 Task: Find connections with filter location Vila-seca with filter topic  #socialnetworkingwith filter profile language German with filter current company Biocon with filter school Atria Institute of Technology with filter industry Computers and Electronics Manufacturing with filter service category Personal Injury Law with filter keywords title Social Worker
Action: Mouse moved to (682, 86)
Screenshot: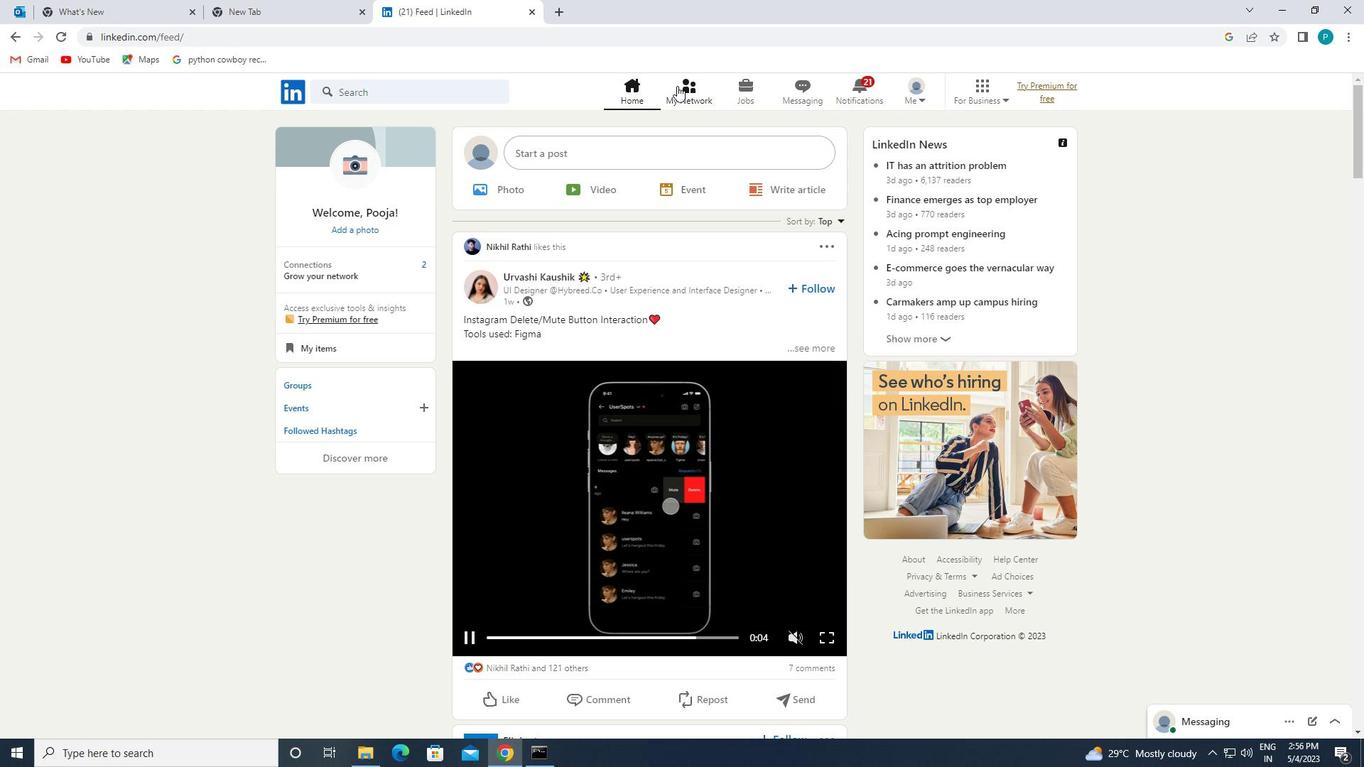 
Action: Mouse pressed left at (682, 86)
Screenshot: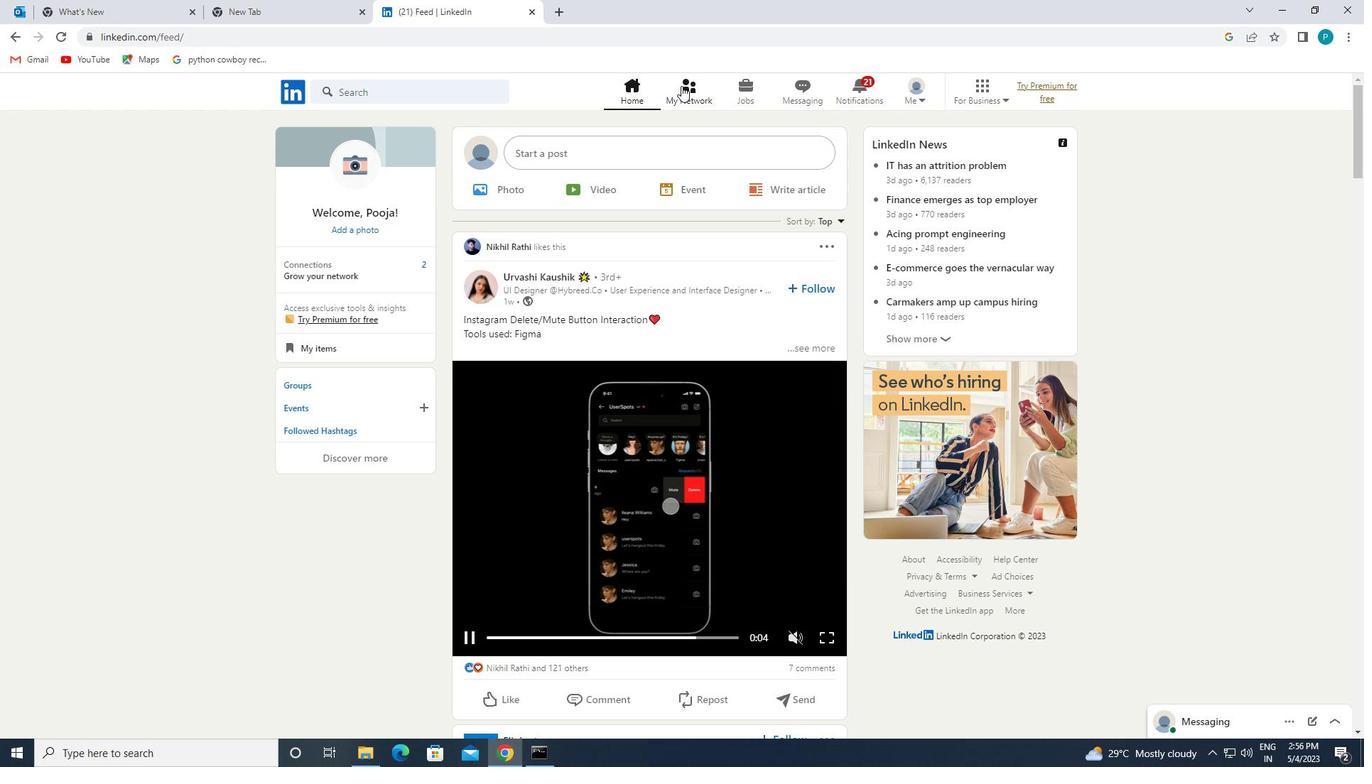 
Action: Mouse moved to (429, 159)
Screenshot: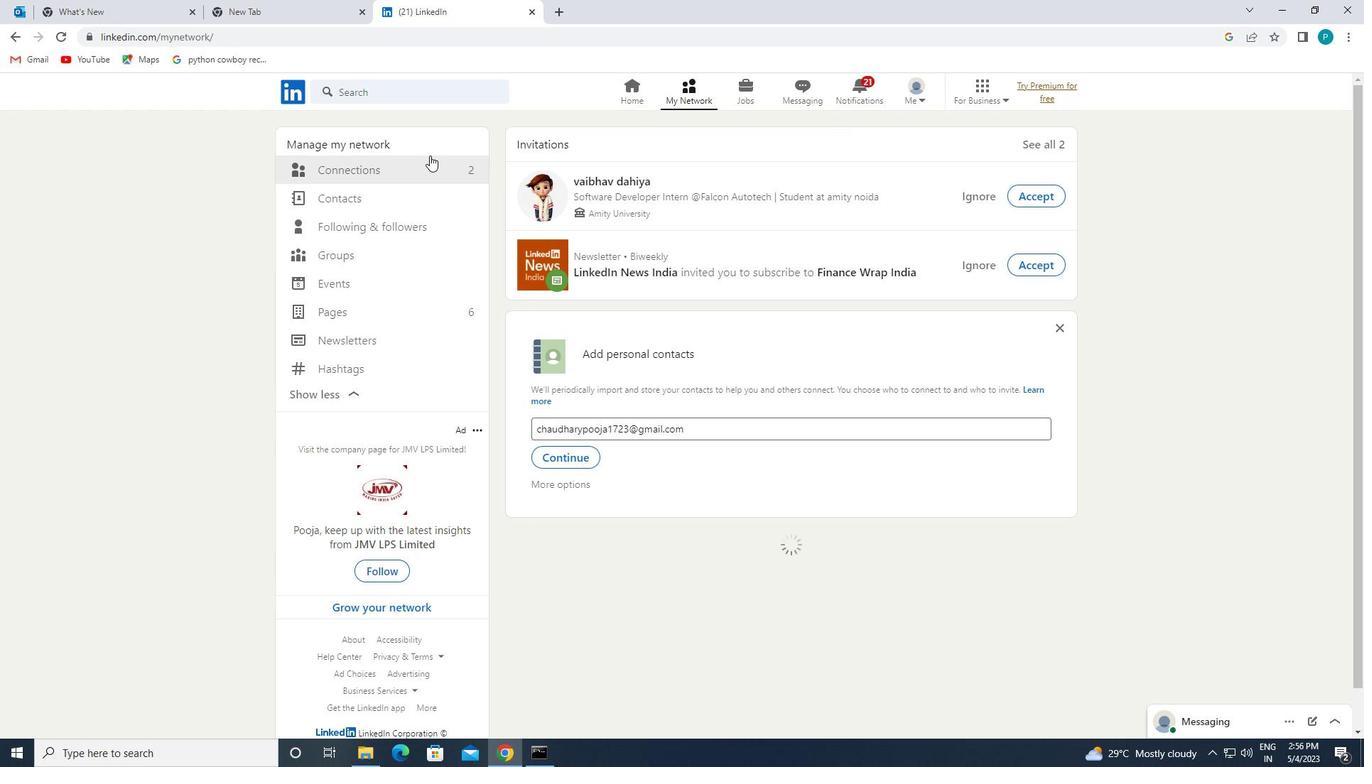
Action: Mouse pressed left at (429, 159)
Screenshot: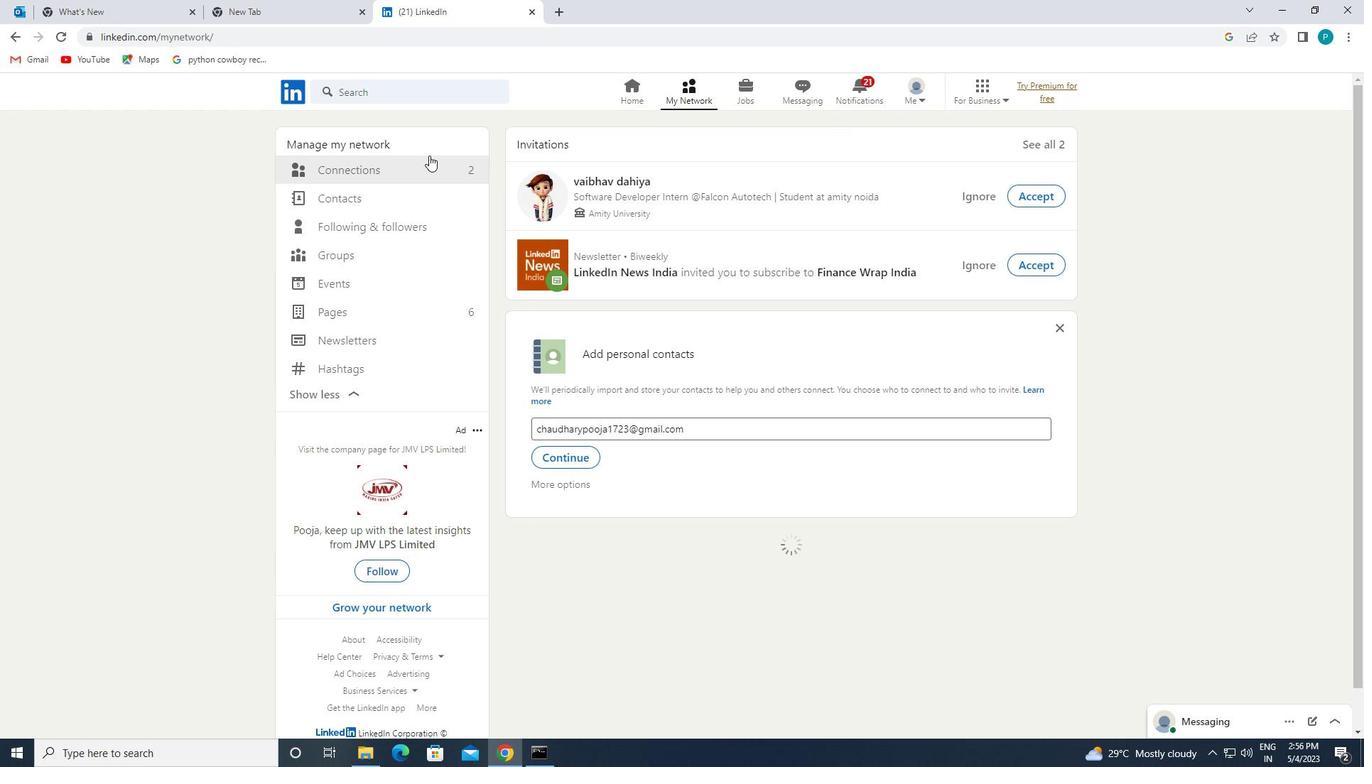 
Action: Mouse moved to (430, 162)
Screenshot: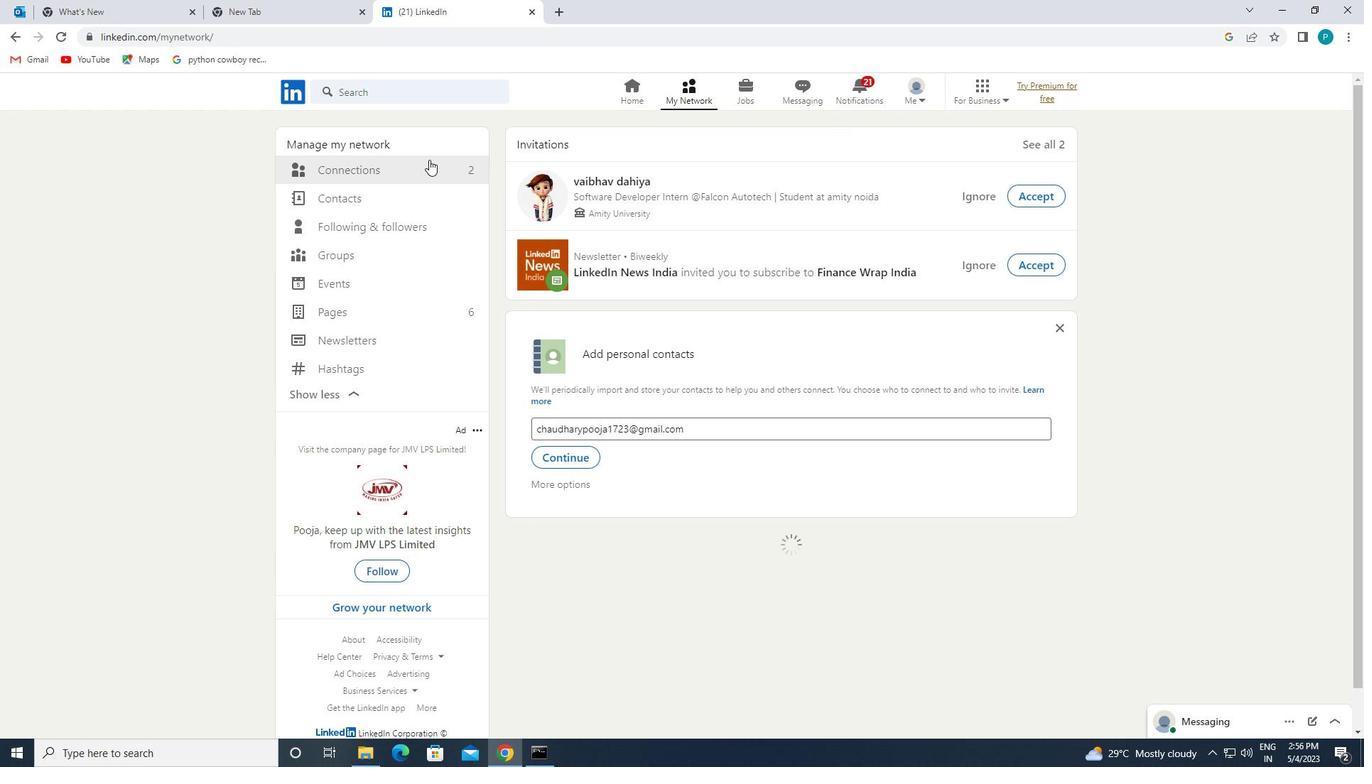 
Action: Mouse pressed left at (430, 162)
Screenshot: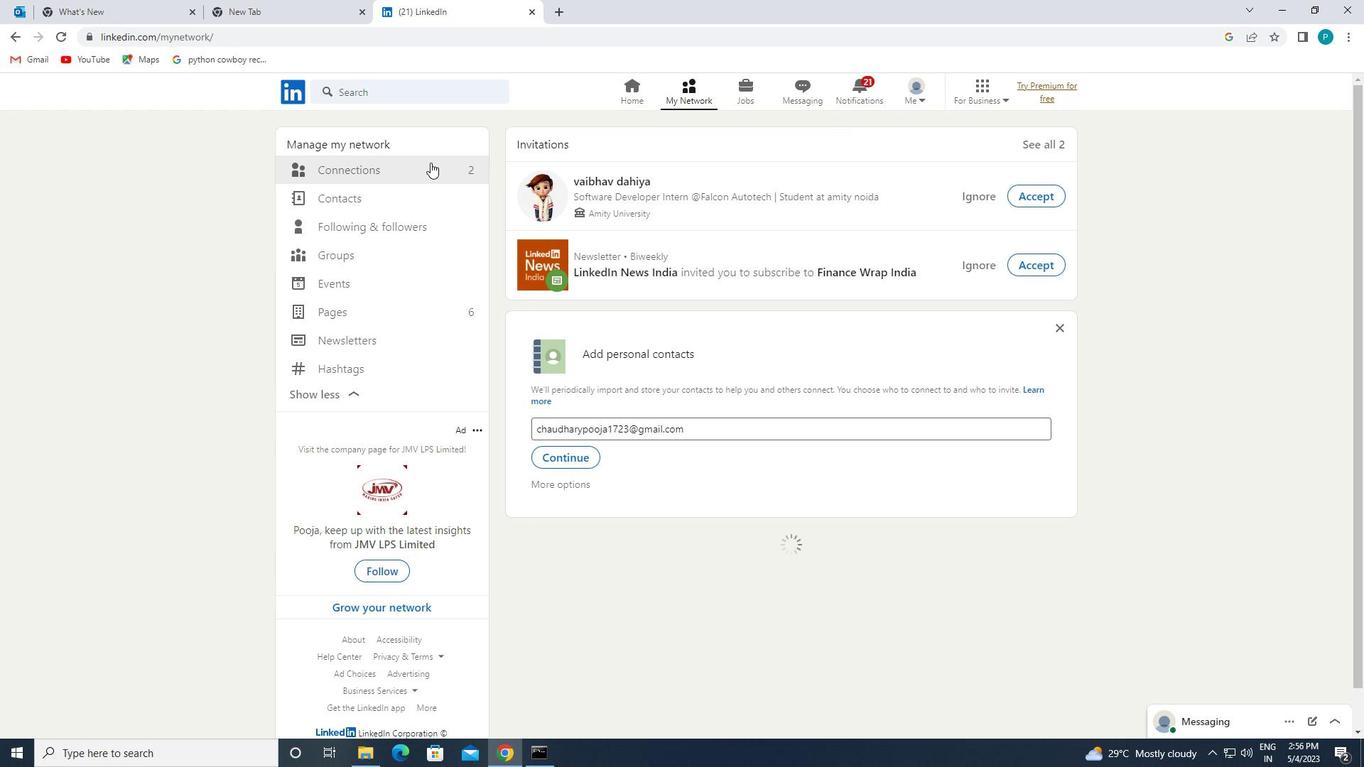 
Action: Mouse pressed left at (430, 162)
Screenshot: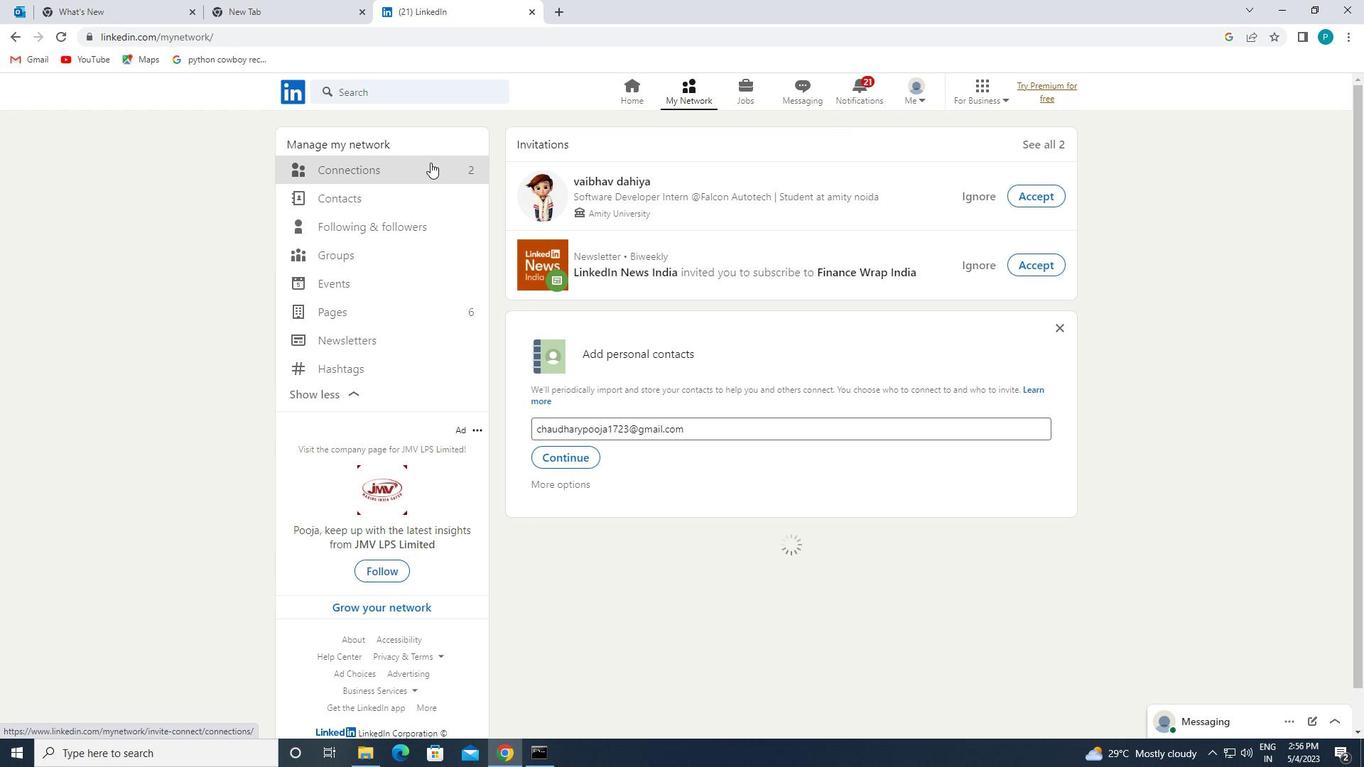 
Action: Mouse moved to (783, 169)
Screenshot: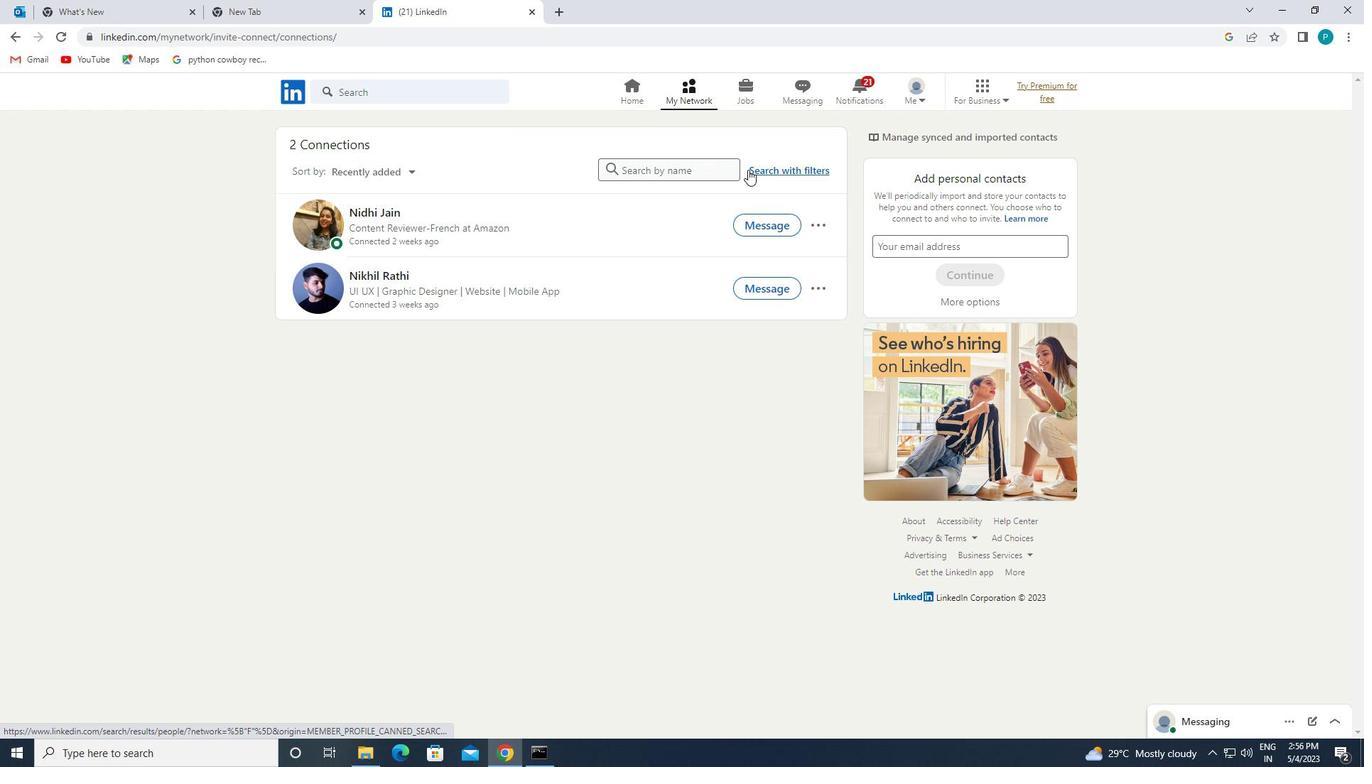 
Action: Mouse pressed left at (783, 169)
Screenshot: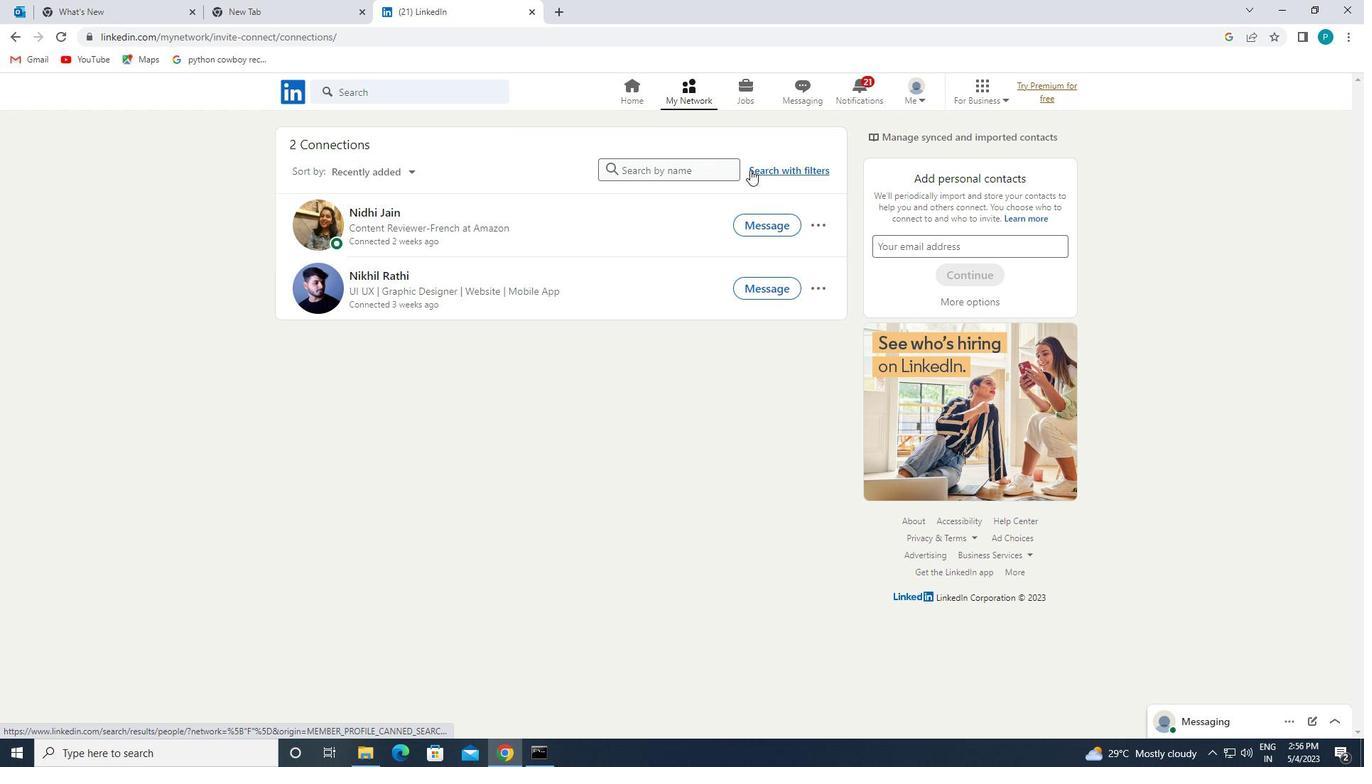 
Action: Mouse moved to (722, 133)
Screenshot: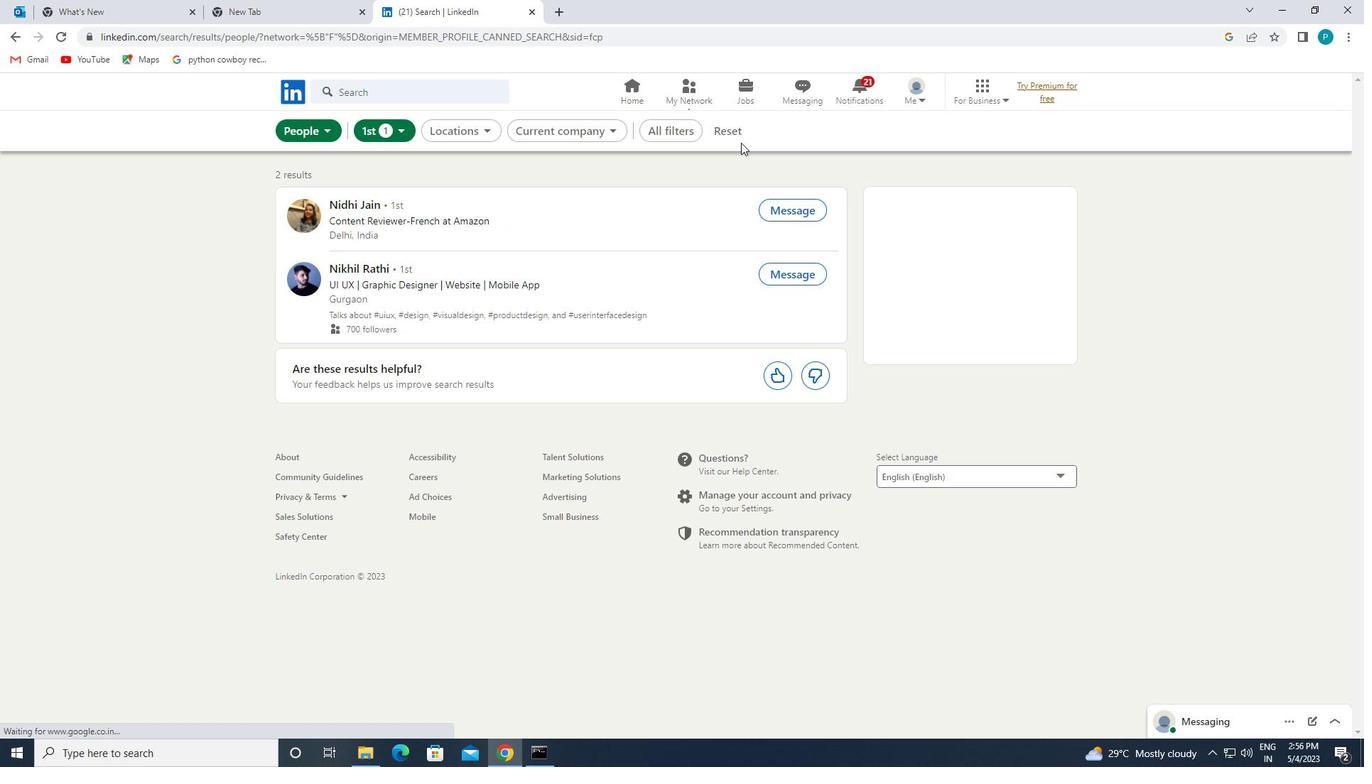 
Action: Mouse pressed left at (722, 133)
Screenshot: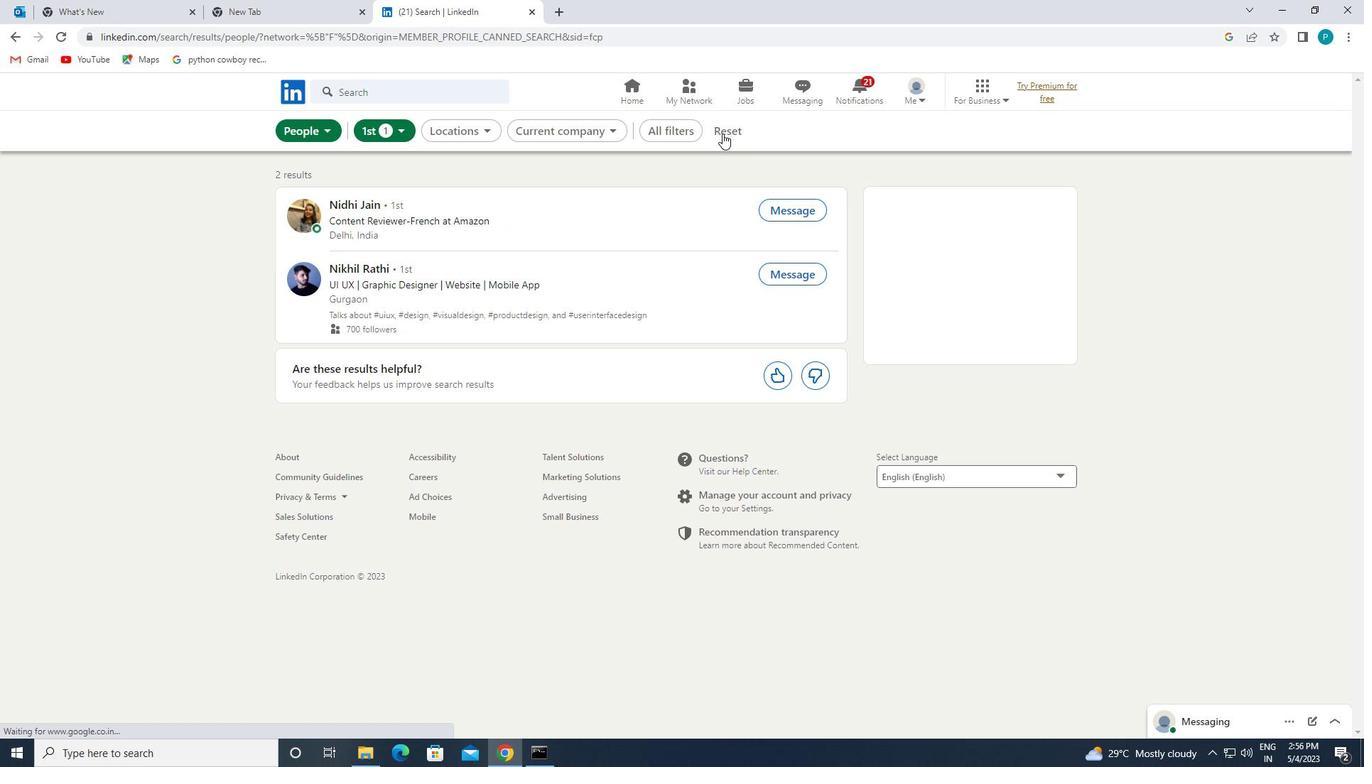 
Action: Mouse moved to (721, 133)
Screenshot: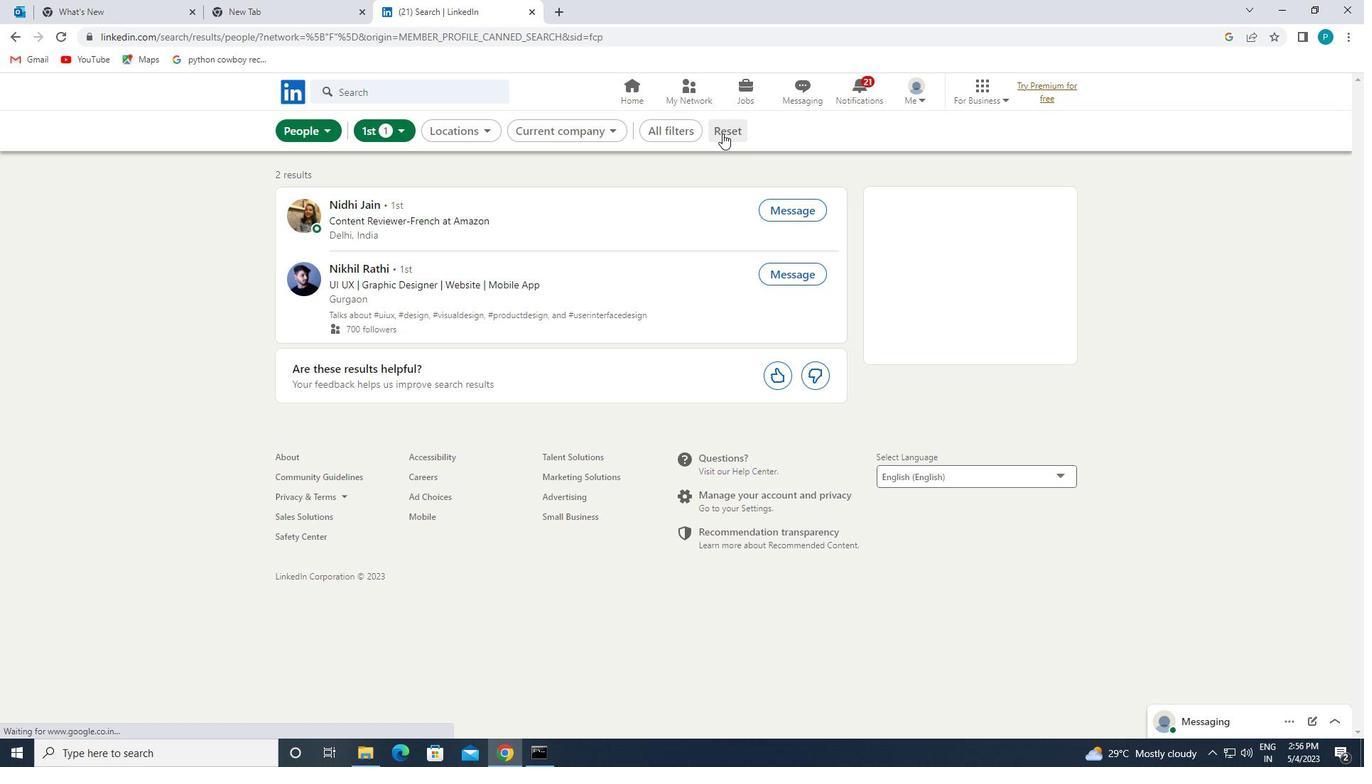 
Action: Mouse pressed left at (721, 133)
Screenshot: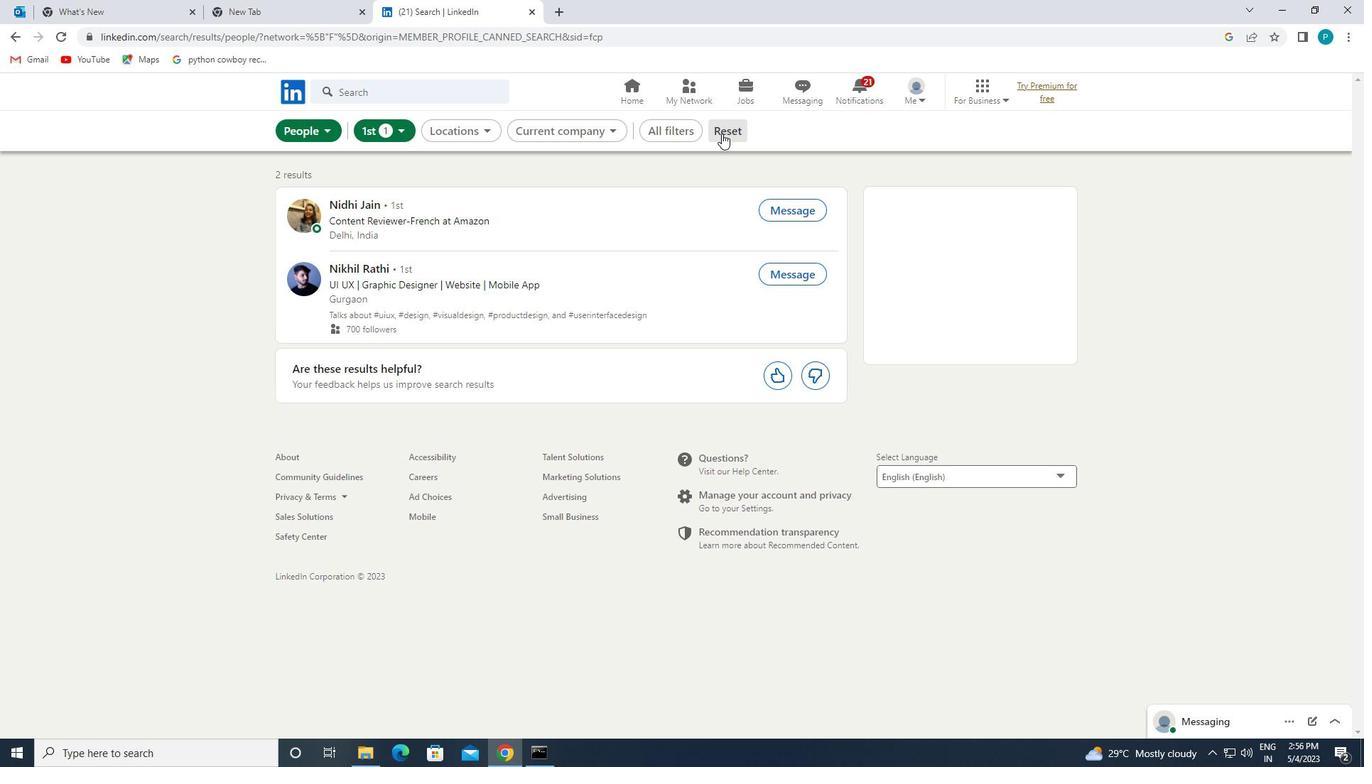 
Action: Mouse pressed left at (721, 133)
Screenshot: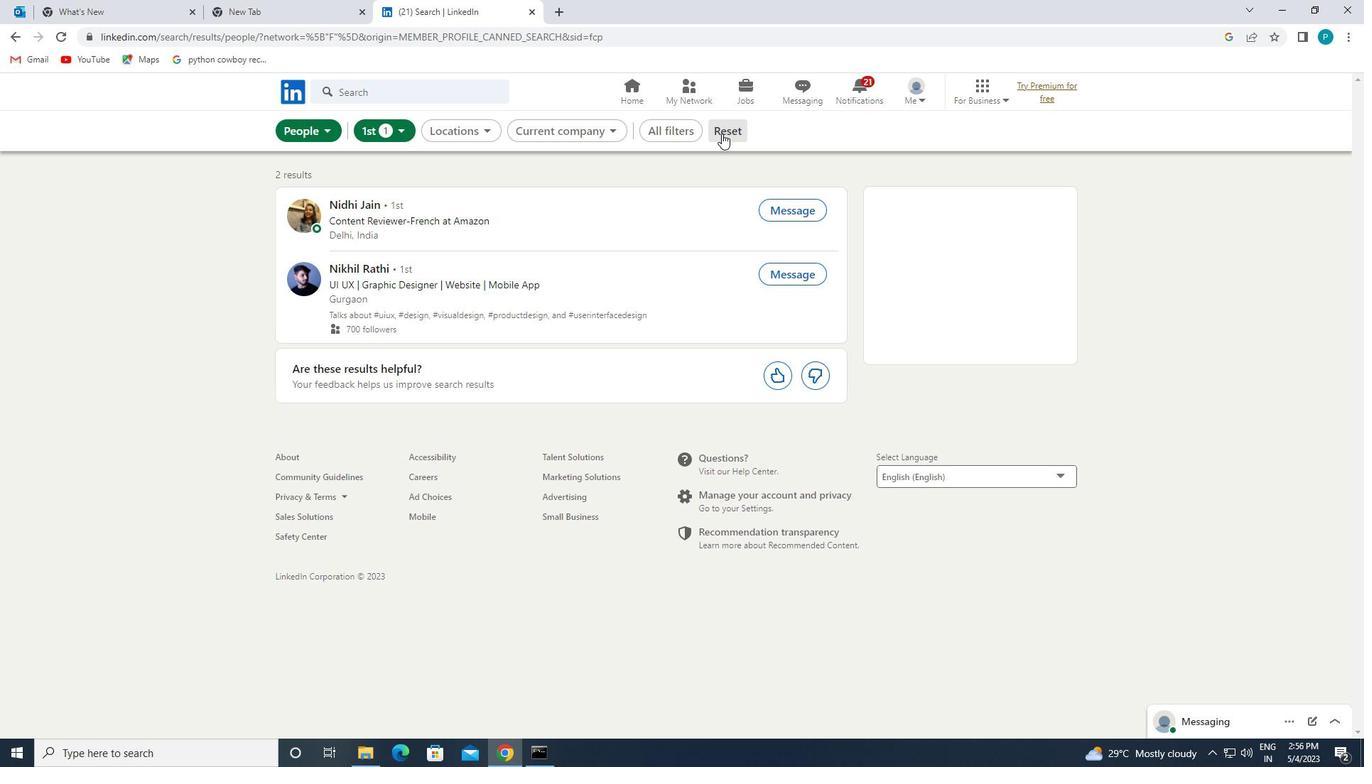 
Action: Mouse pressed left at (721, 133)
Screenshot: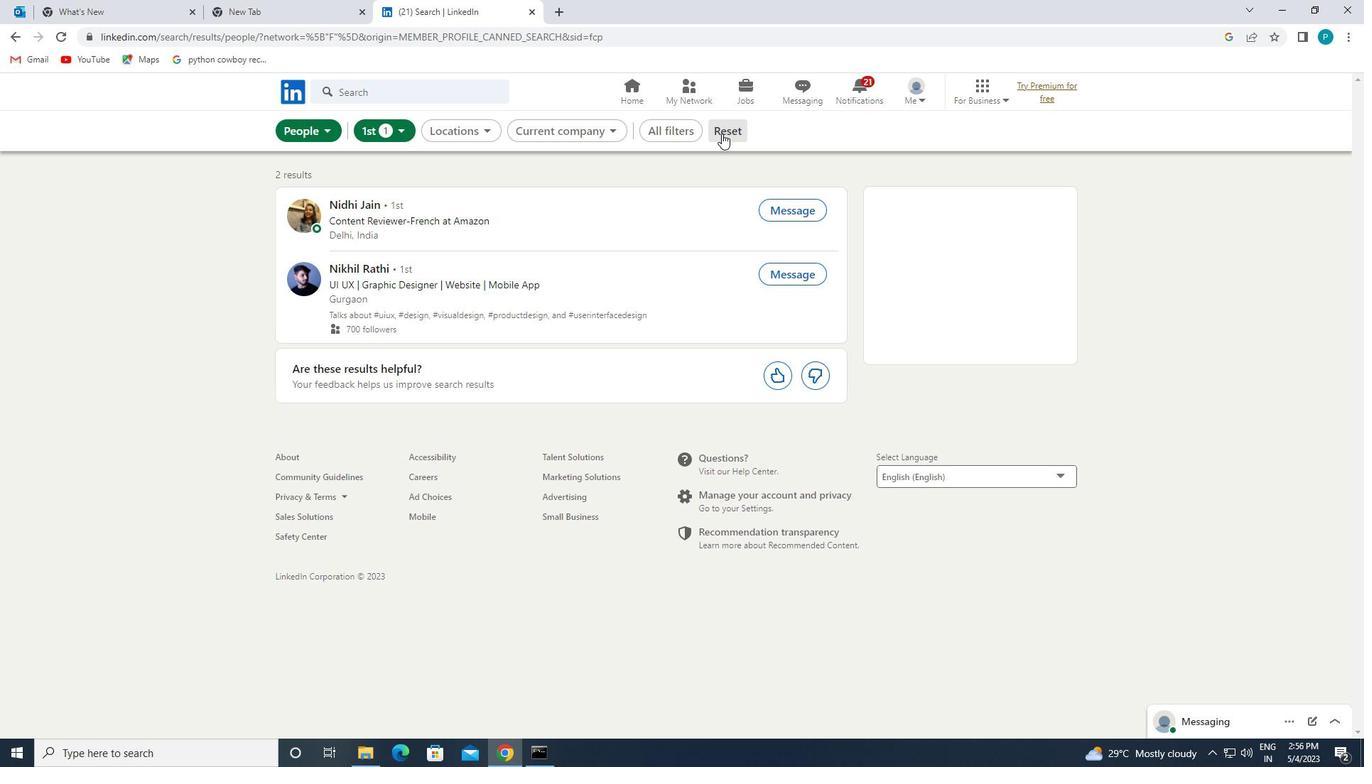 
Action: Mouse moved to (702, 132)
Screenshot: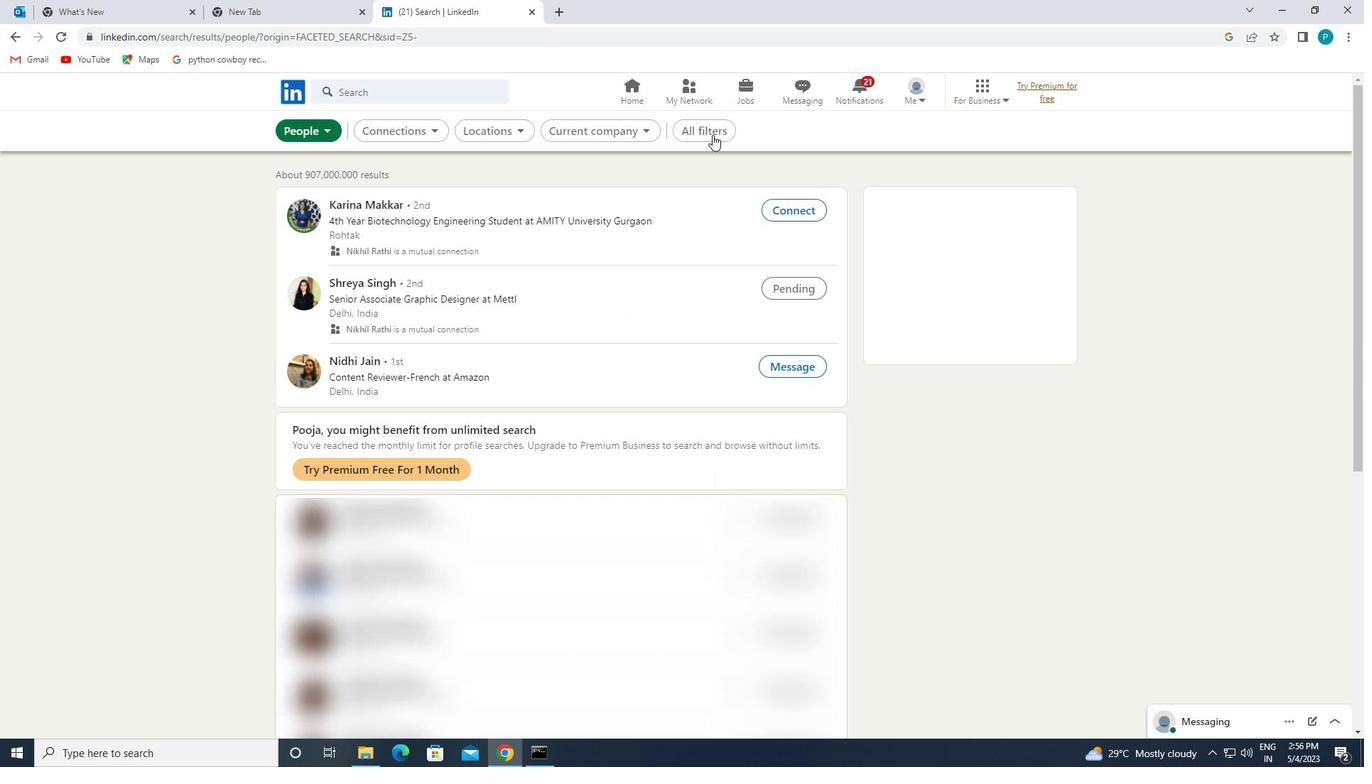 
Action: Mouse pressed left at (702, 132)
Screenshot: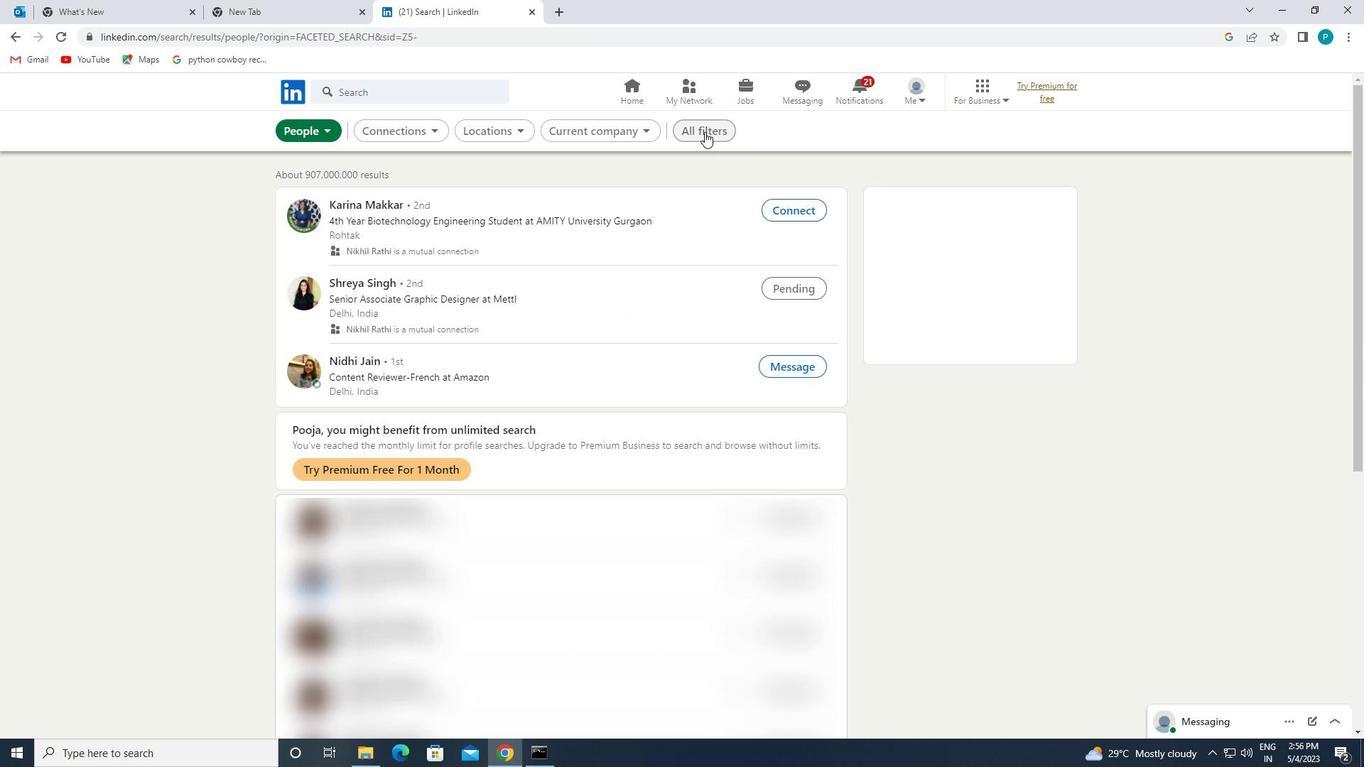 
Action: Mouse moved to (1196, 510)
Screenshot: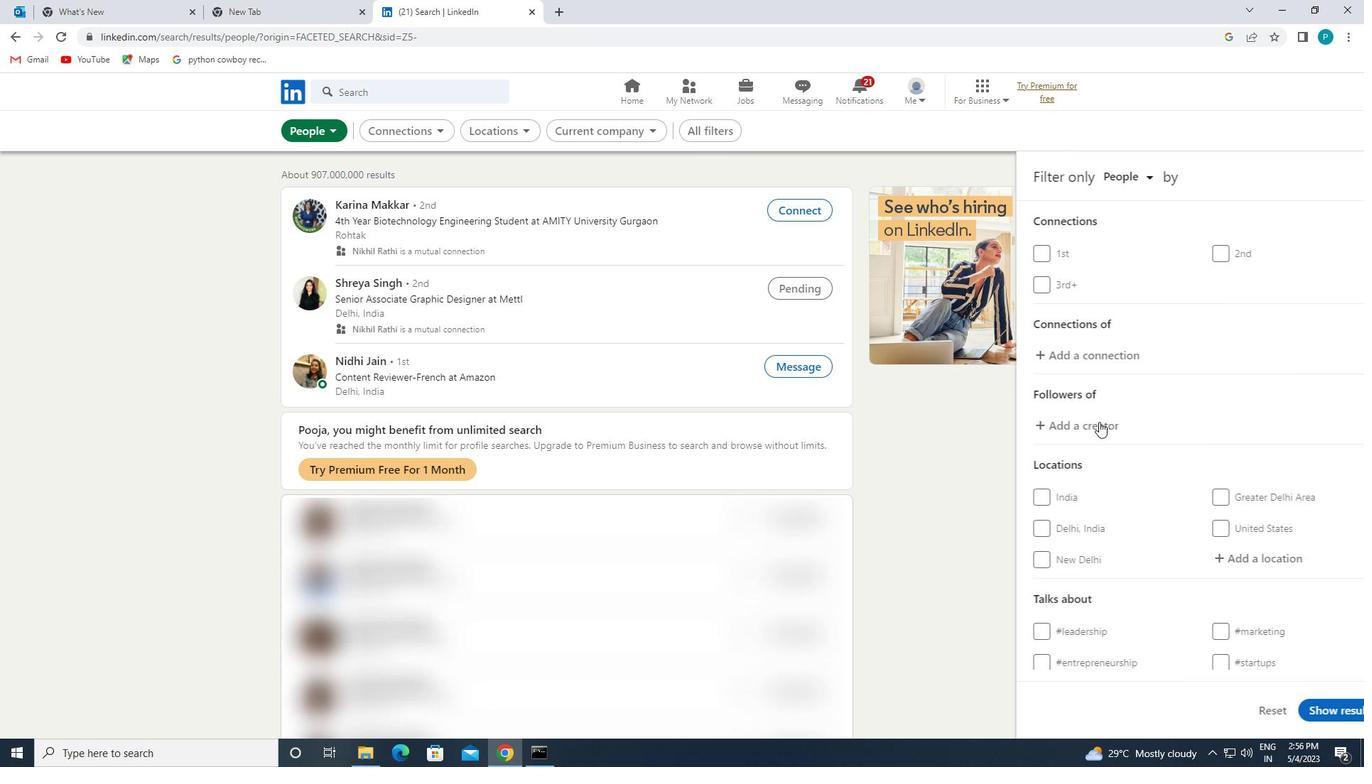 
Action: Mouse scrolled (1196, 510) with delta (0, 0)
Screenshot: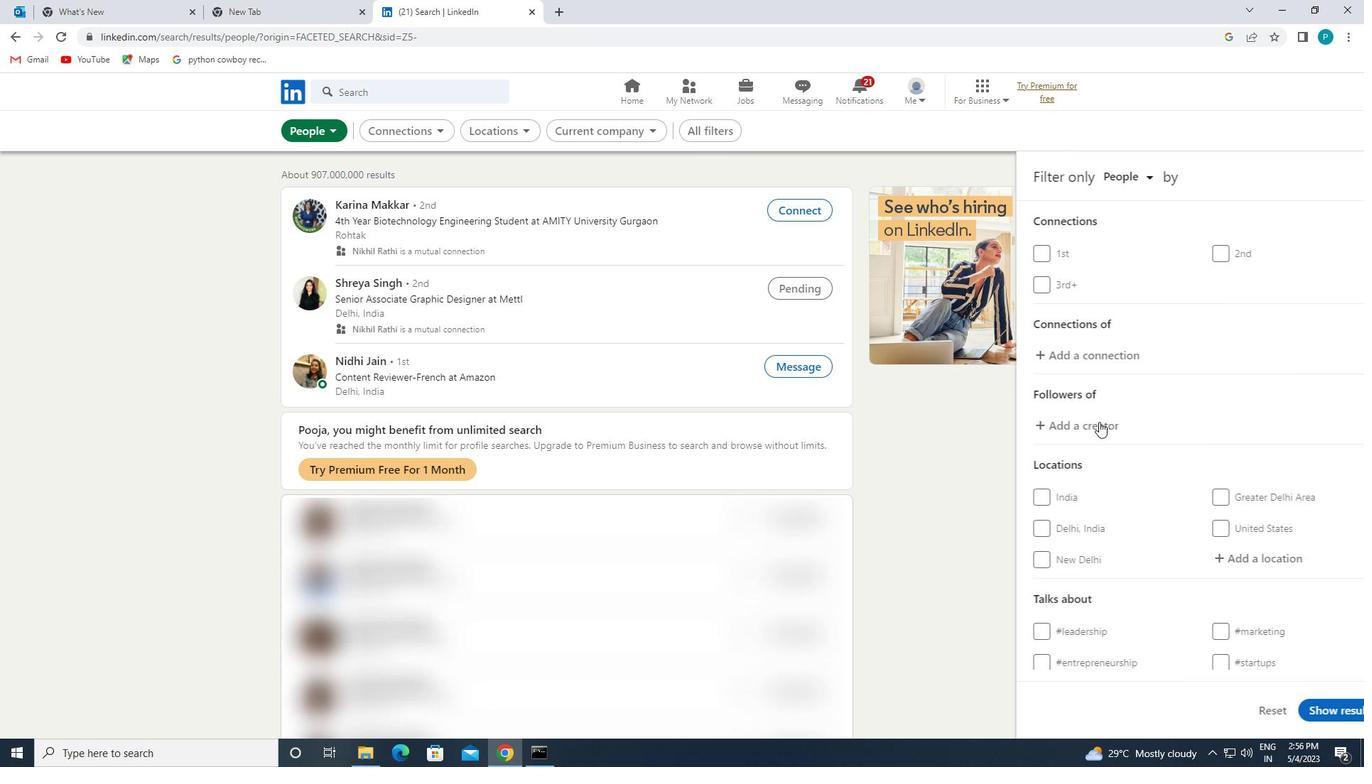 
Action: Mouse moved to (1205, 518)
Screenshot: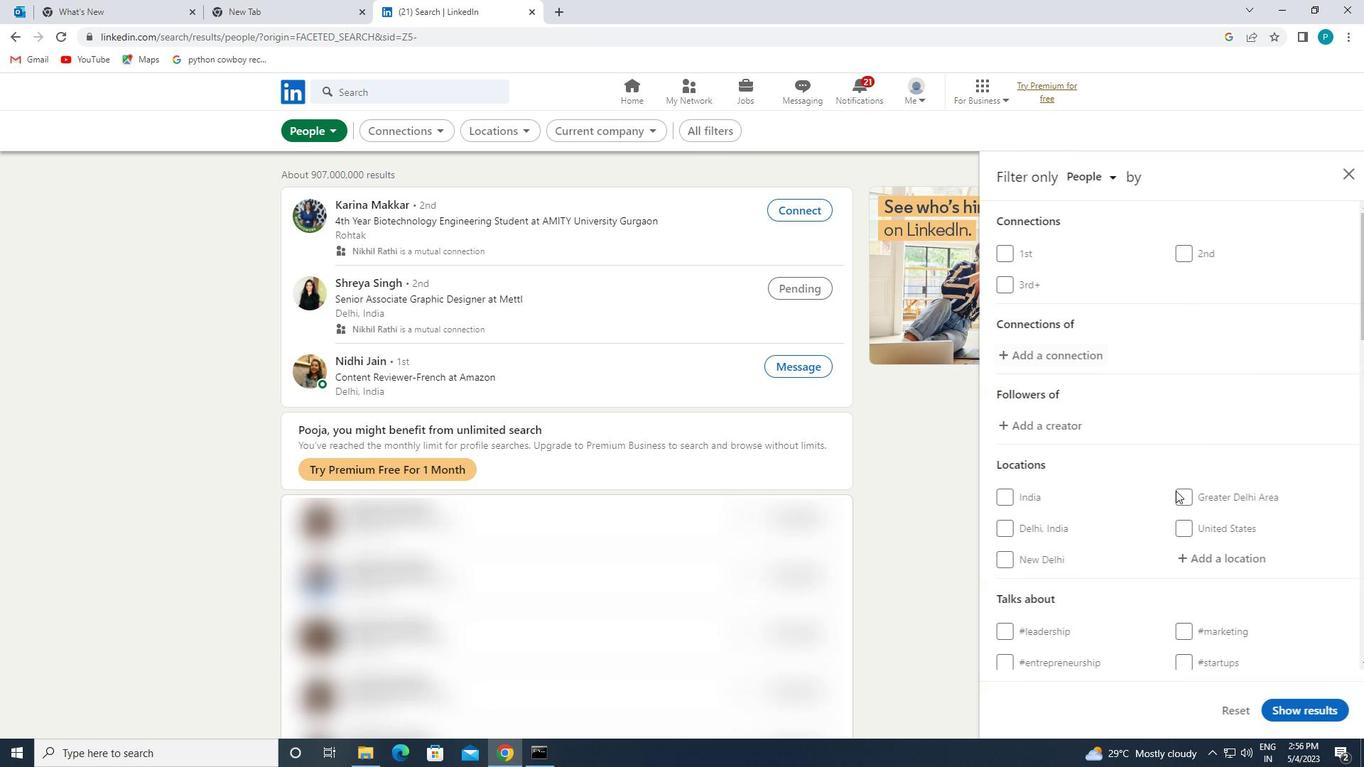 
Action: Mouse scrolled (1205, 517) with delta (0, 0)
Screenshot: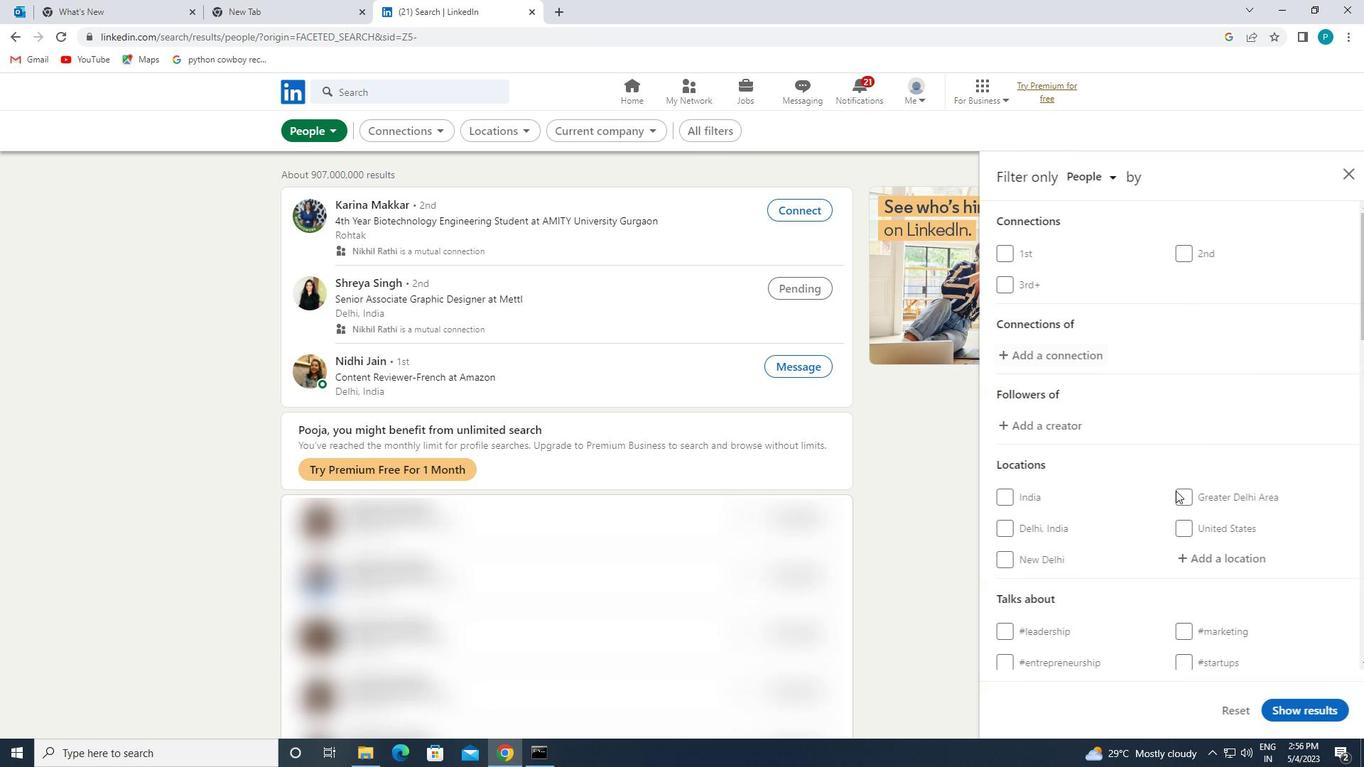 
Action: Mouse moved to (1183, 421)
Screenshot: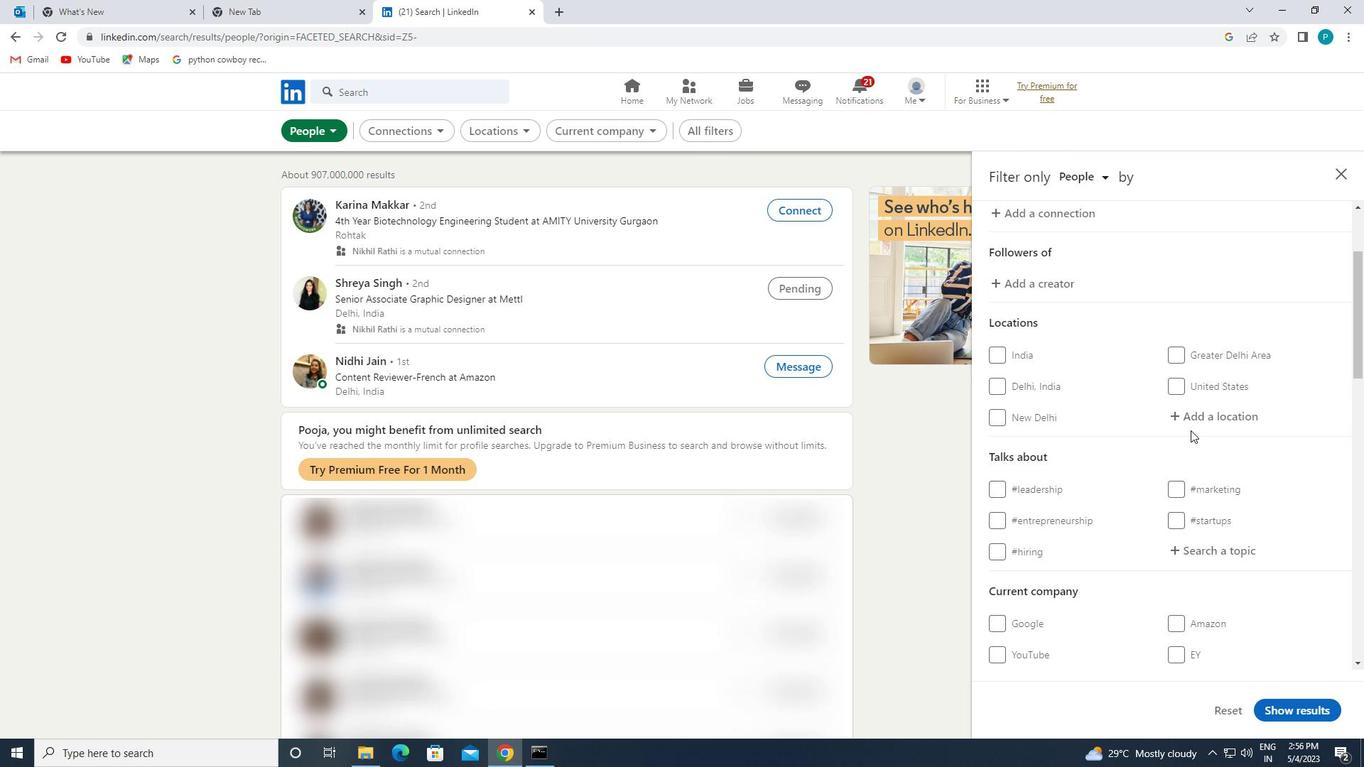 
Action: Mouse pressed left at (1183, 421)
Screenshot: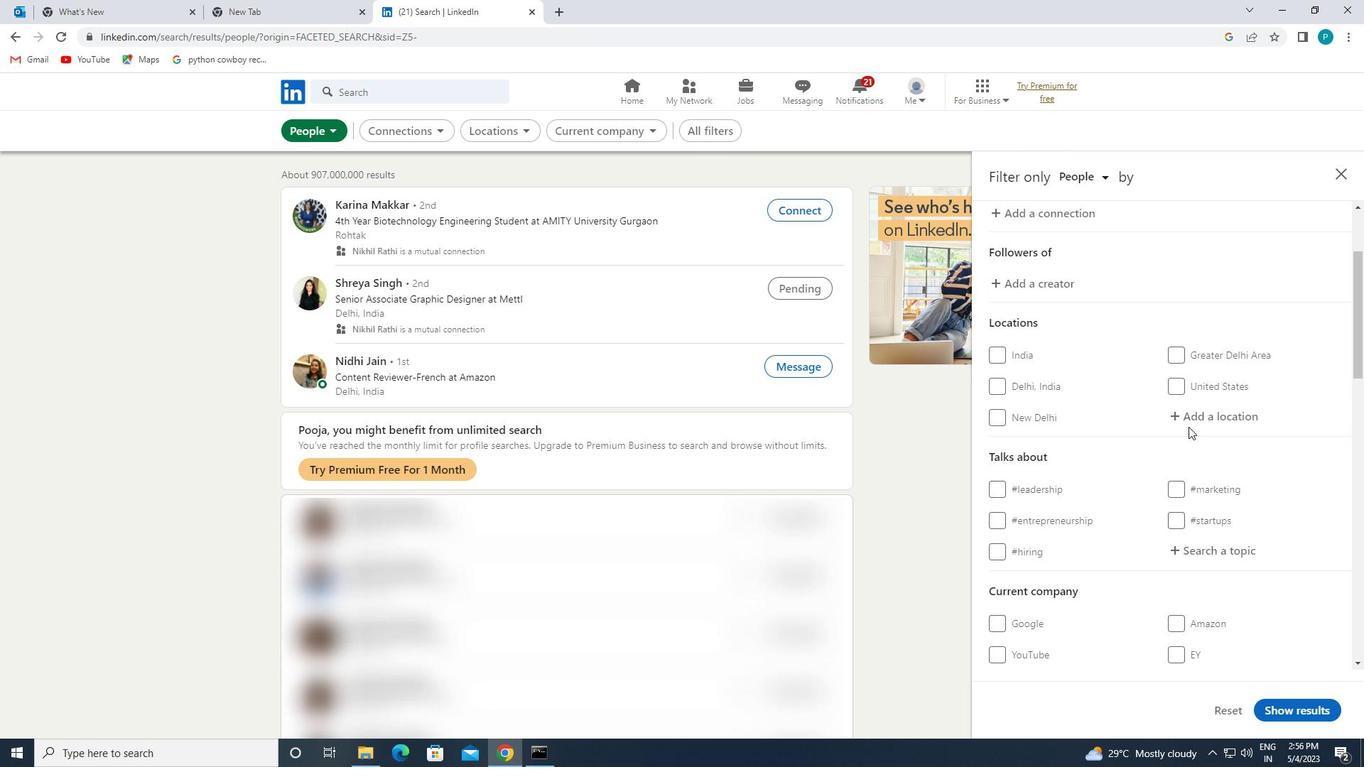 
Action: Mouse moved to (1183, 421)
Screenshot: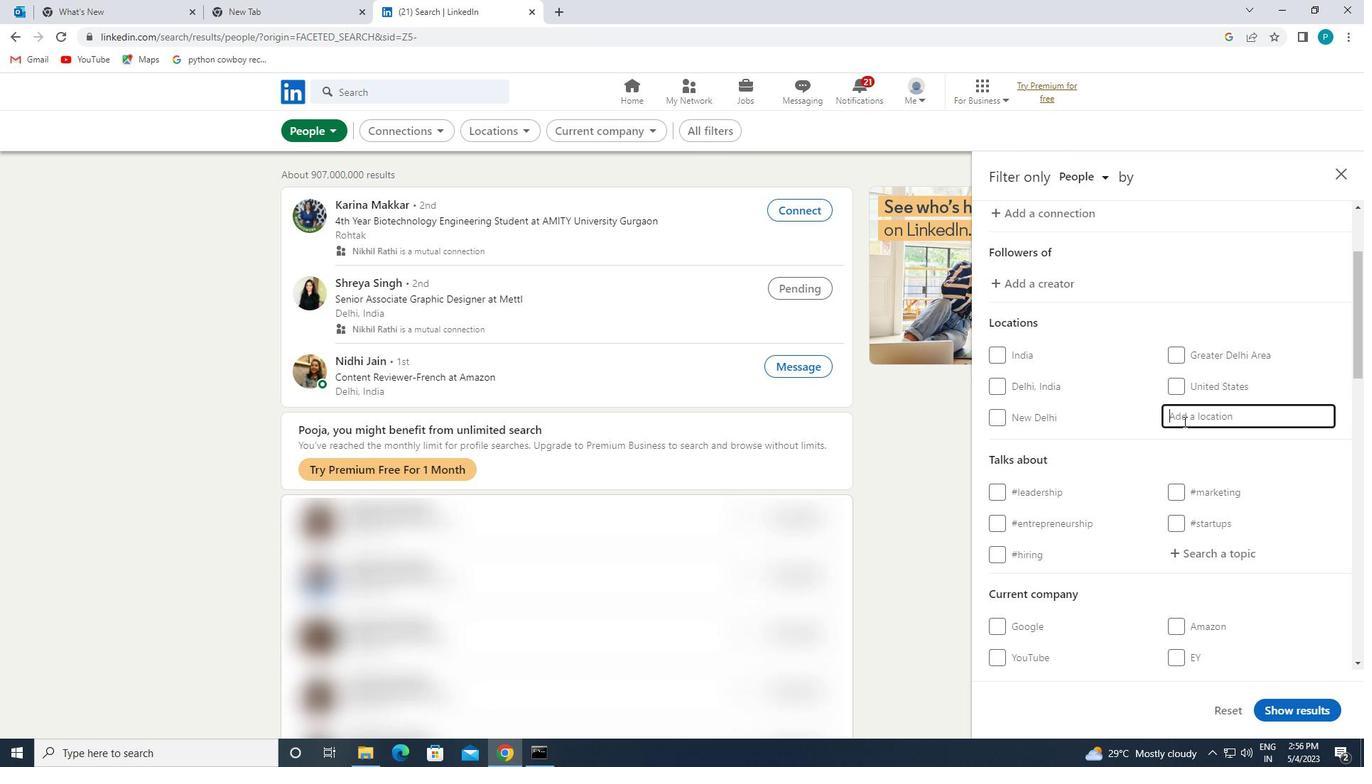 
Action: Key pressed <Key.caps_lock>v<Key.caps_lock>ila=<Key.backspace>-<Key.space><Key.caps_lock>s<Key.caps_lock>
Screenshot: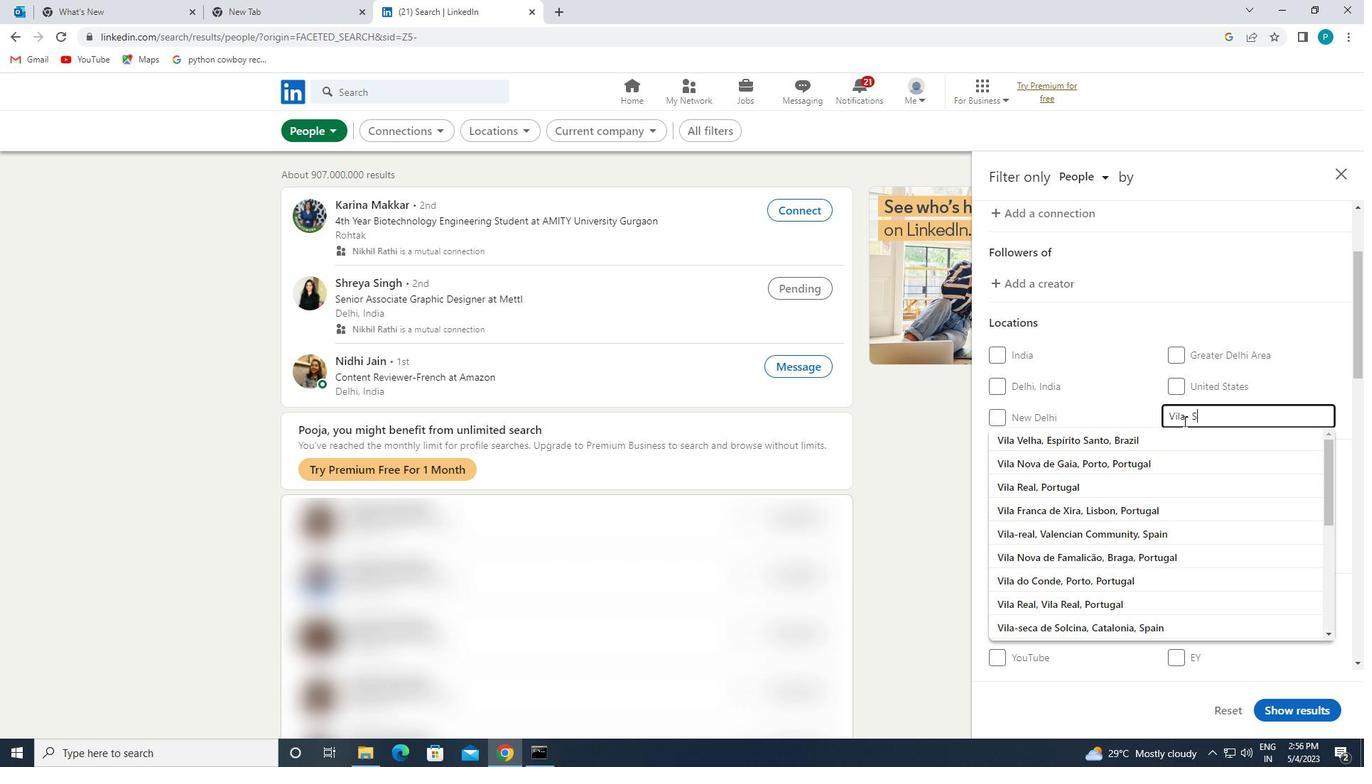 
Action: Mouse moved to (1116, 481)
Screenshot: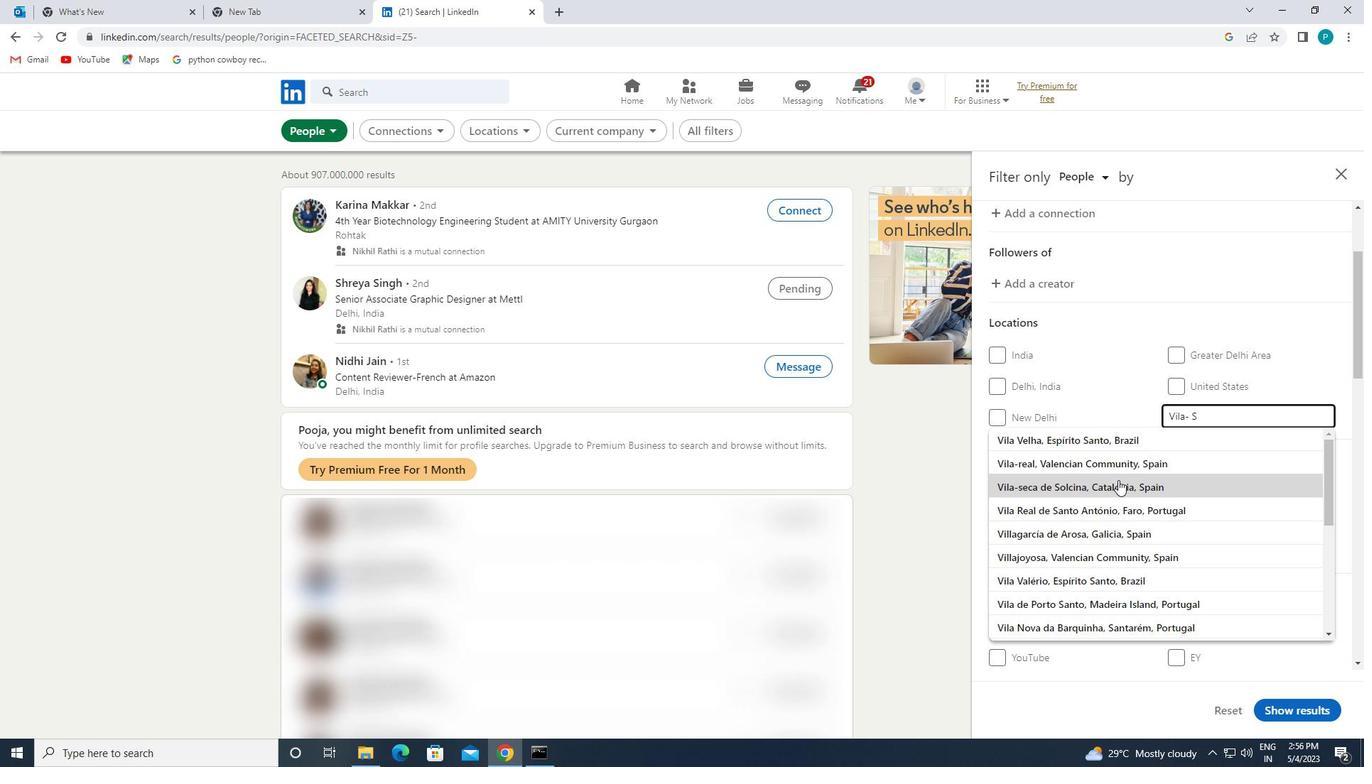 
Action: Mouse pressed left at (1116, 481)
Screenshot: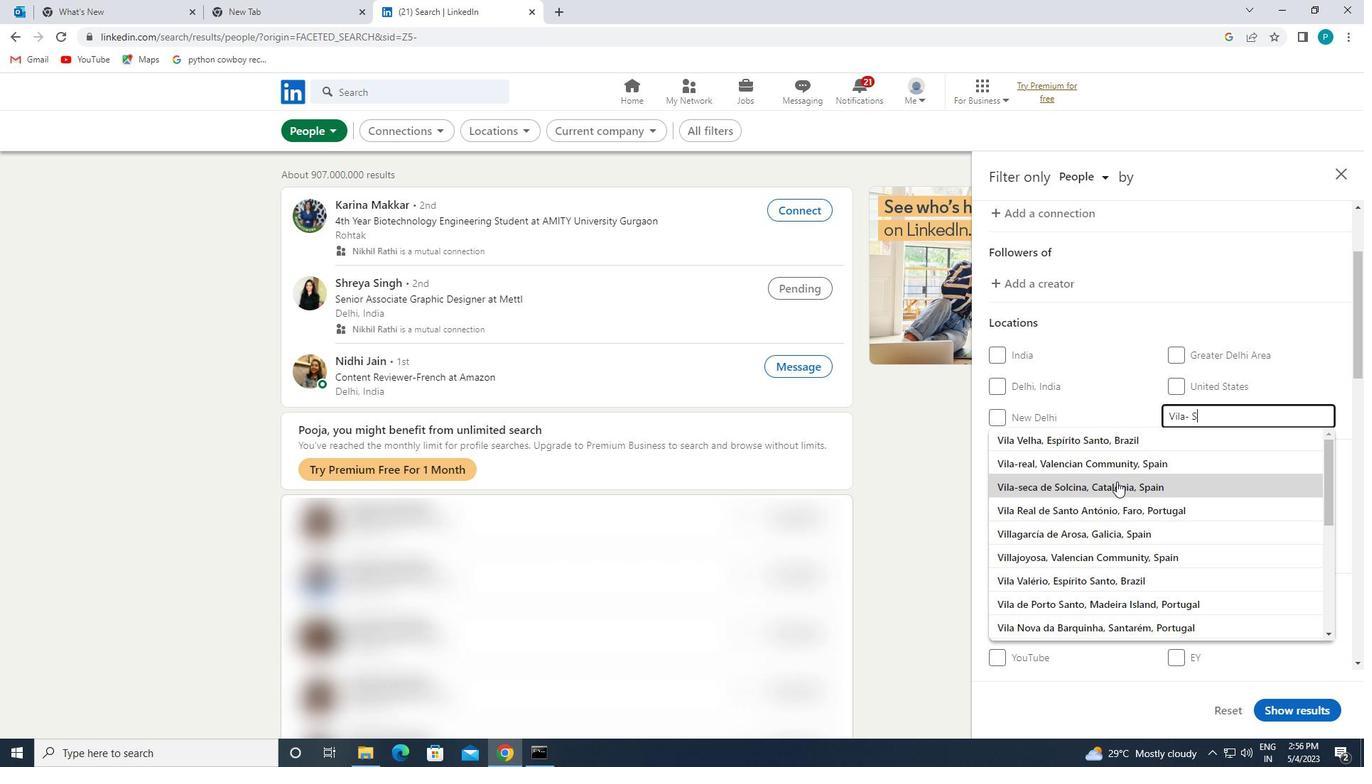
Action: Mouse moved to (1132, 521)
Screenshot: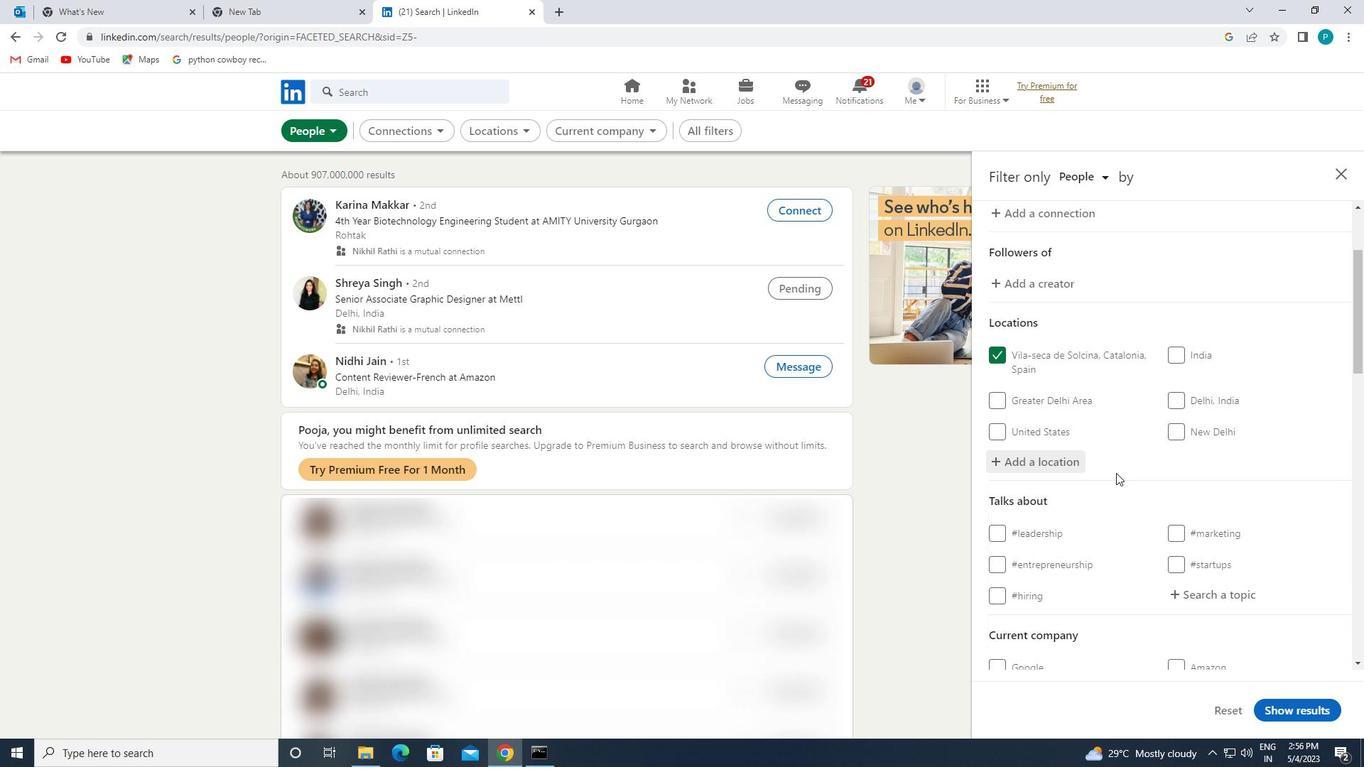 
Action: Mouse scrolled (1132, 520) with delta (0, 0)
Screenshot: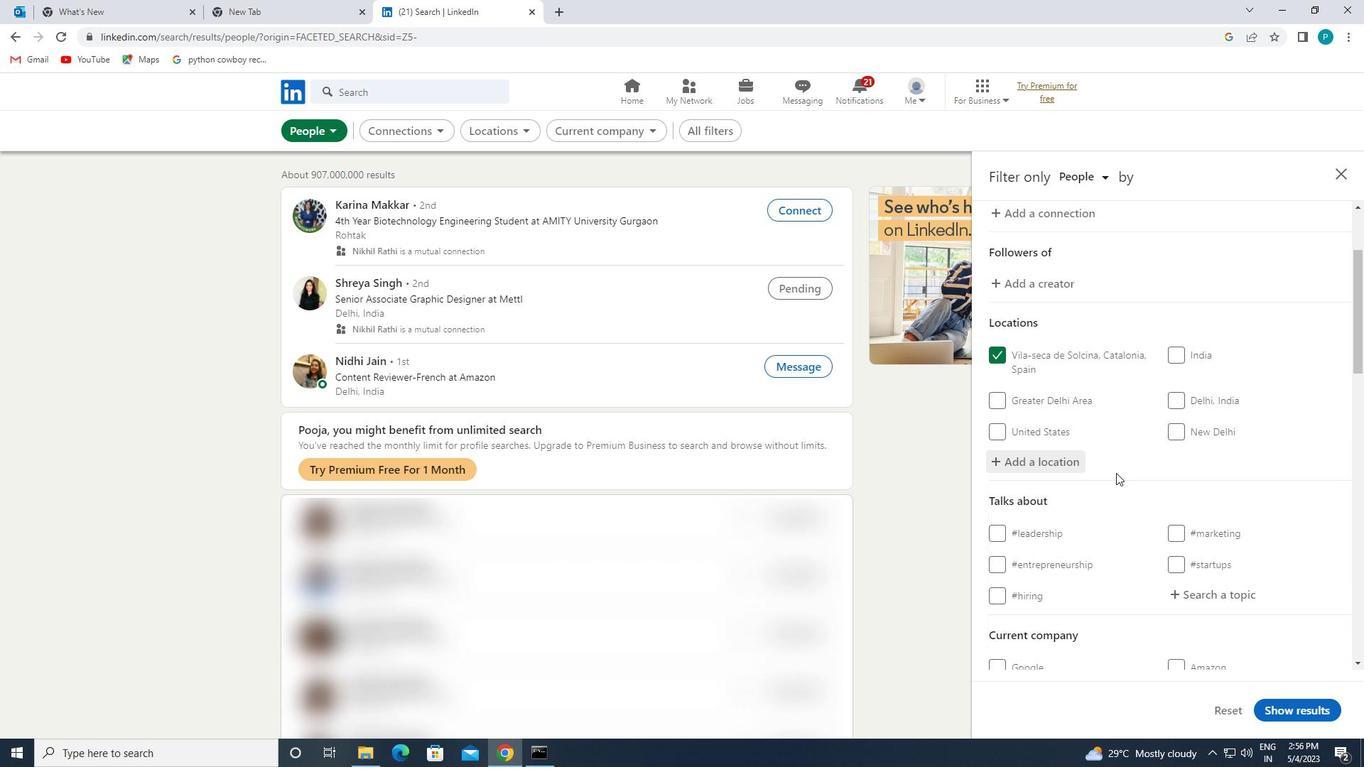 
Action: Mouse moved to (1139, 544)
Screenshot: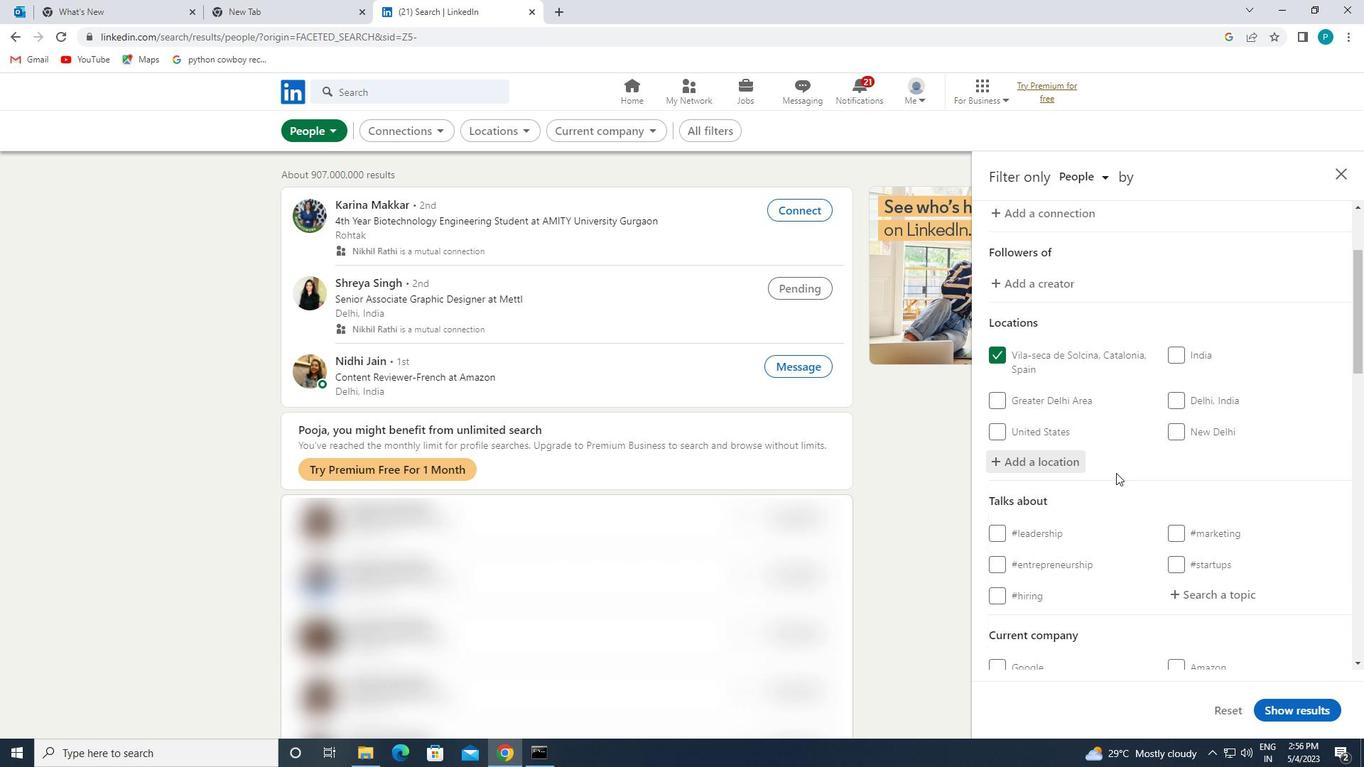 
Action: Mouse scrolled (1139, 544) with delta (0, 0)
Screenshot: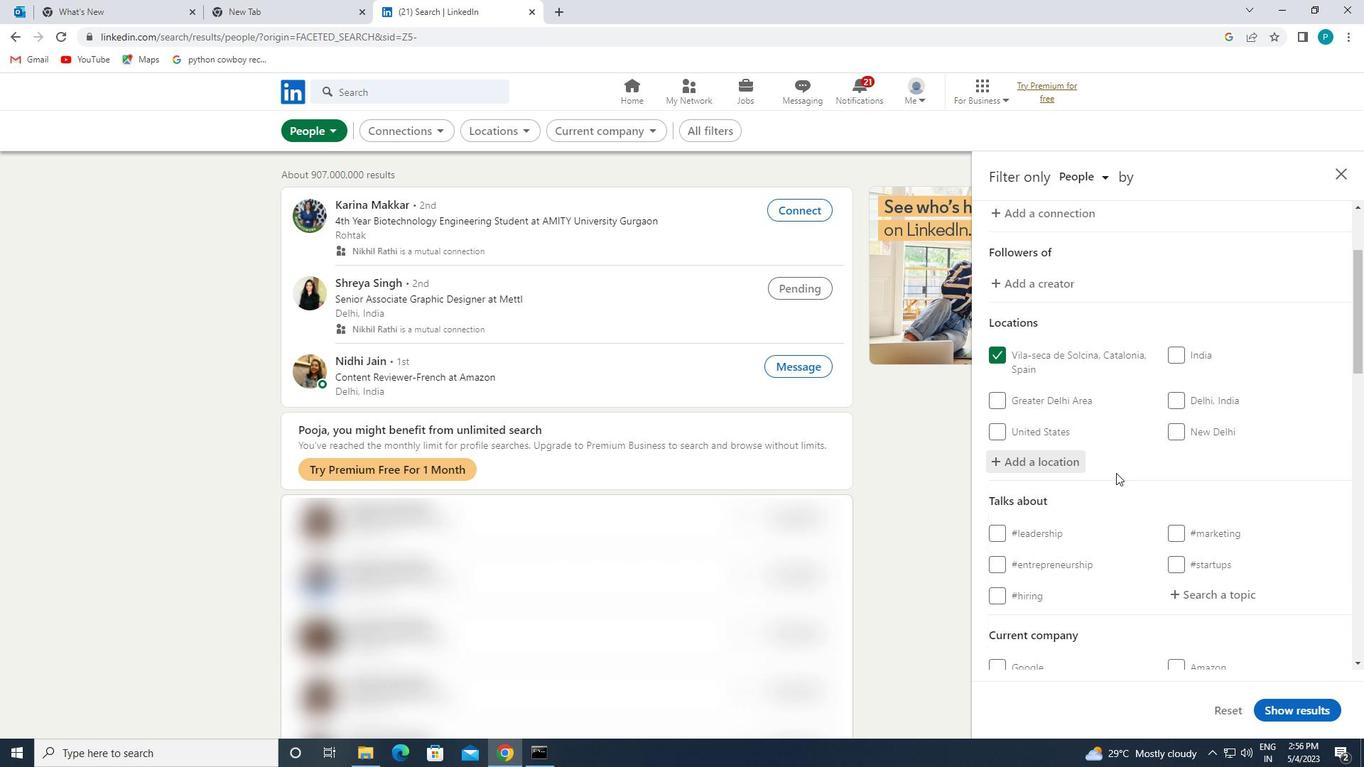
Action: Mouse moved to (1220, 461)
Screenshot: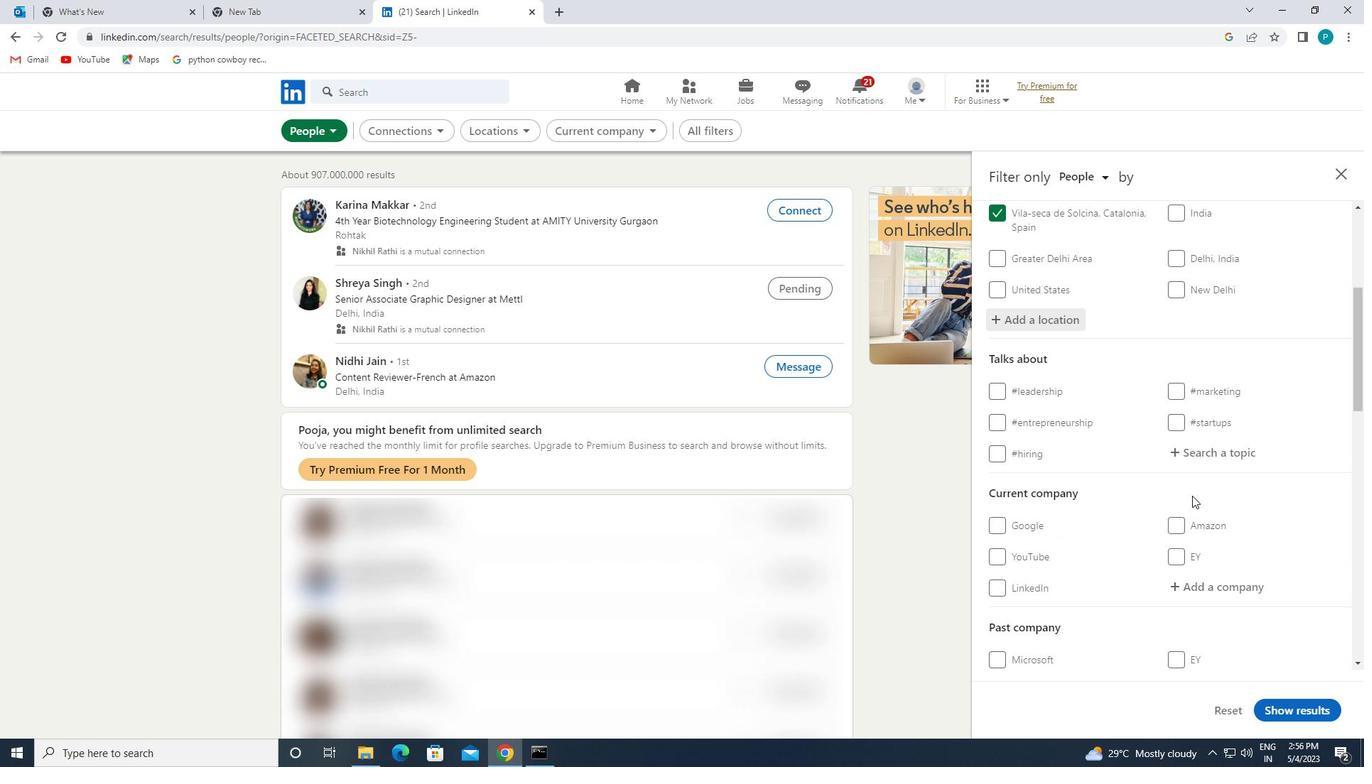 
Action: Mouse pressed left at (1220, 461)
Screenshot: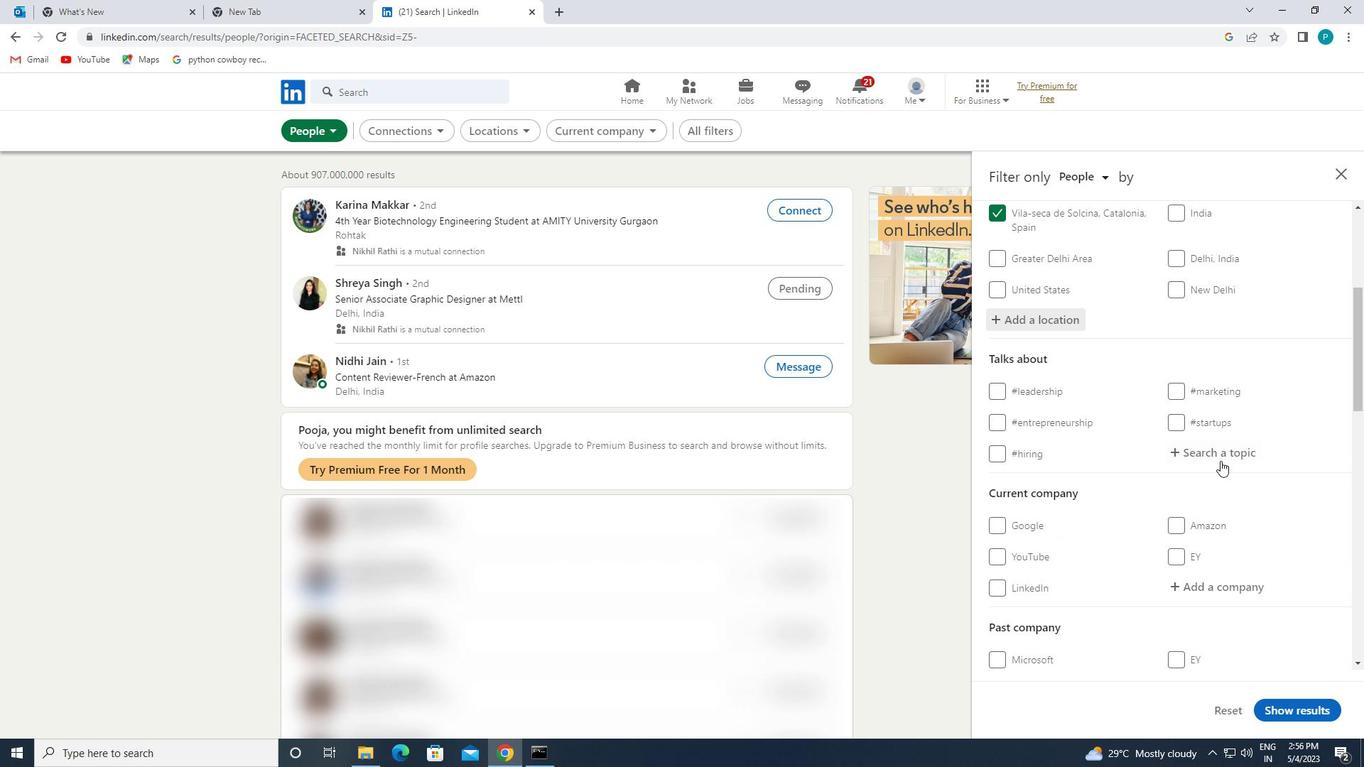 
Action: Key pressed <Key.shift>#<Key.caps_lock><Key.caps_lock>SOCIALNETWORKING
Screenshot: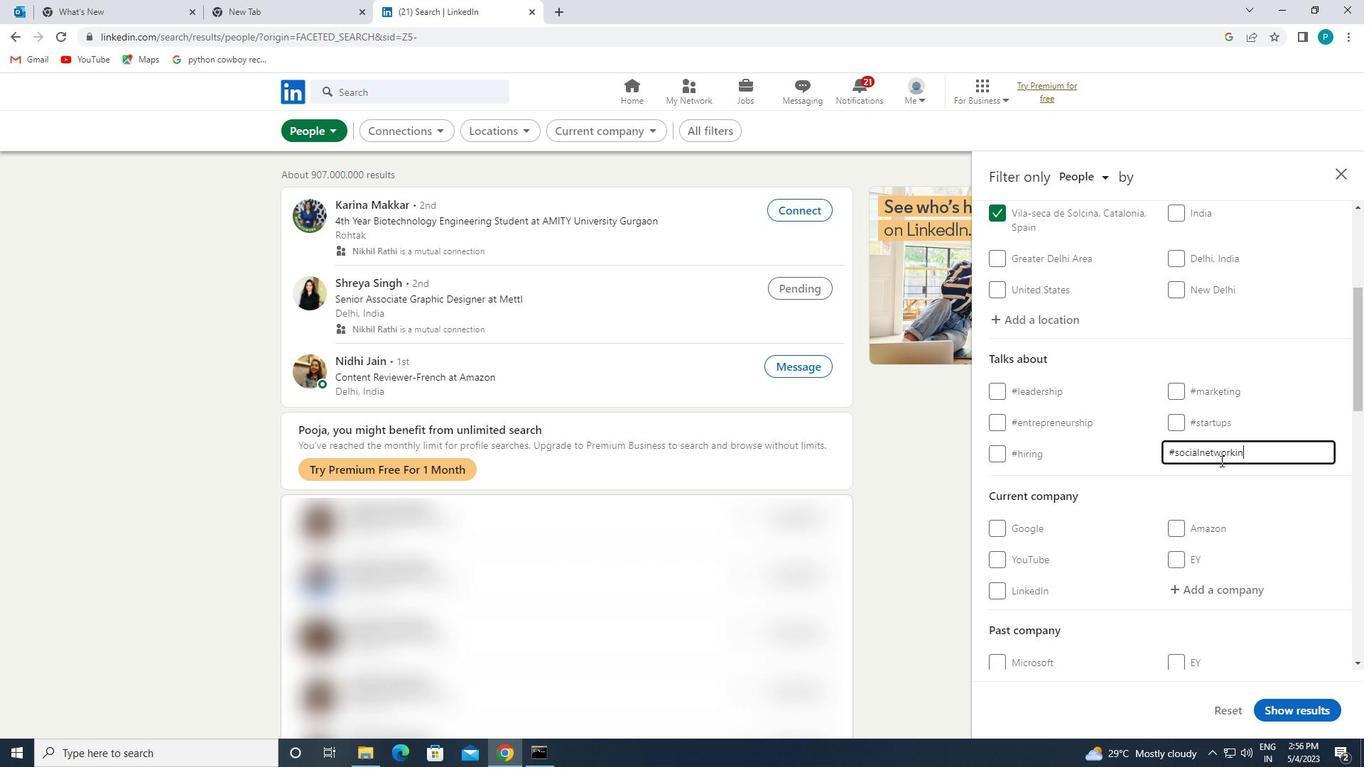 
Action: Mouse moved to (1174, 475)
Screenshot: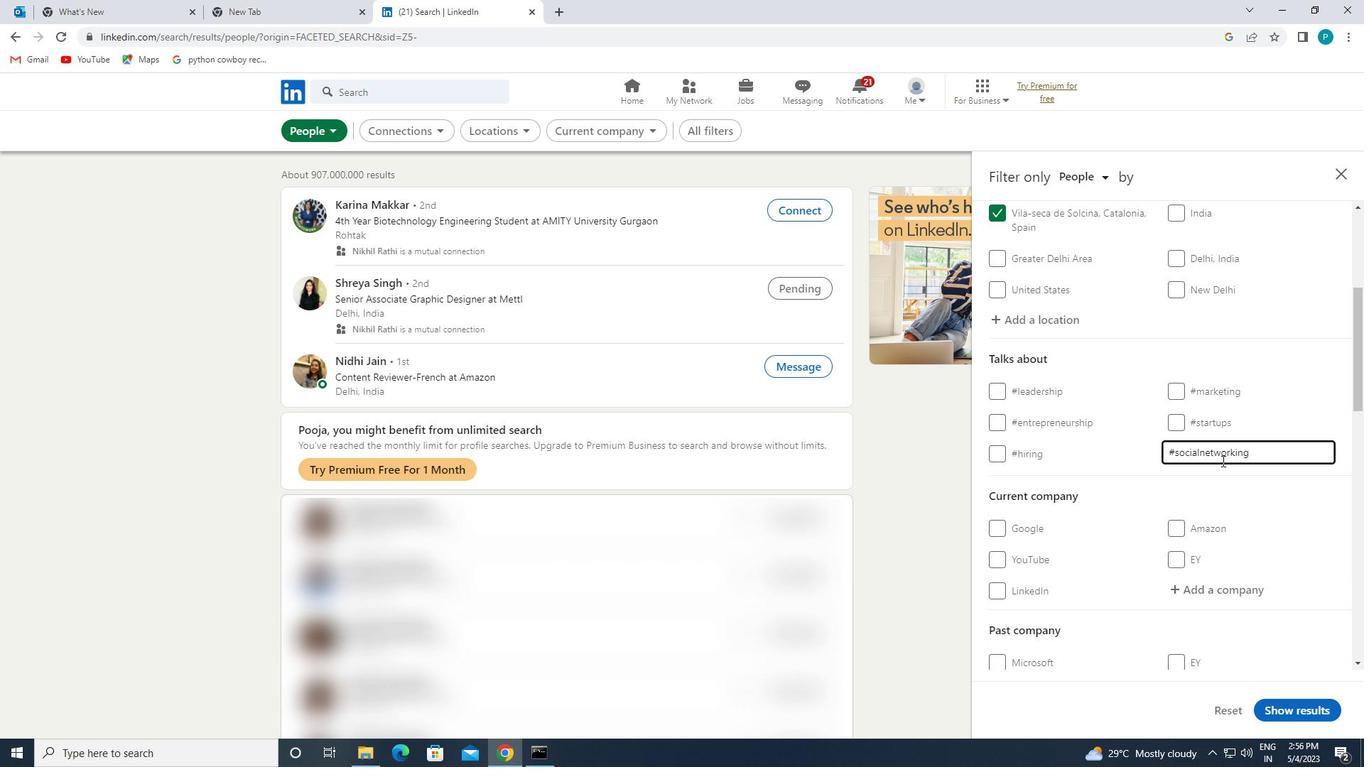 
Action: Mouse scrolled (1174, 475) with delta (0, 0)
Screenshot: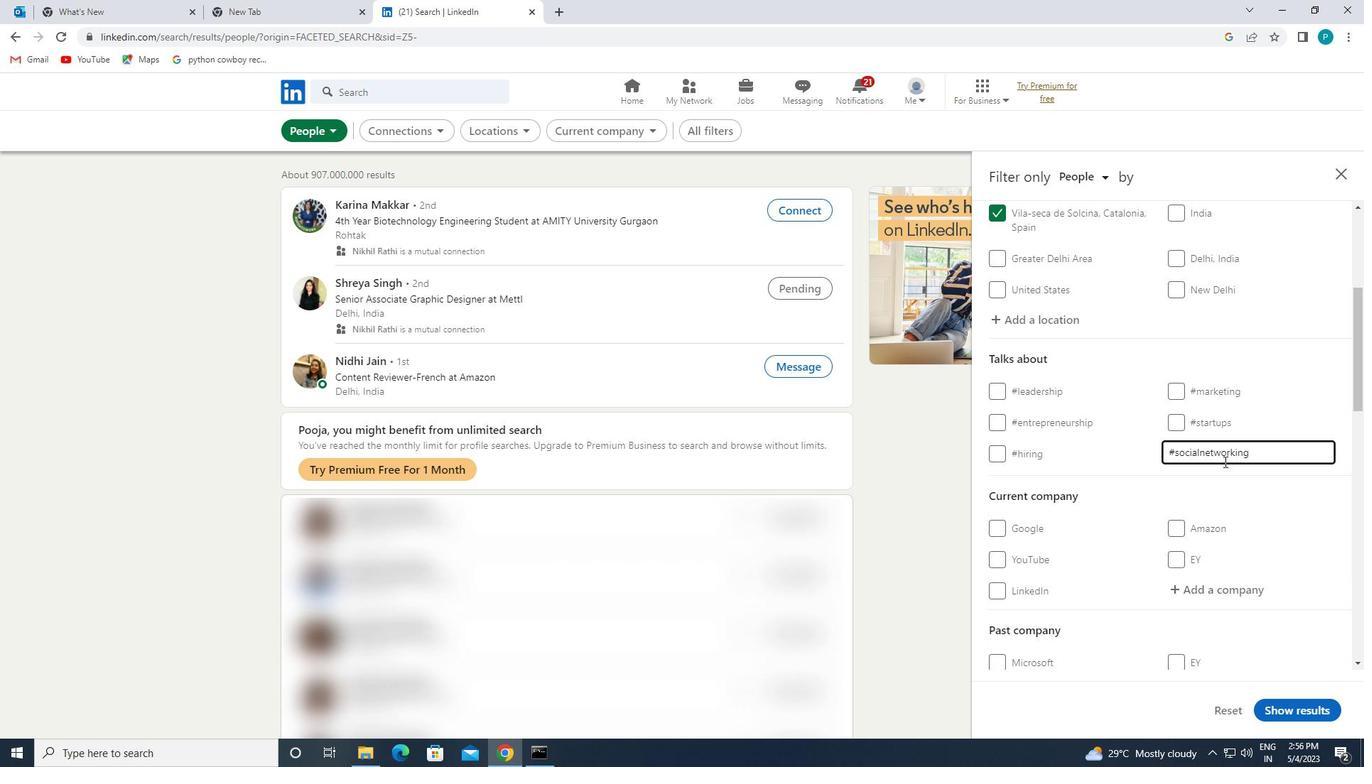 
Action: Mouse scrolled (1174, 475) with delta (0, 0)
Screenshot: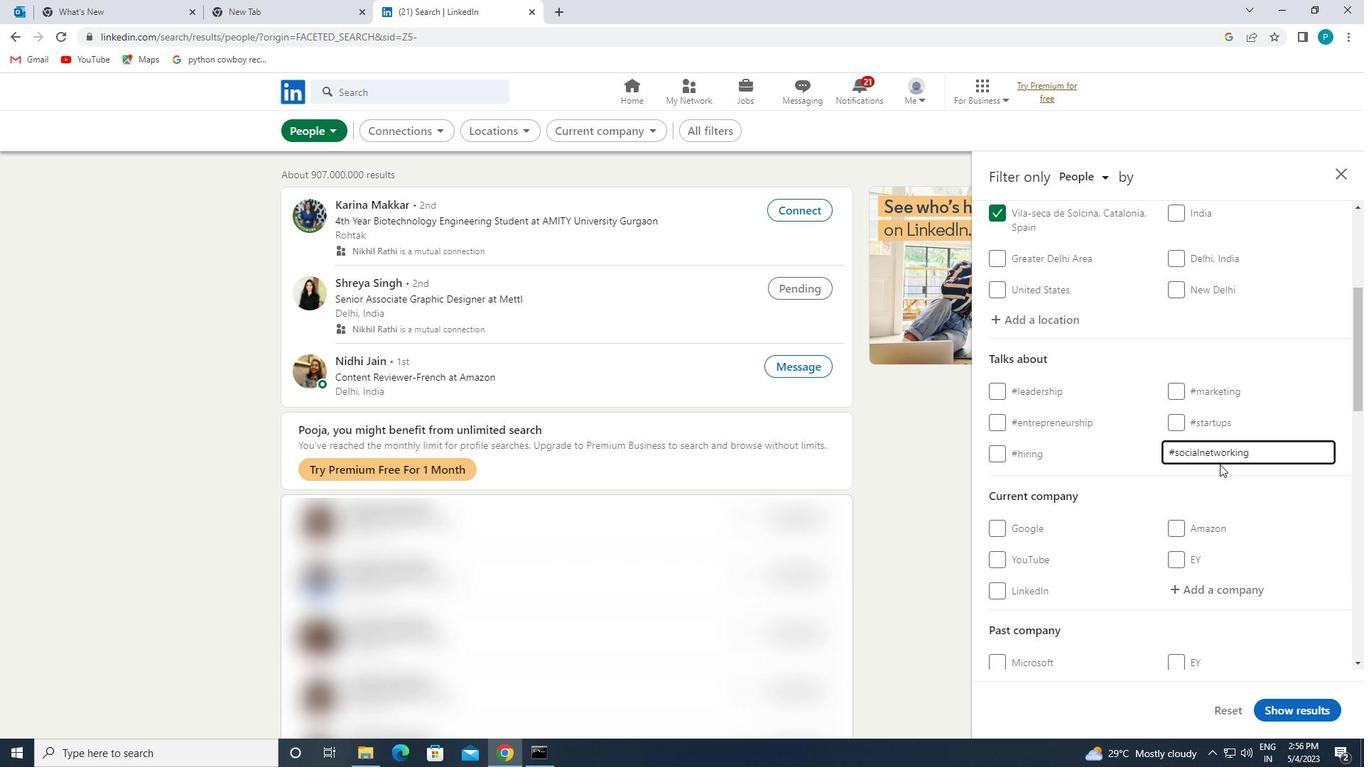 
Action: Mouse scrolled (1174, 475) with delta (0, 0)
Screenshot: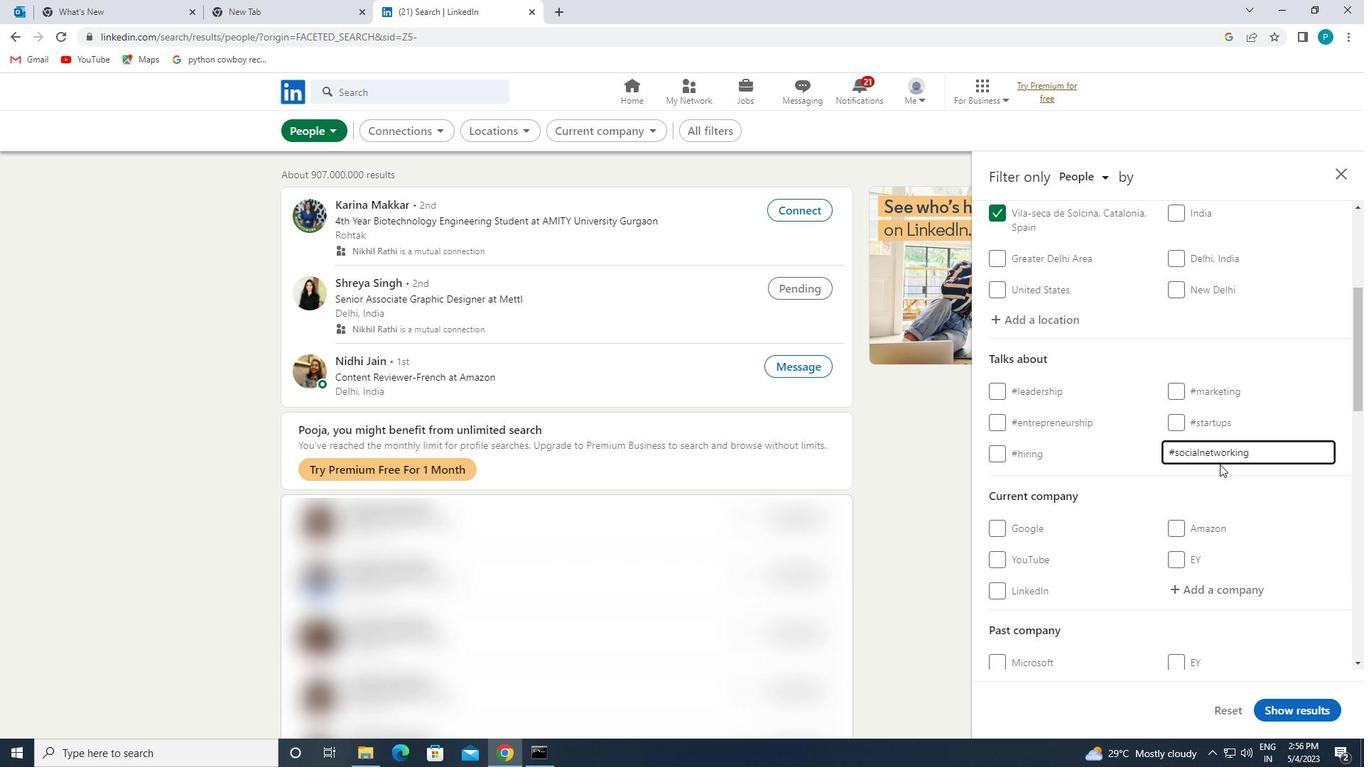 
Action: Mouse moved to (1123, 512)
Screenshot: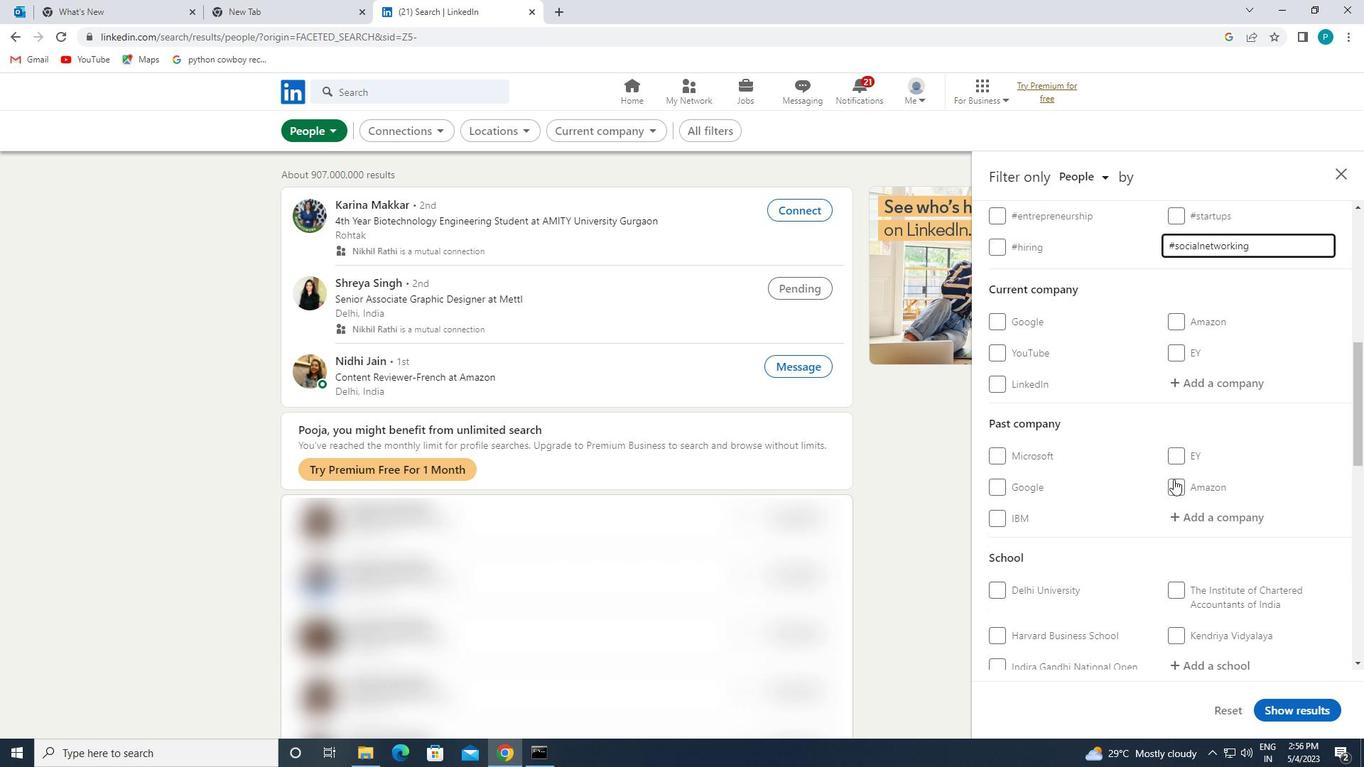 
Action: Mouse scrolled (1123, 512) with delta (0, 0)
Screenshot: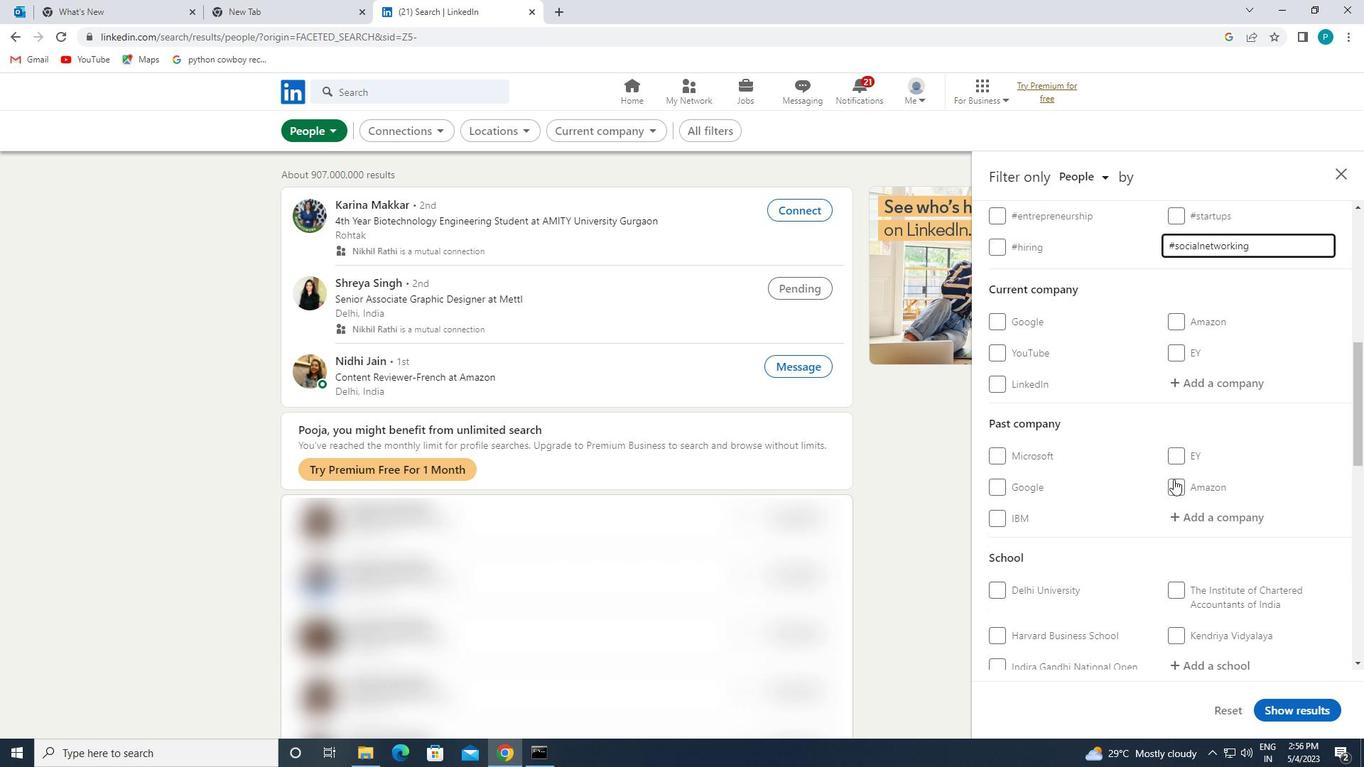 
Action: Mouse moved to (1121, 513)
Screenshot: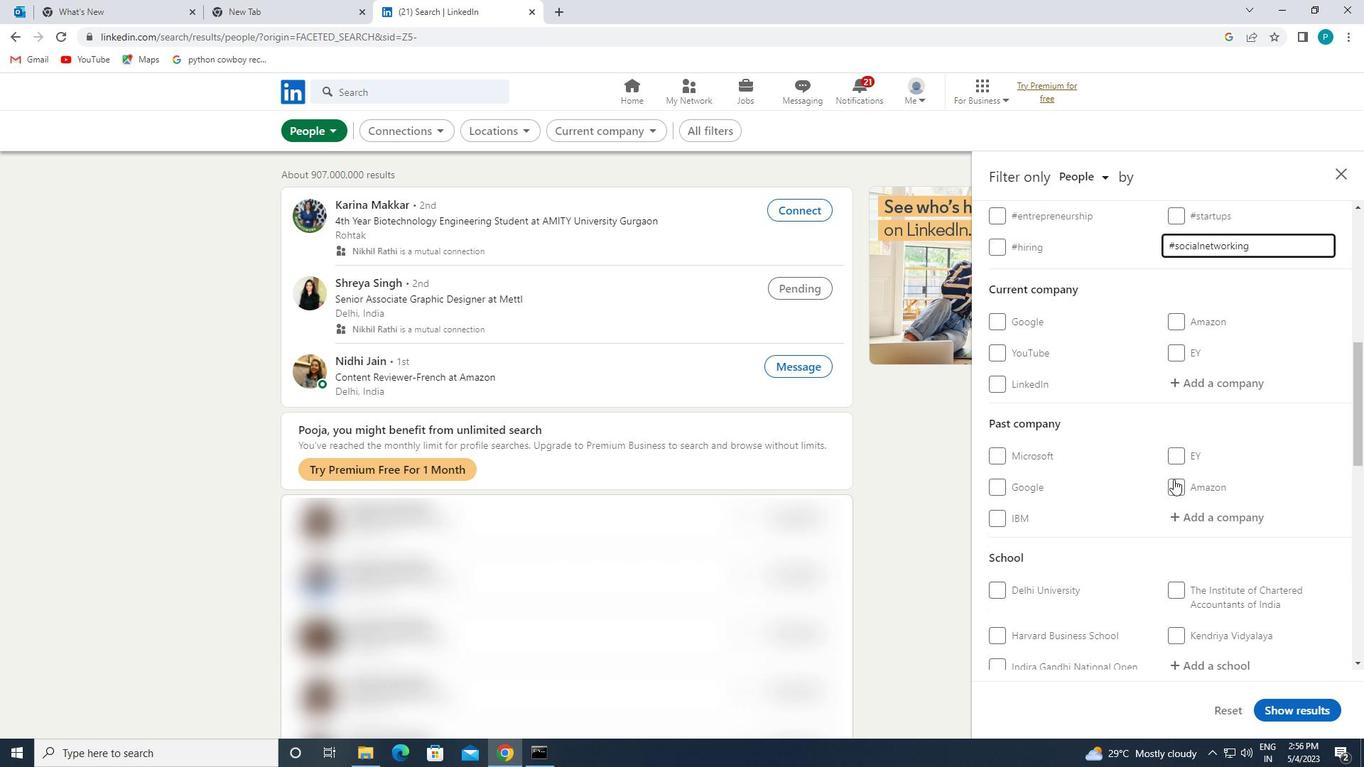 
Action: Mouse scrolled (1121, 512) with delta (0, 0)
Screenshot: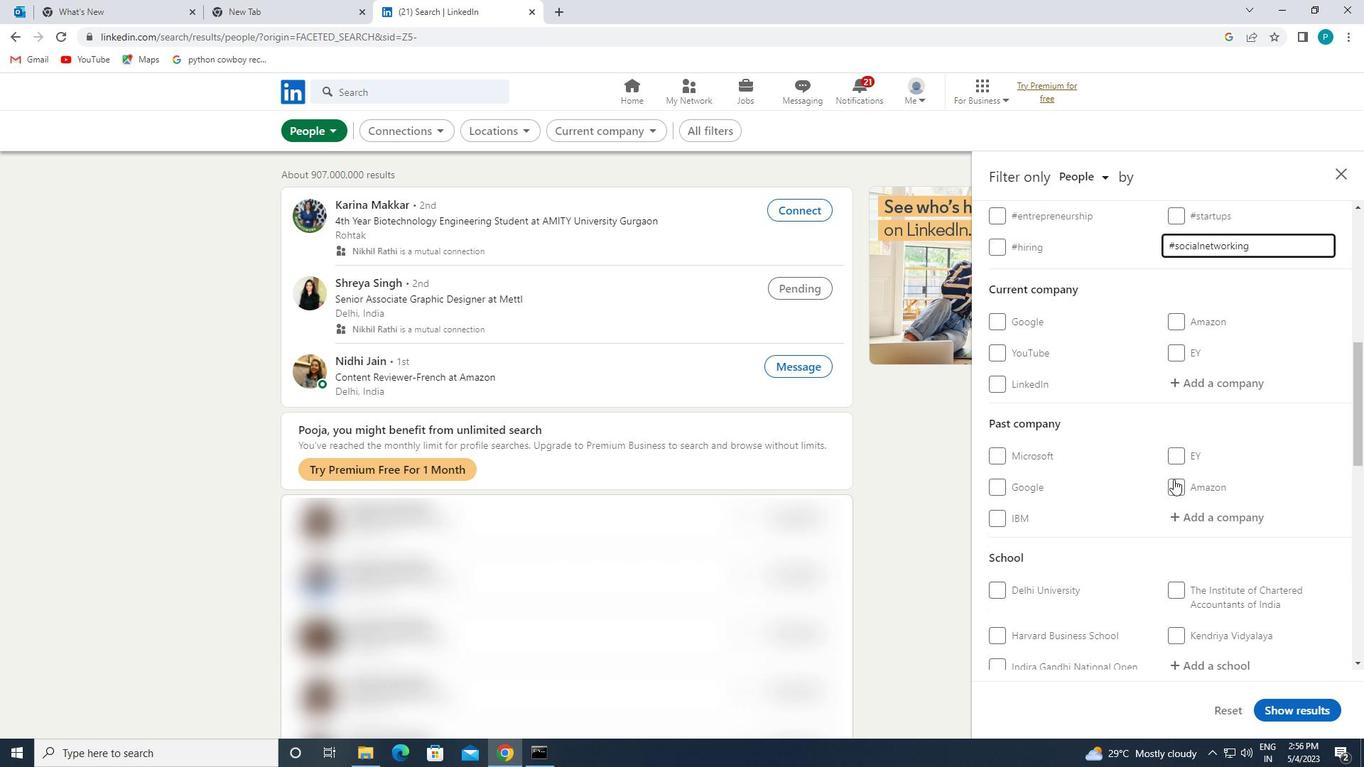 
Action: Mouse moved to (1121, 513)
Screenshot: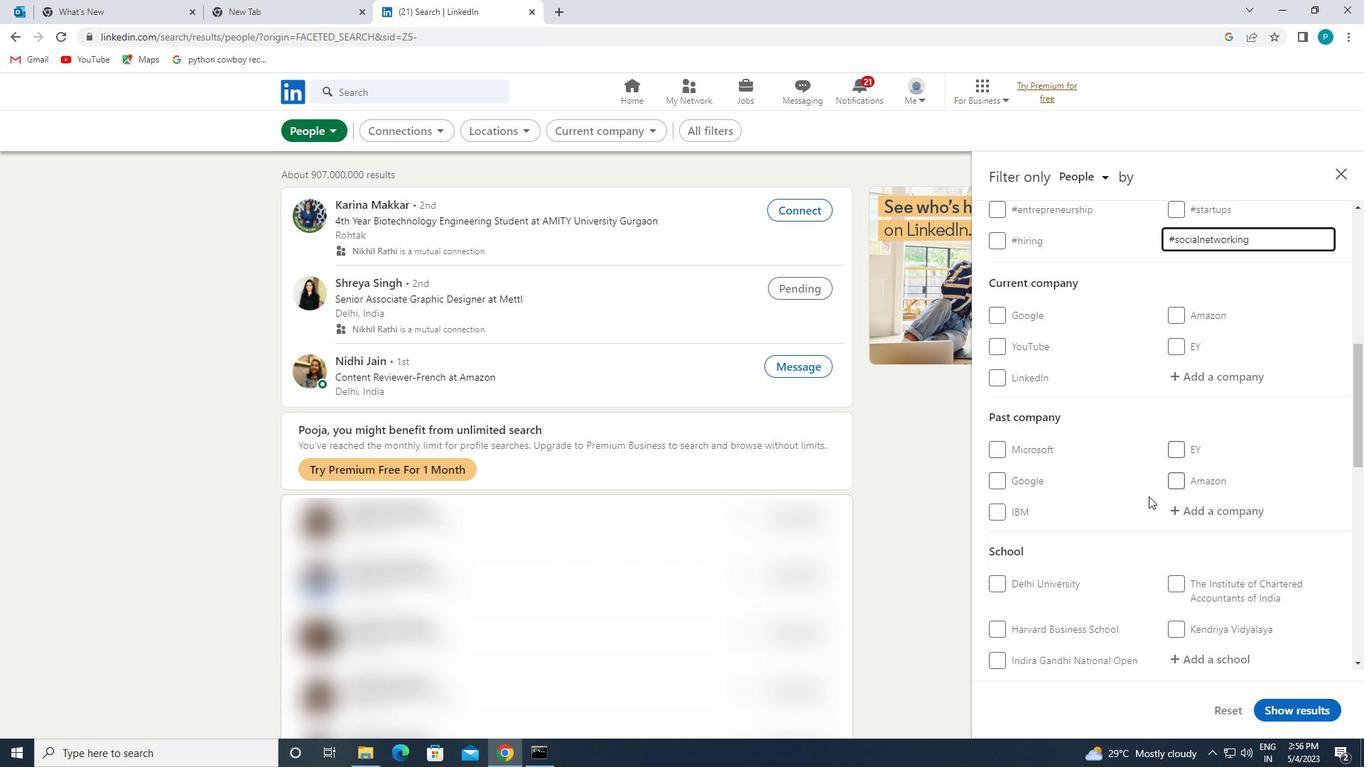 
Action: Mouse scrolled (1121, 512) with delta (0, 0)
Screenshot: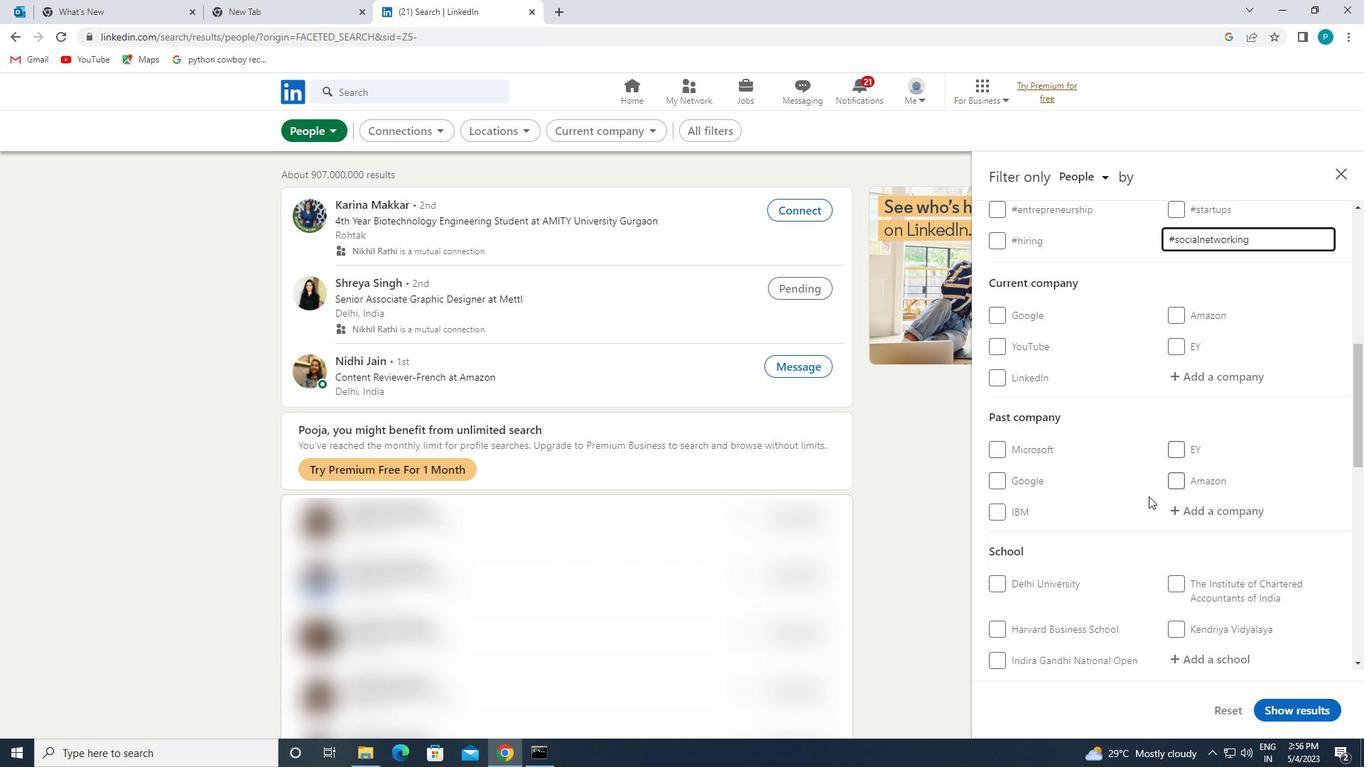 
Action: Mouse moved to (1031, 552)
Screenshot: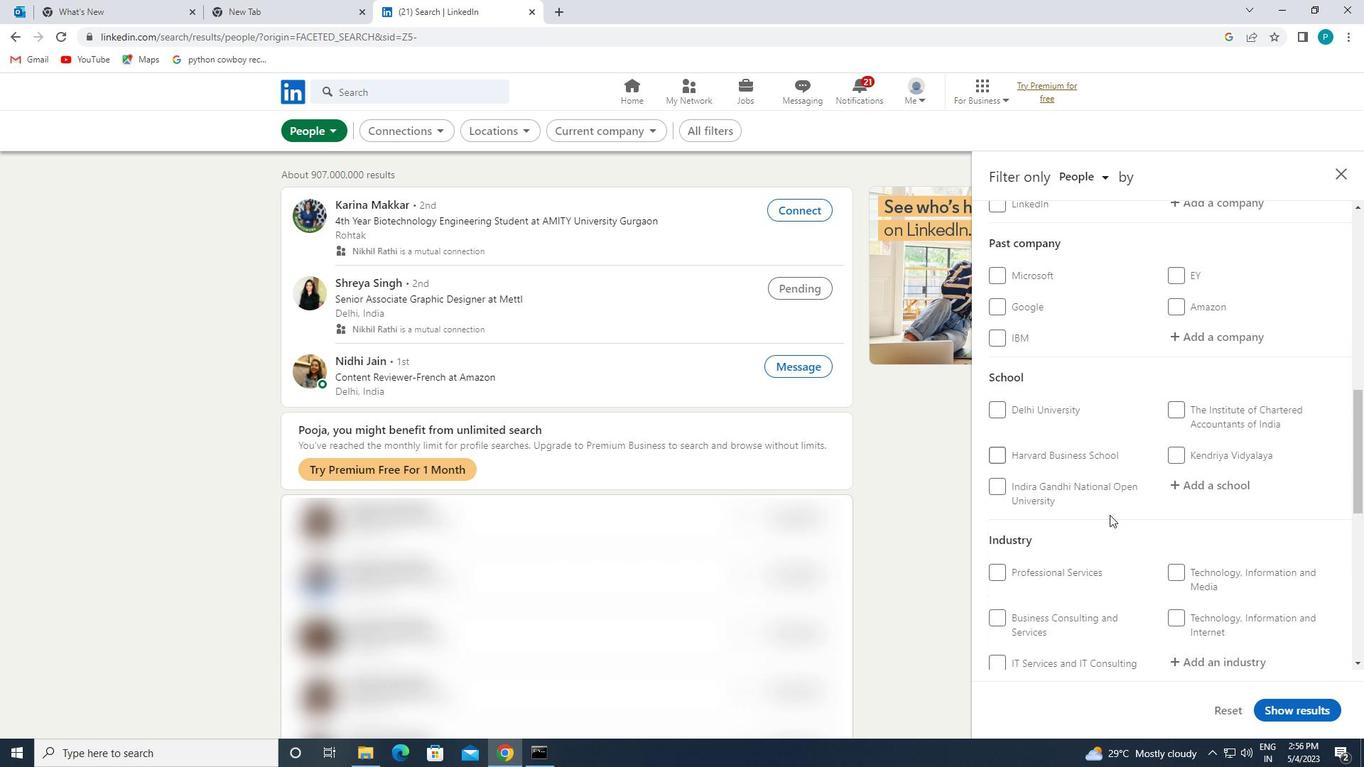 
Action: Mouse scrolled (1031, 551) with delta (0, 0)
Screenshot: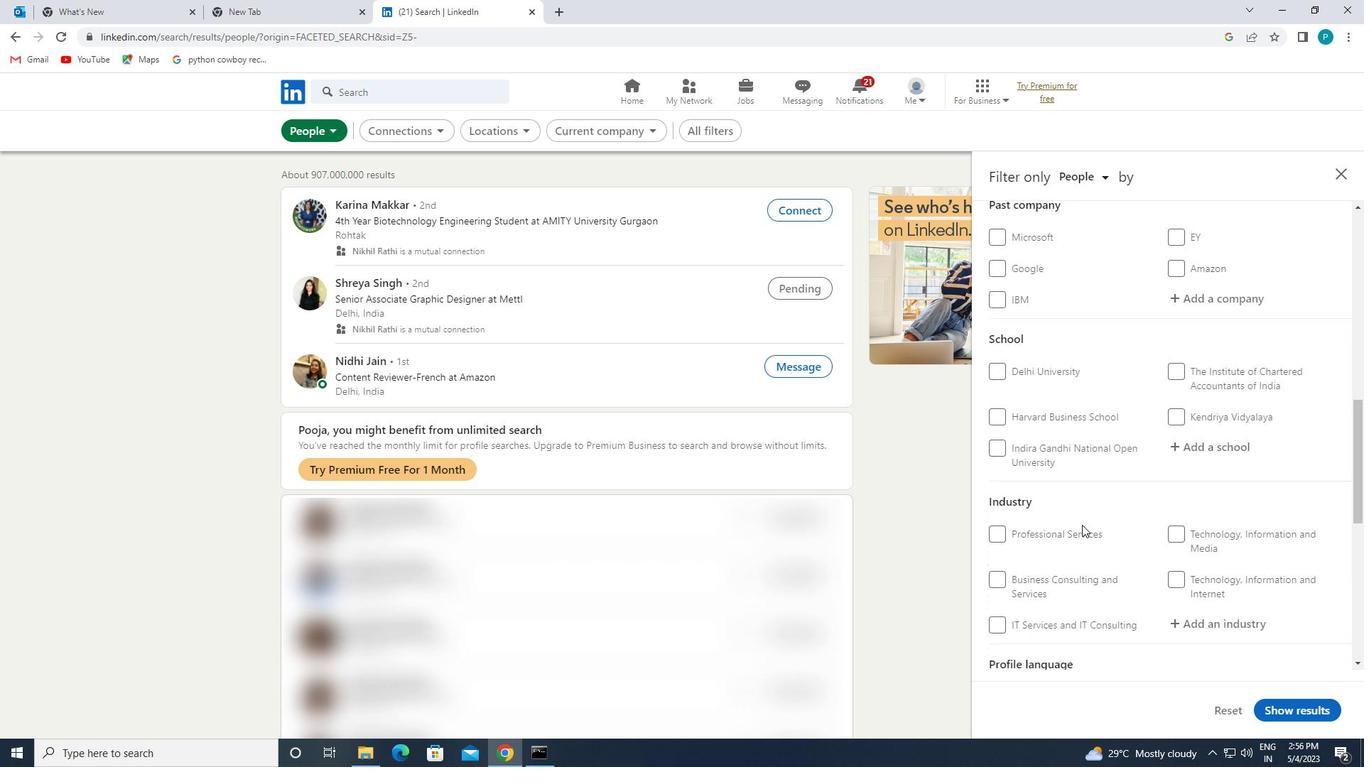 
Action: Mouse moved to (1029, 552)
Screenshot: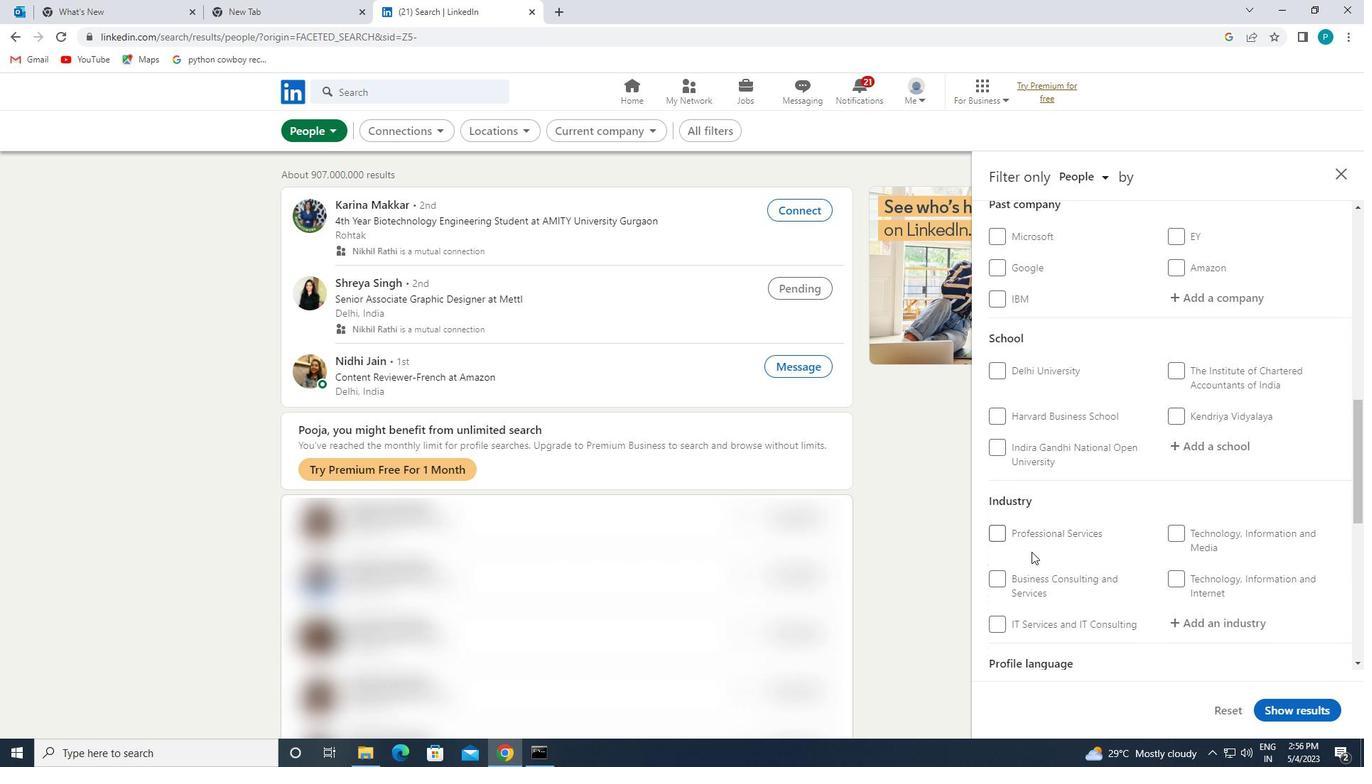 
Action: Mouse scrolled (1029, 551) with delta (0, 0)
Screenshot: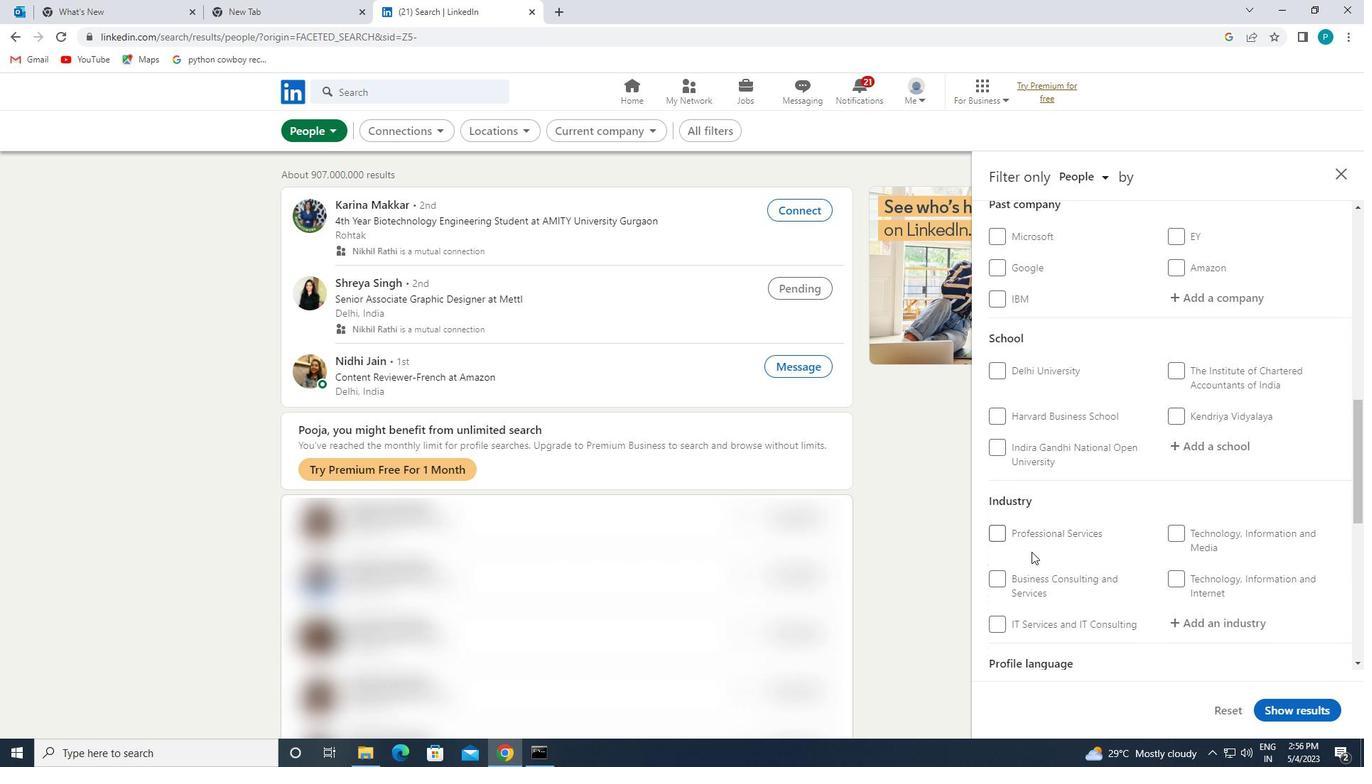 
Action: Mouse moved to (1027, 606)
Screenshot: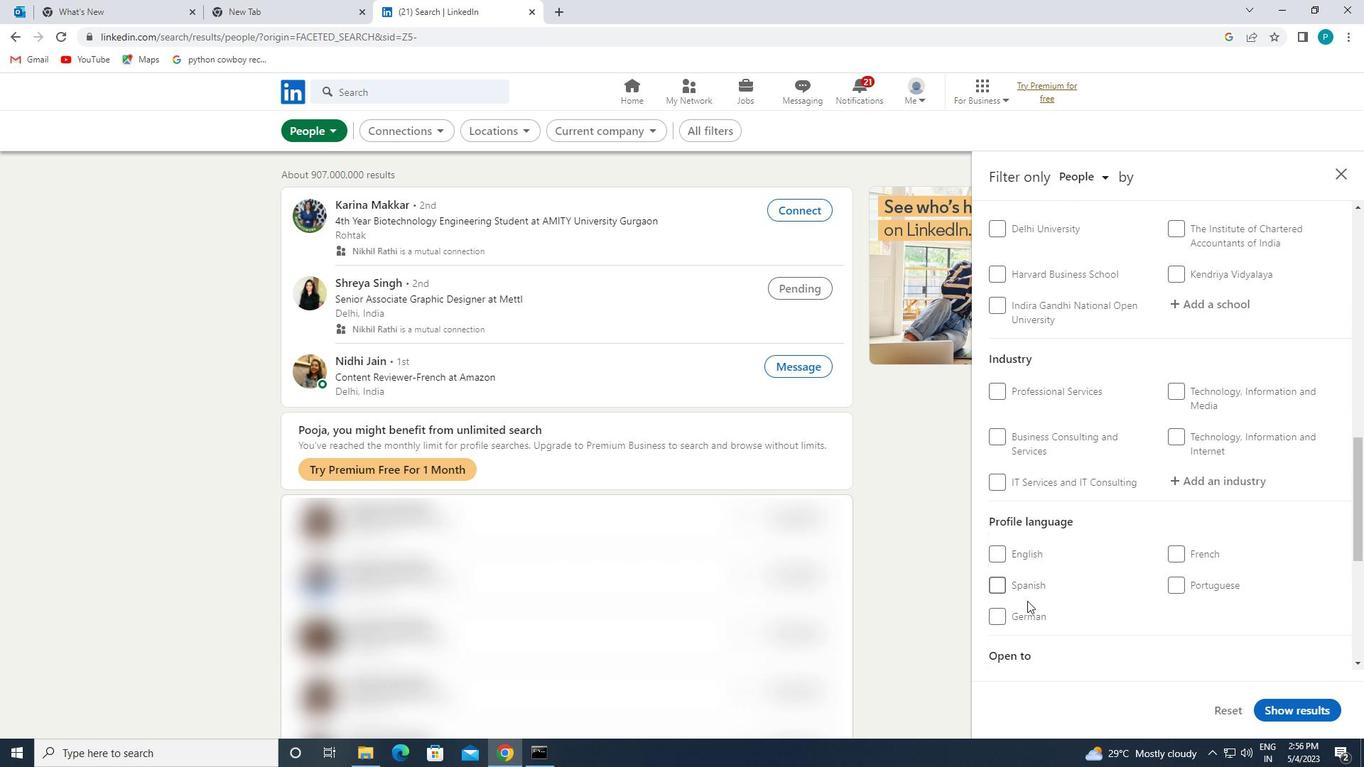
Action: Mouse pressed left at (1027, 606)
Screenshot: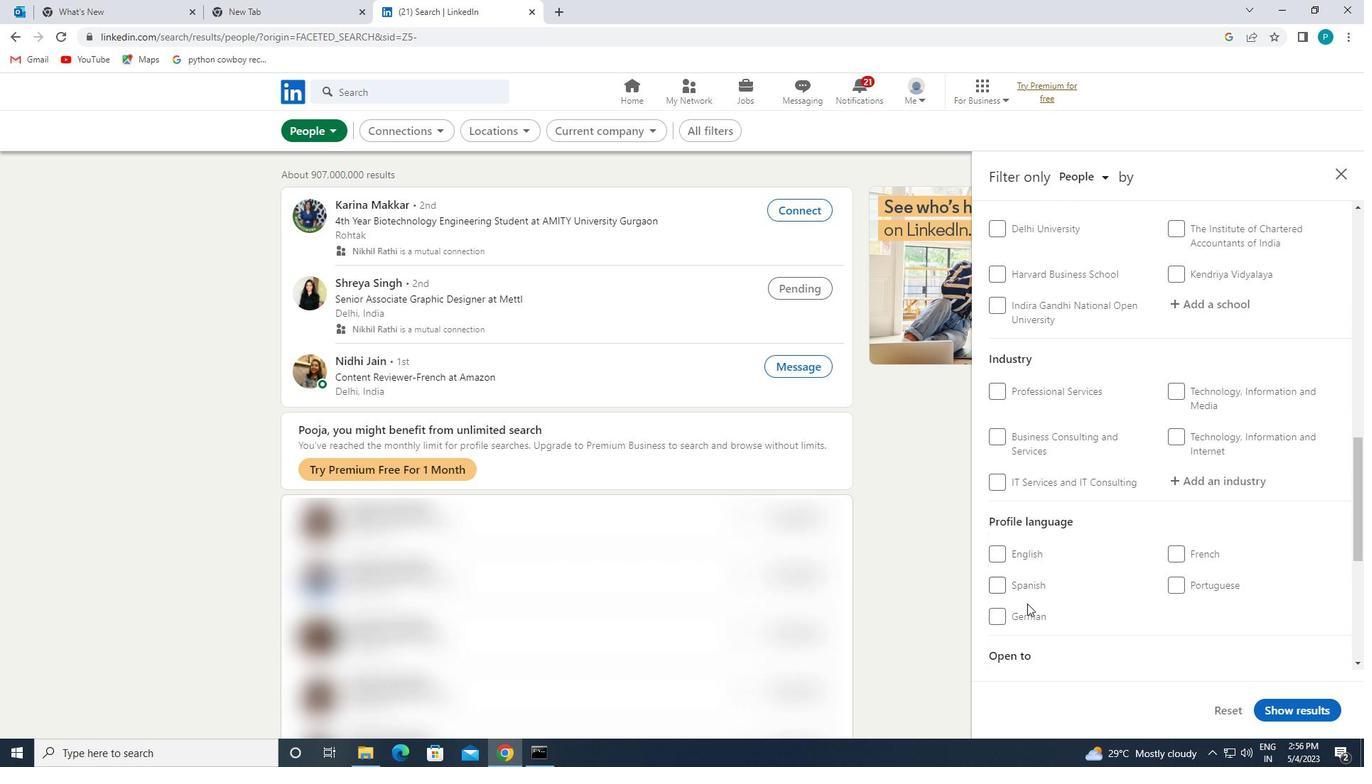 
Action: Mouse moved to (1038, 614)
Screenshot: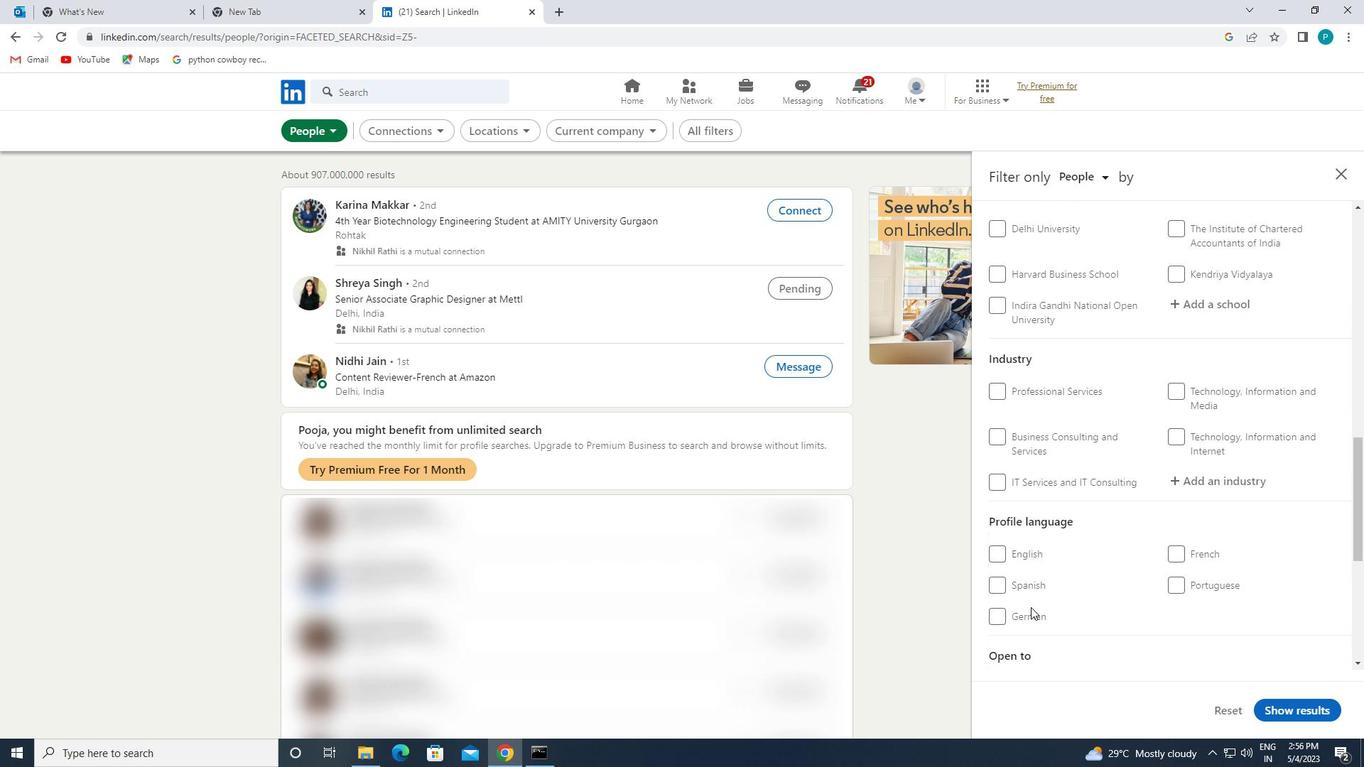 
Action: Mouse pressed left at (1038, 614)
Screenshot: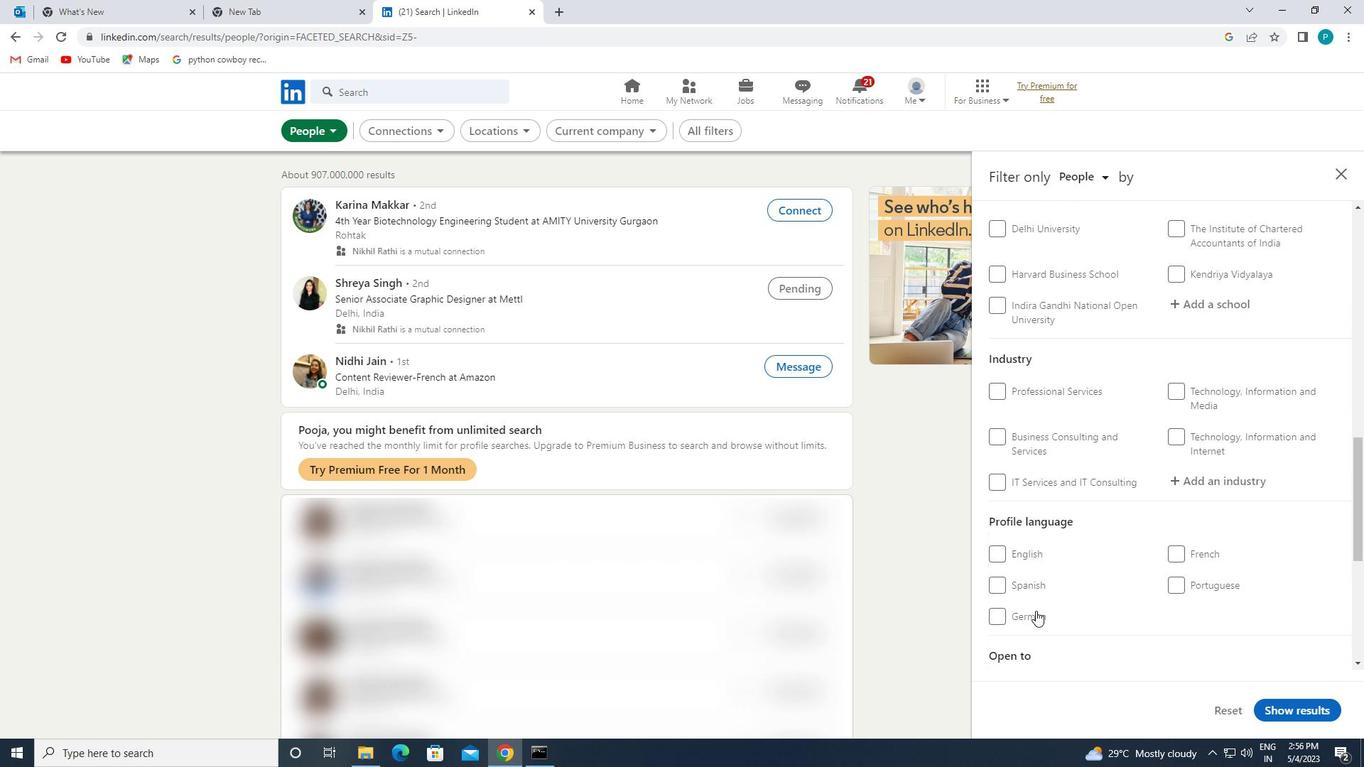 
Action: Mouse moved to (1123, 573)
Screenshot: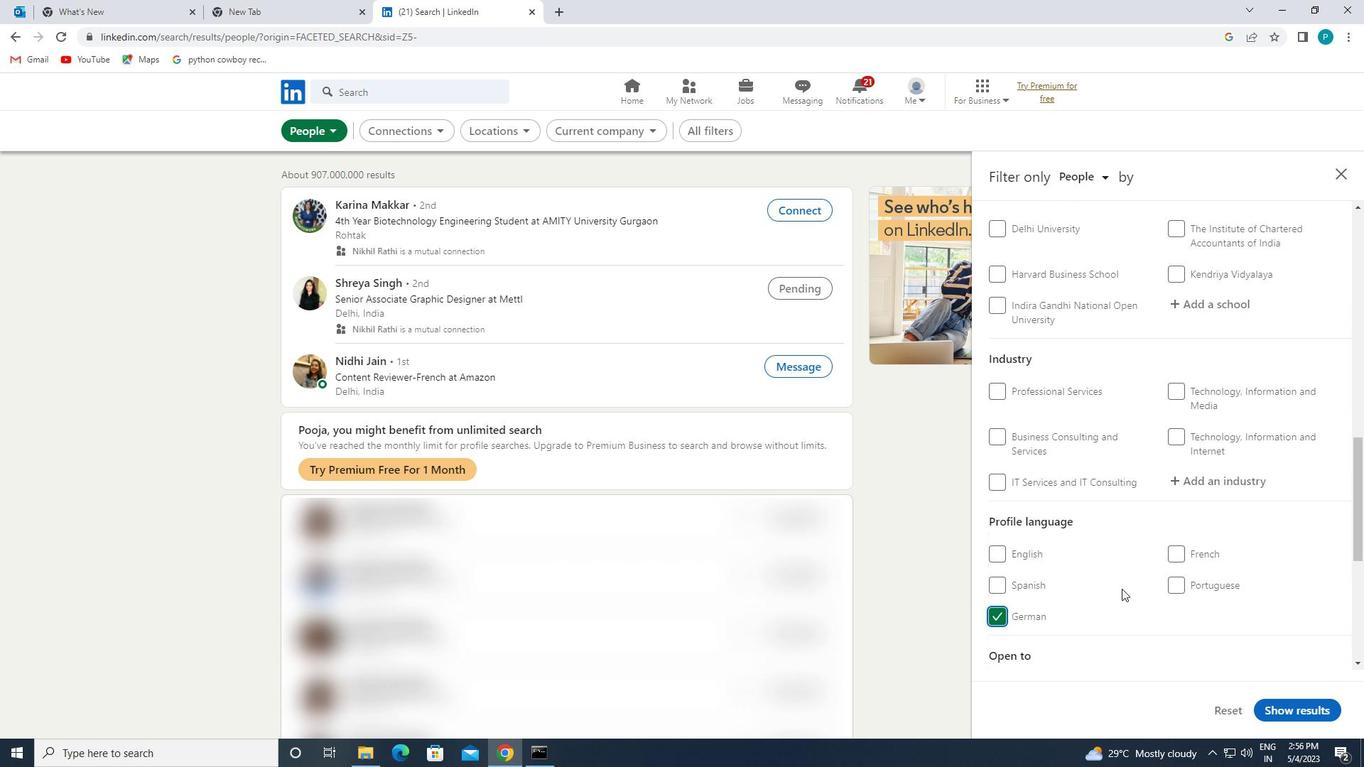 
Action: Mouse scrolled (1123, 574) with delta (0, 0)
Screenshot: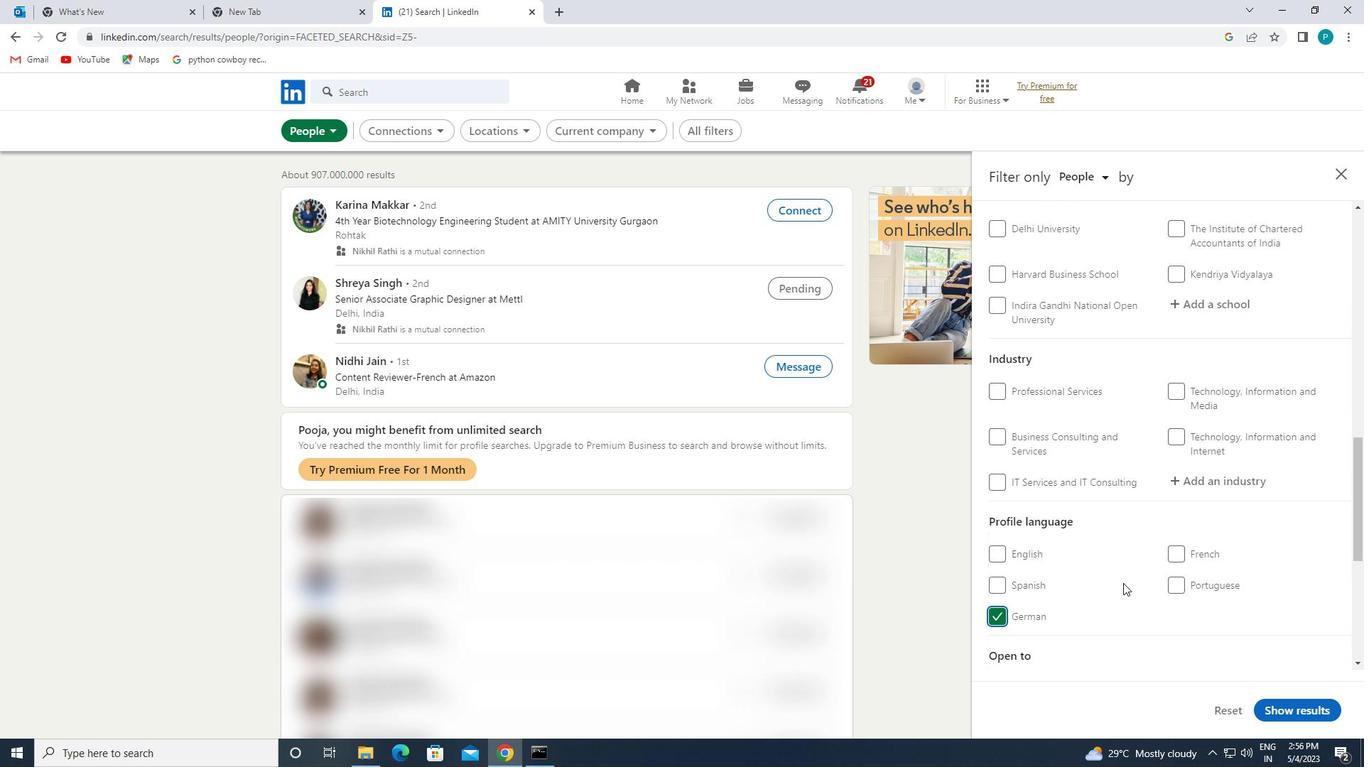 
Action: Mouse moved to (1123, 571)
Screenshot: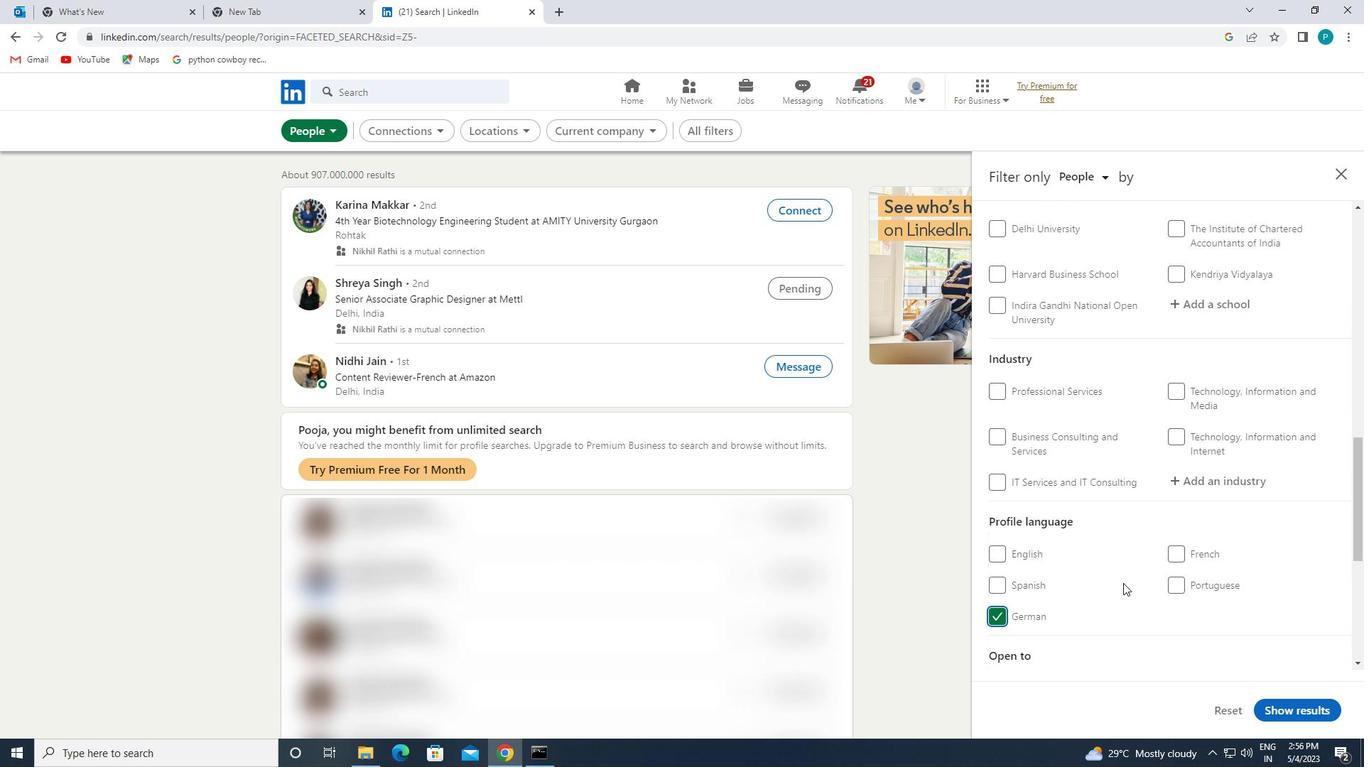 
Action: Mouse scrolled (1123, 571) with delta (0, 0)
Screenshot: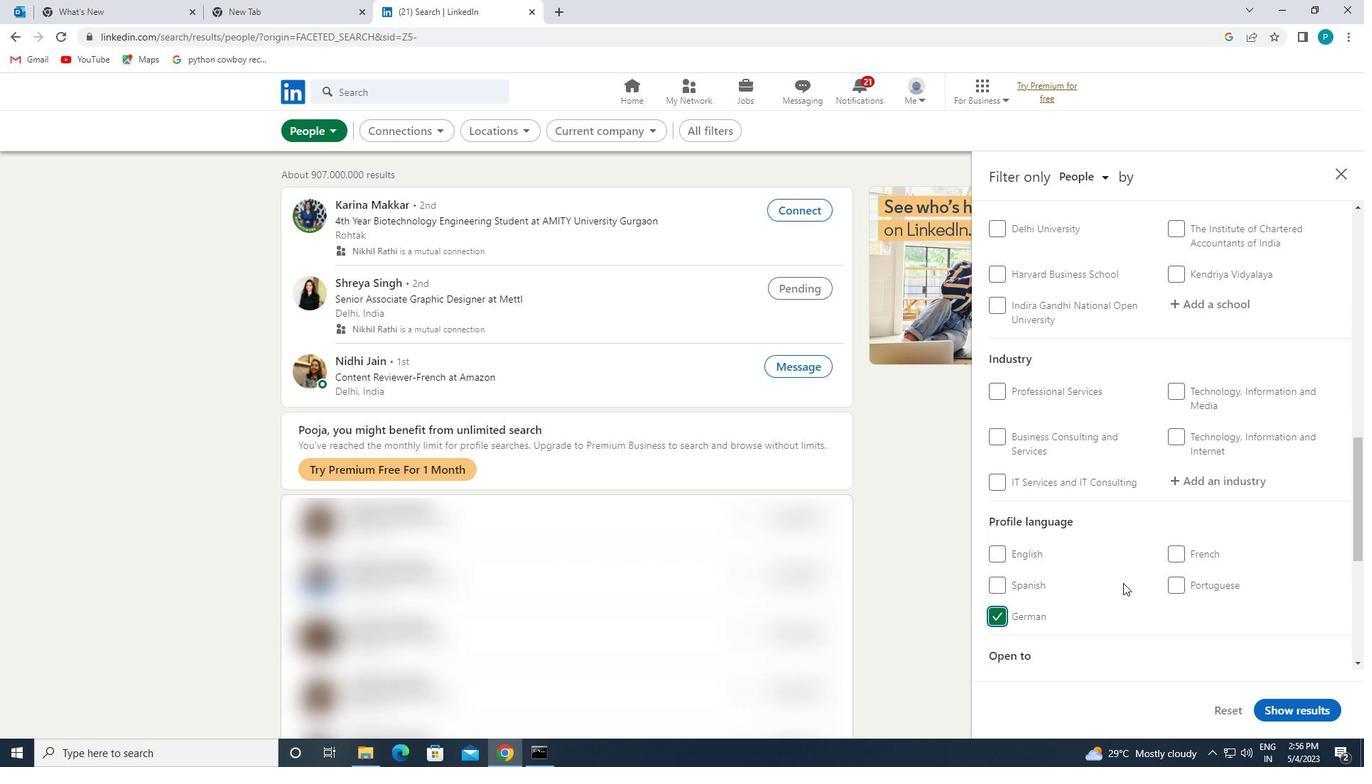 
Action: Mouse moved to (1122, 570)
Screenshot: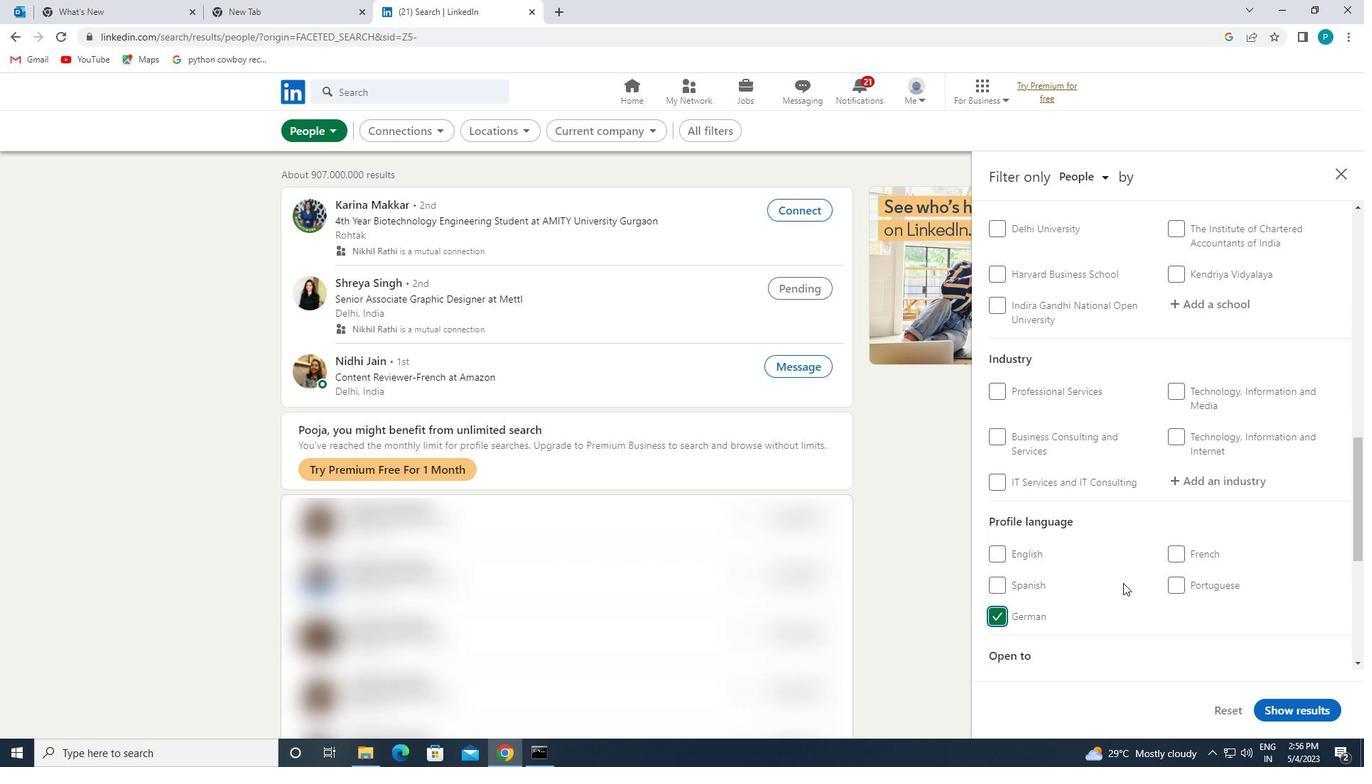 
Action: Mouse scrolled (1122, 571) with delta (0, 0)
Screenshot: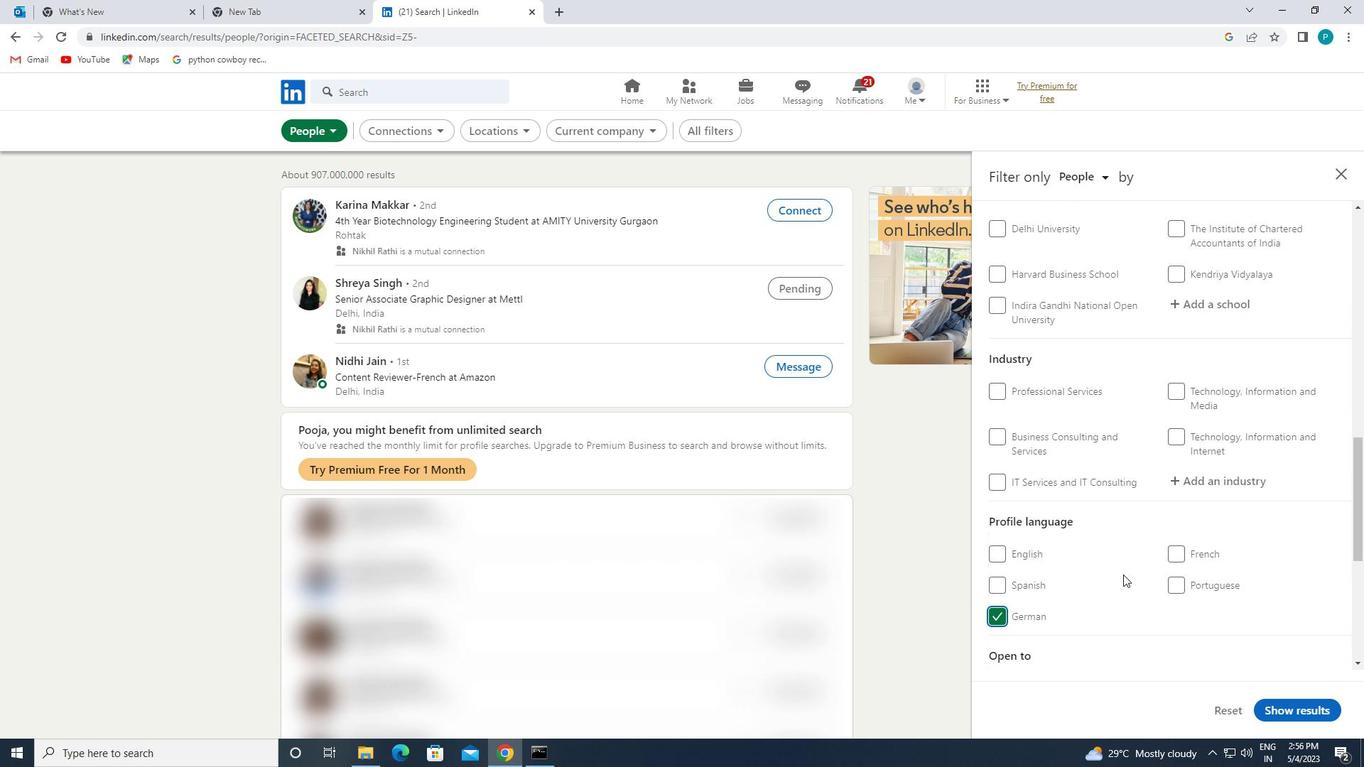 
Action: Mouse moved to (1161, 504)
Screenshot: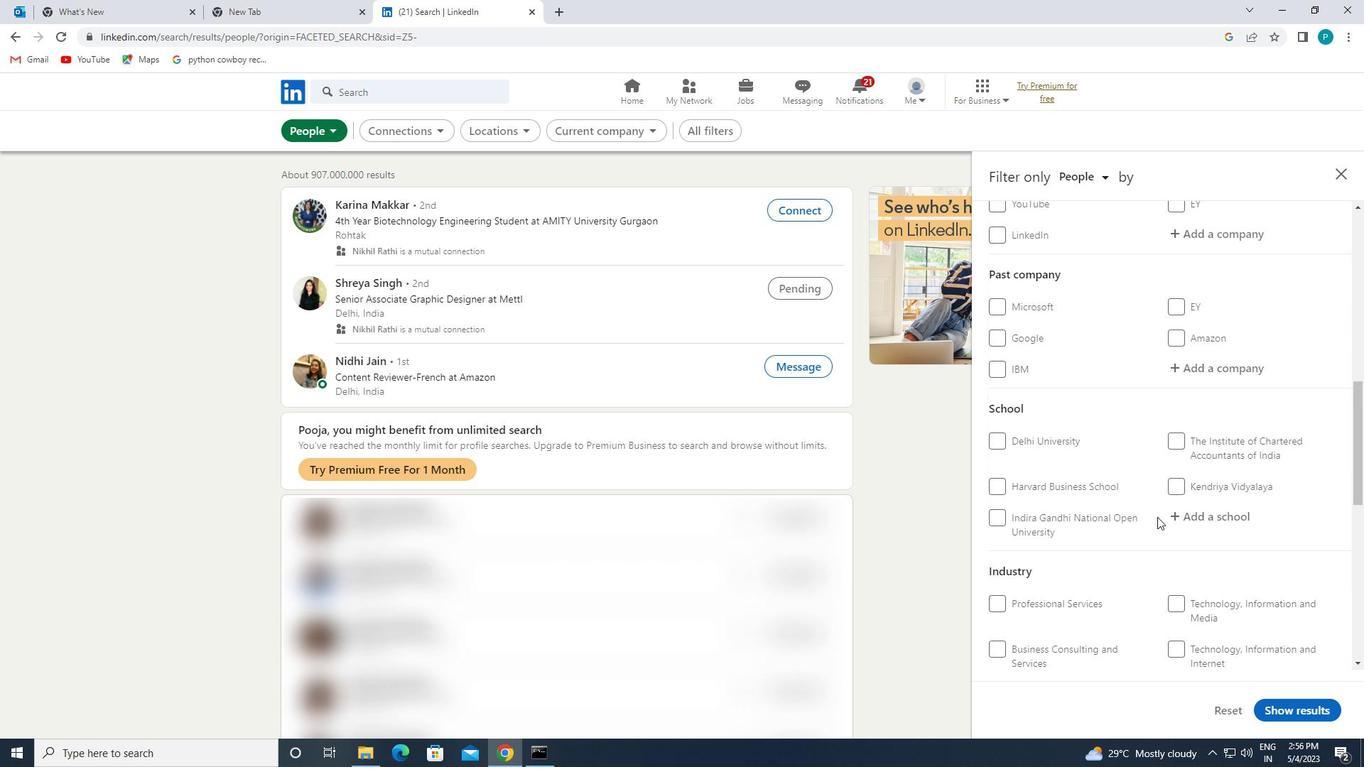 
Action: Mouse scrolled (1161, 505) with delta (0, 0)
Screenshot: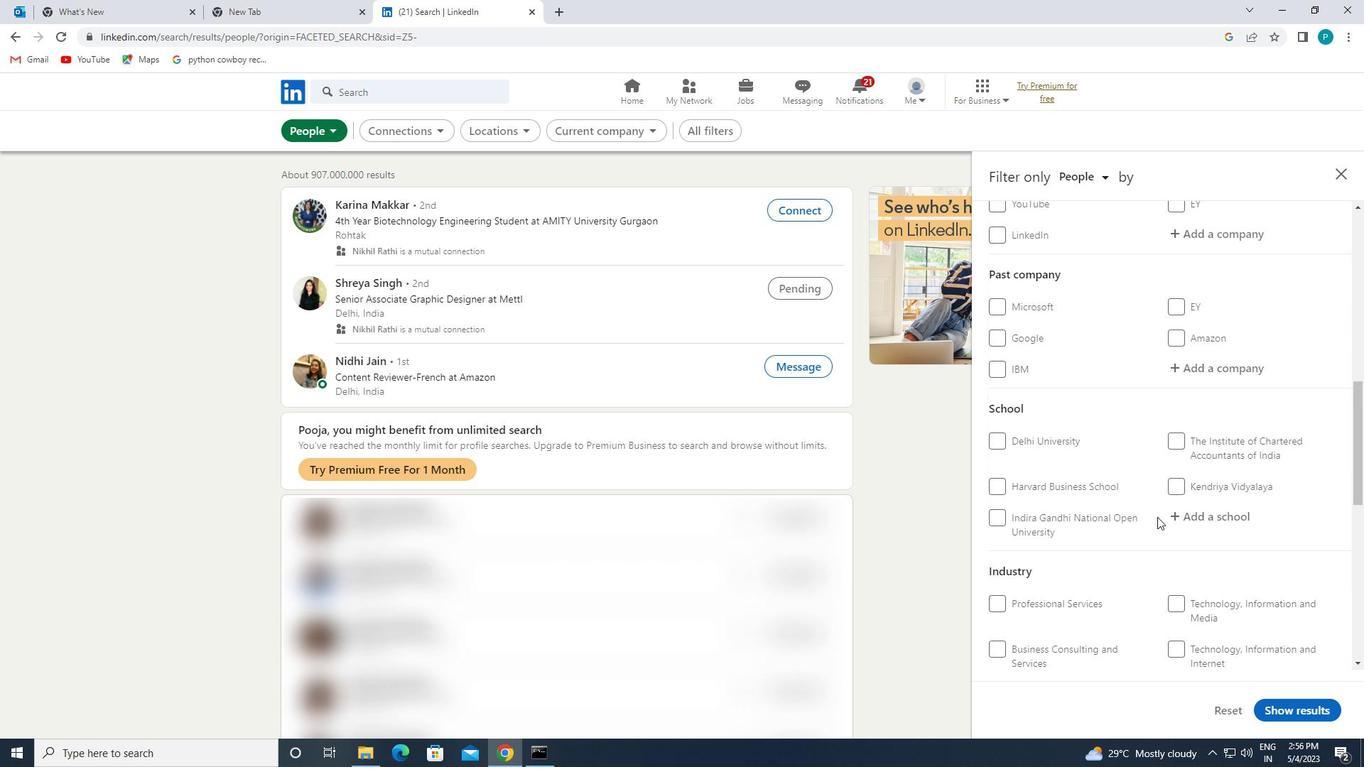 
Action: Mouse moved to (1162, 503)
Screenshot: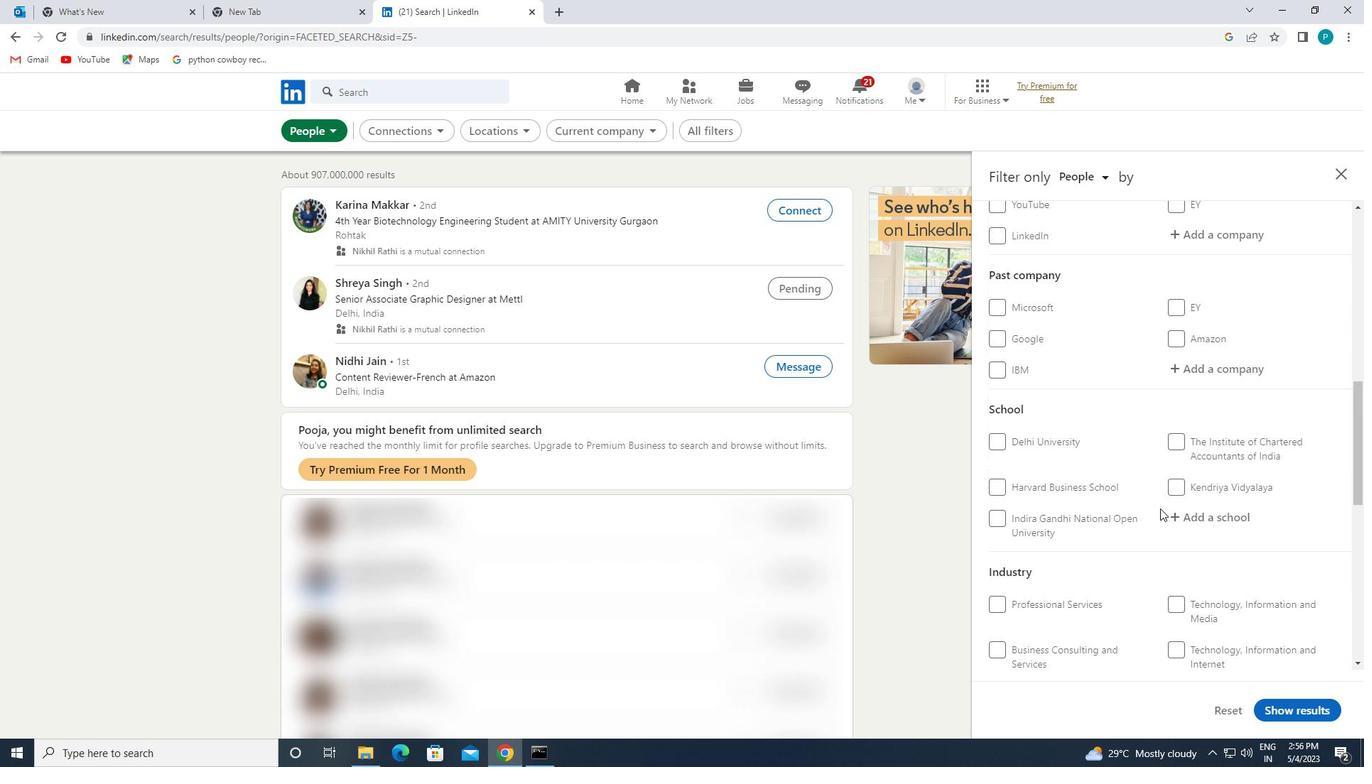 
Action: Mouse scrolled (1162, 504) with delta (0, 0)
Screenshot: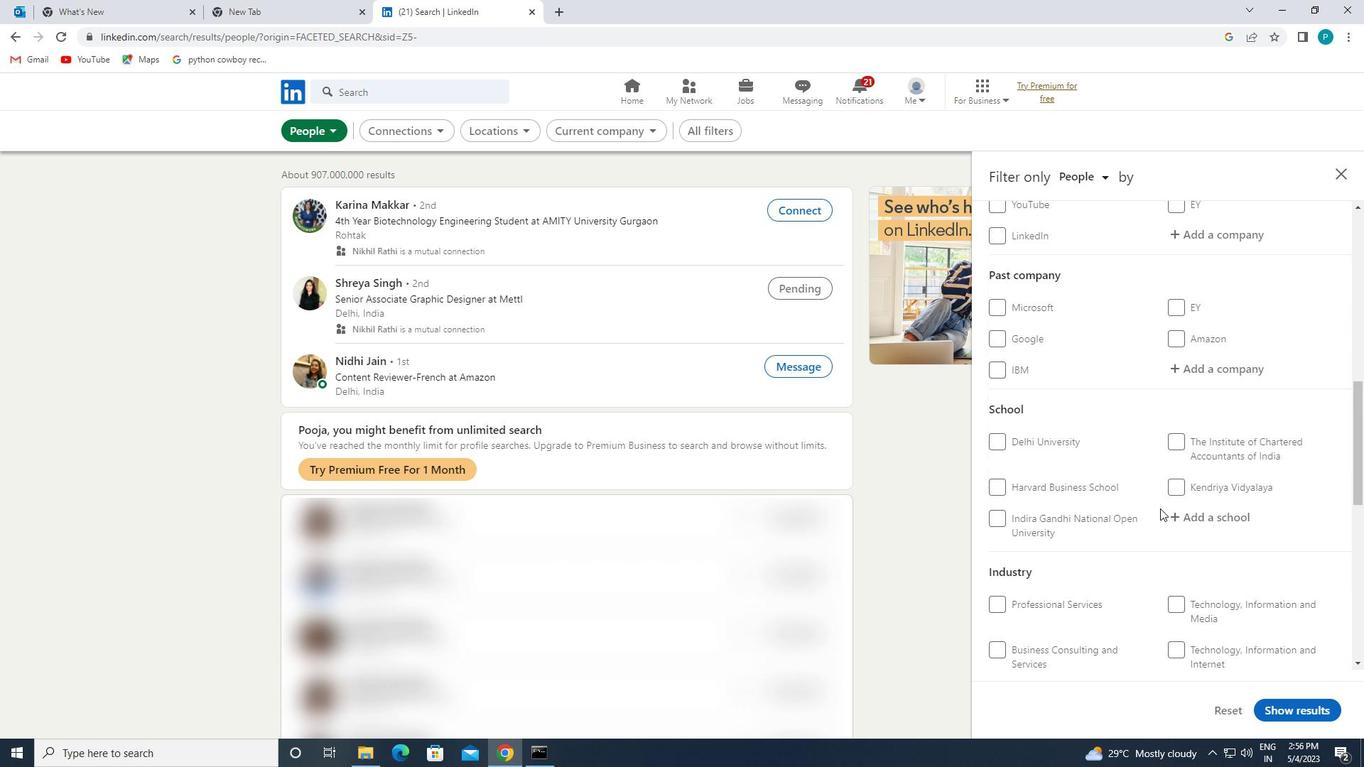 
Action: Mouse moved to (1203, 379)
Screenshot: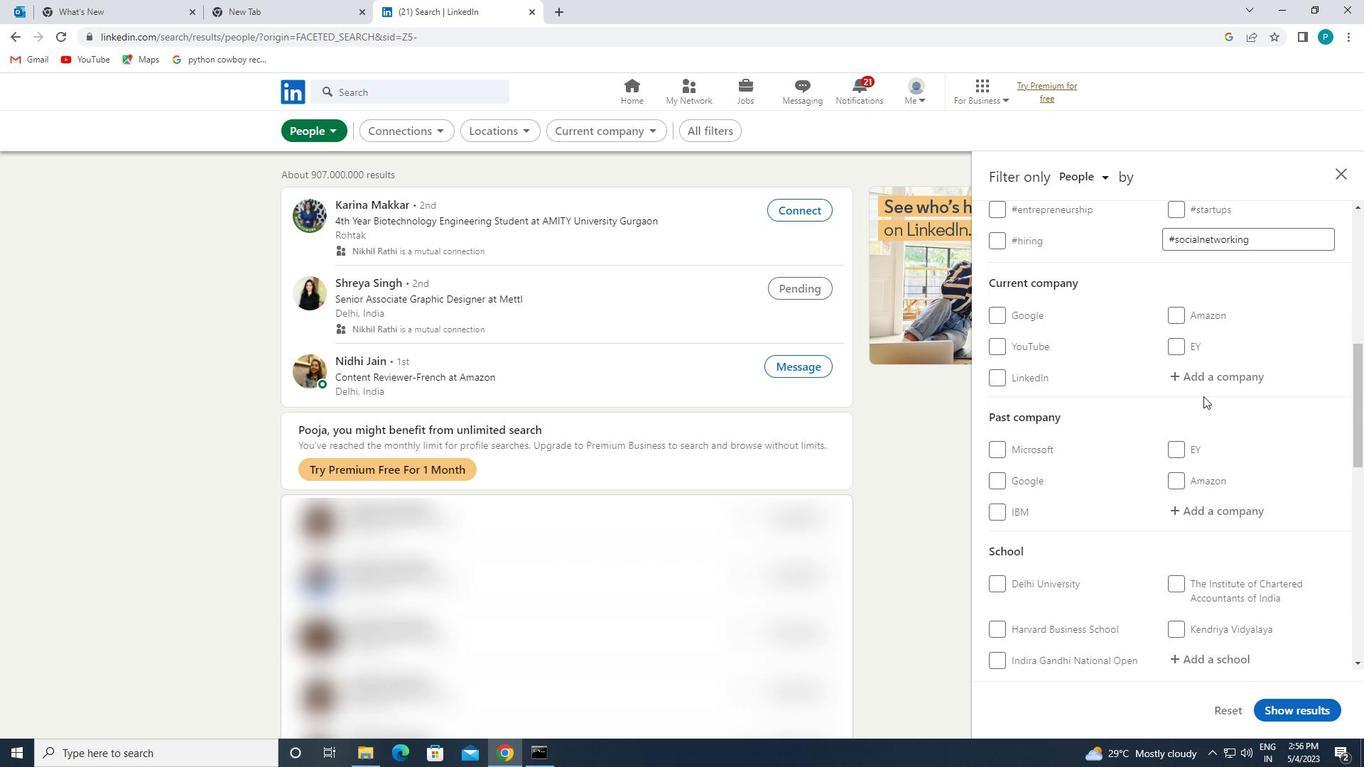 
Action: Mouse pressed left at (1203, 379)
Screenshot: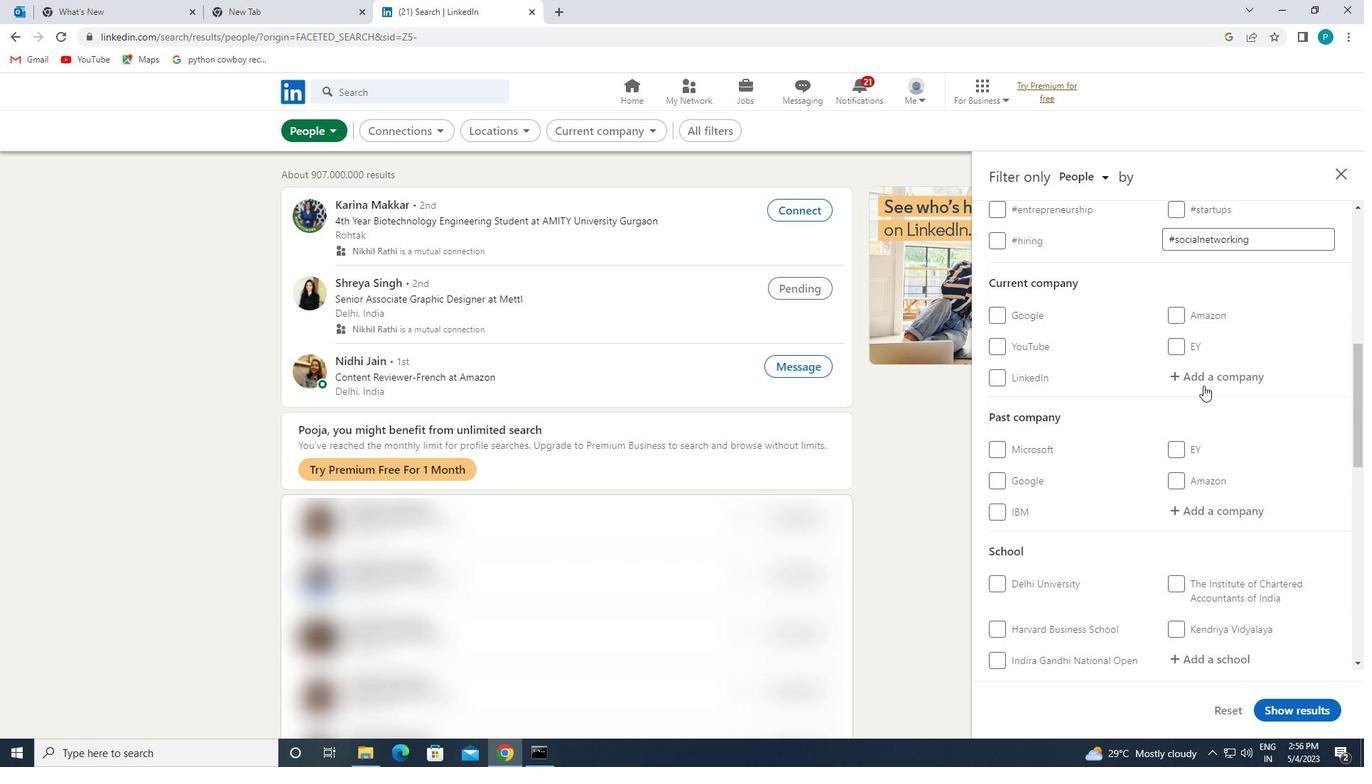 
Action: Key pressed <Key.caps_lock>B<Key.caps_lock>IOCON
Screenshot: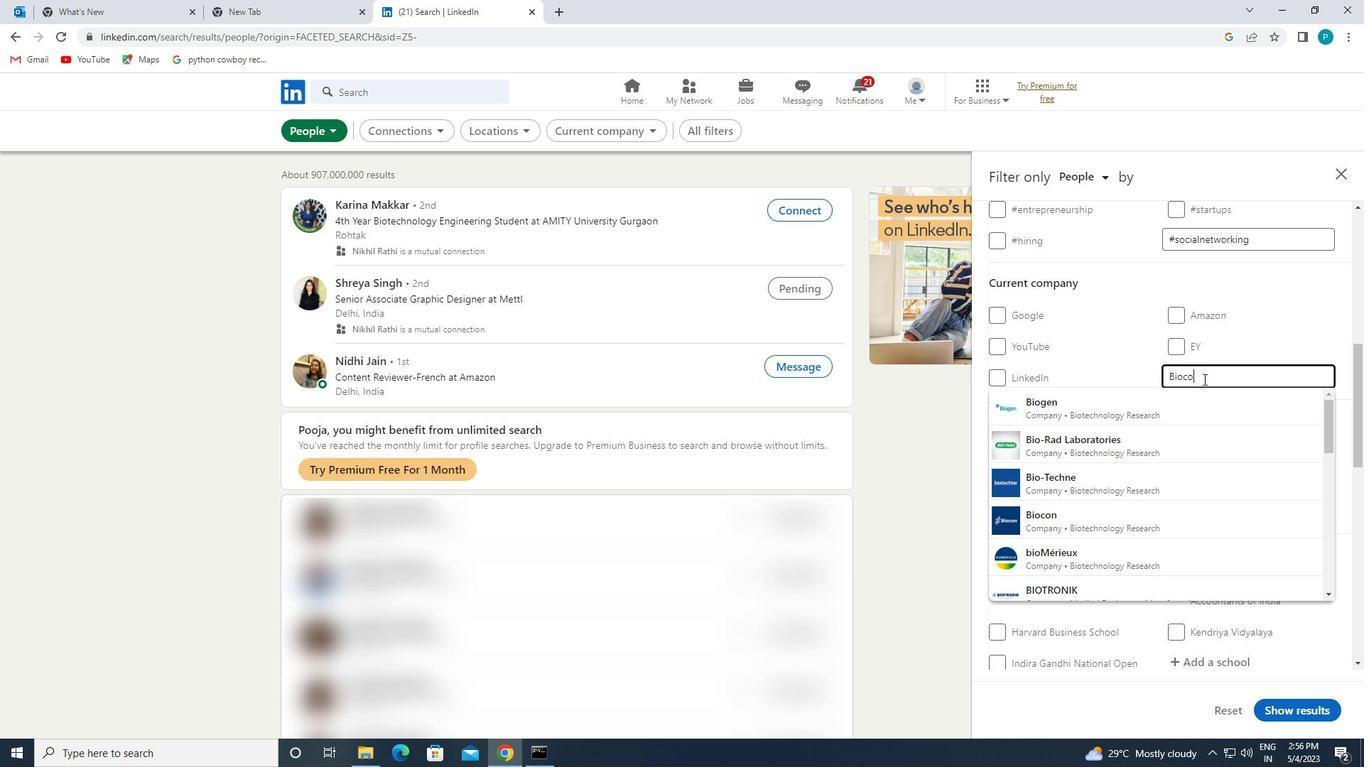 
Action: Mouse moved to (1190, 413)
Screenshot: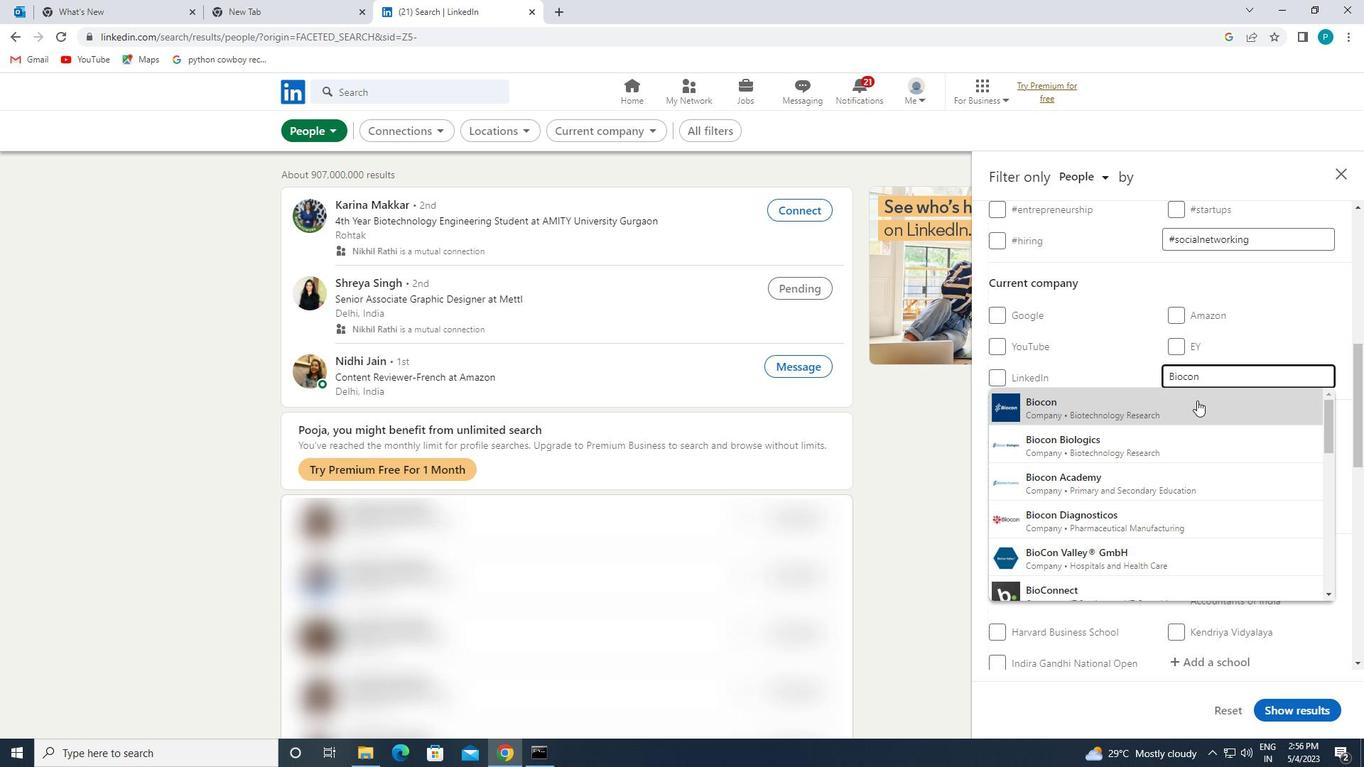 
Action: Mouse pressed left at (1190, 413)
Screenshot: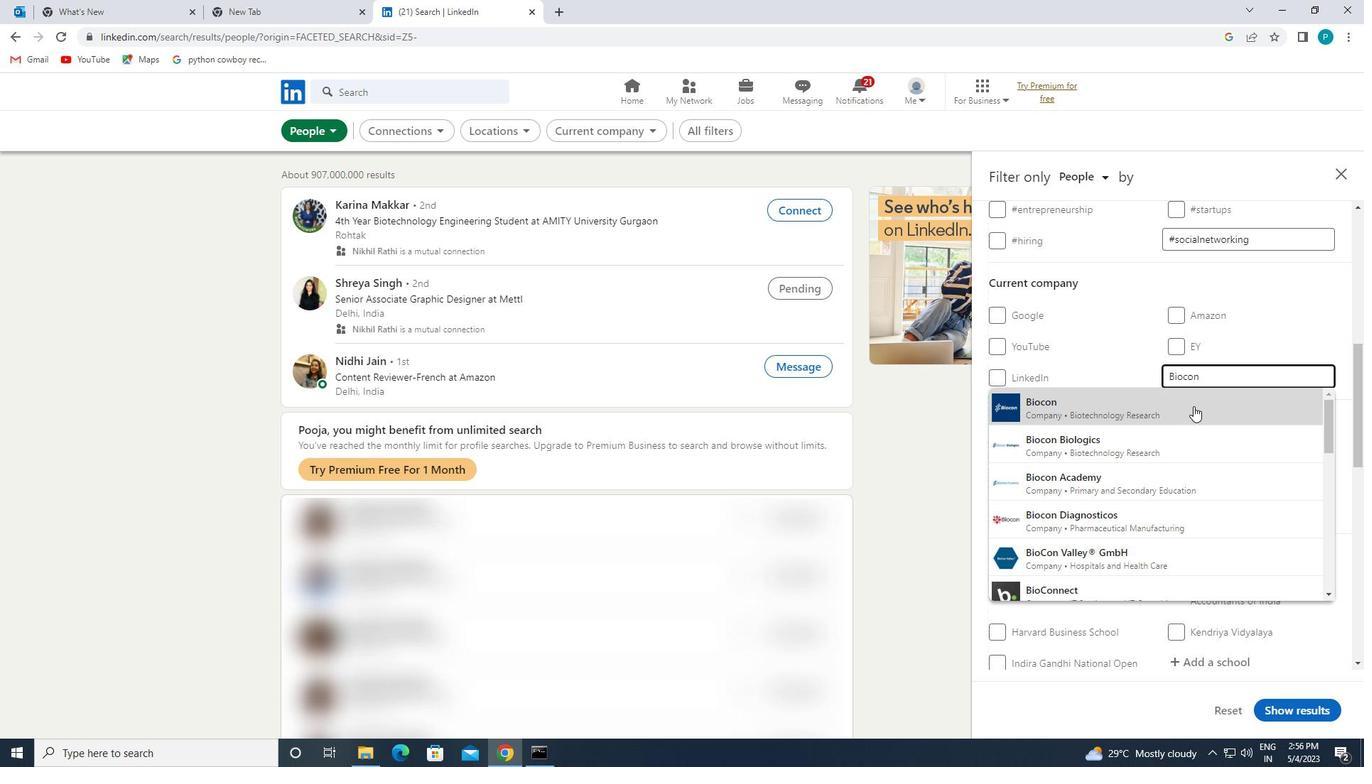
Action: Mouse moved to (1207, 475)
Screenshot: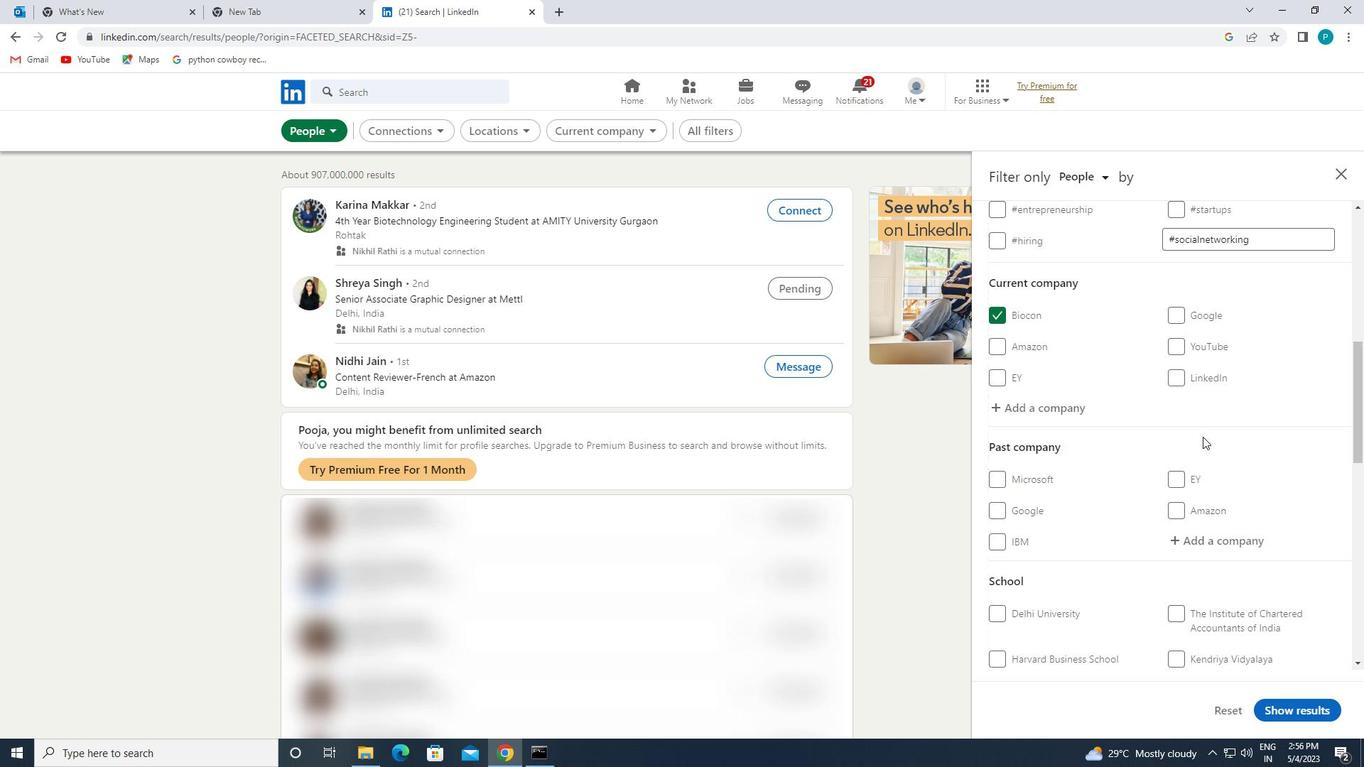 
Action: Mouse scrolled (1207, 475) with delta (0, 0)
Screenshot: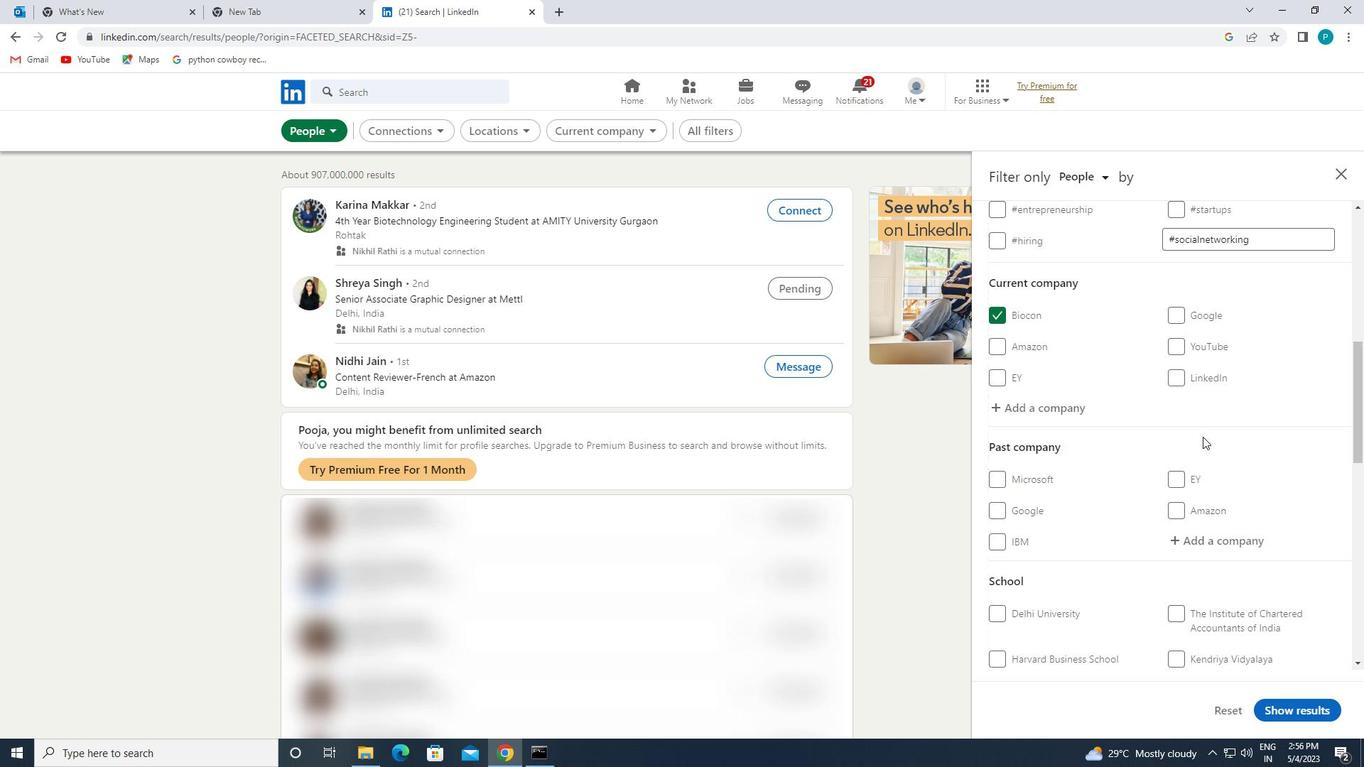 
Action: Mouse moved to (1208, 479)
Screenshot: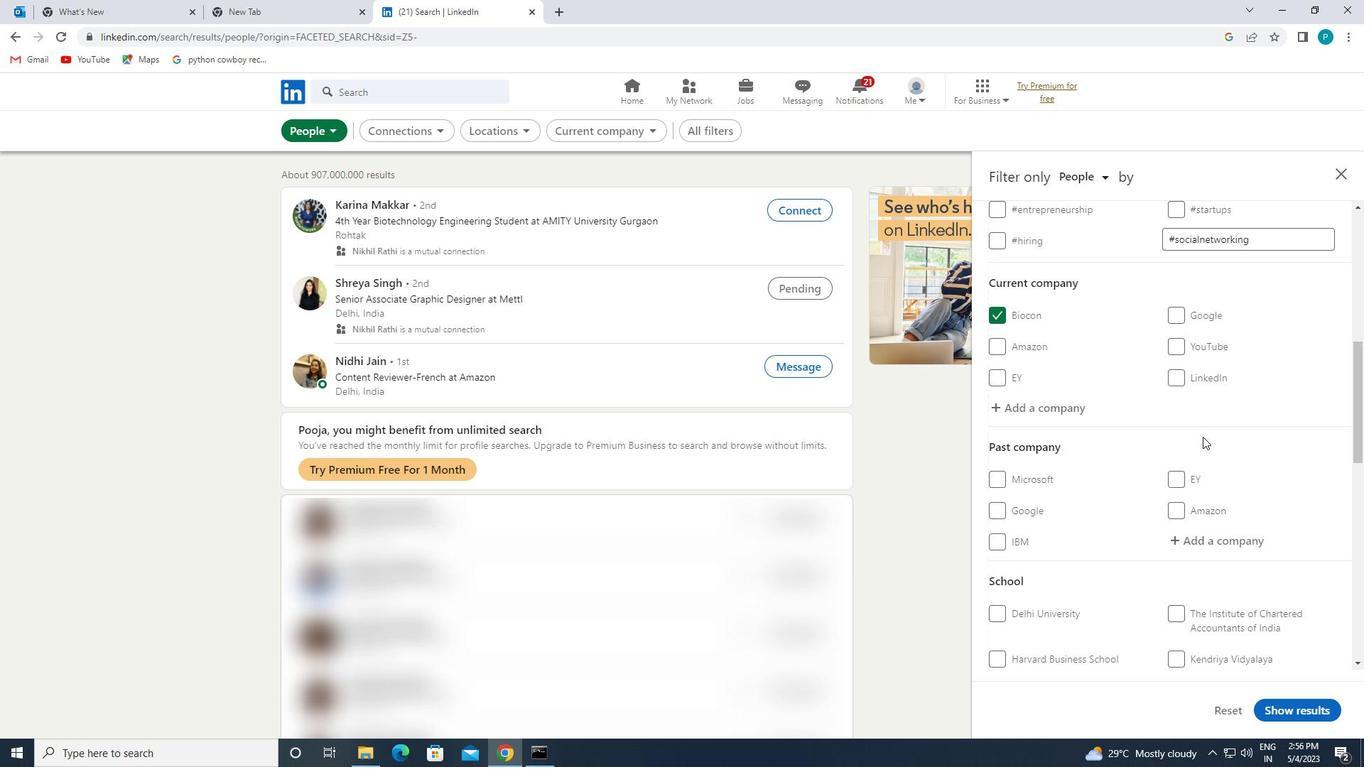 
Action: Mouse scrolled (1208, 478) with delta (0, 0)
Screenshot: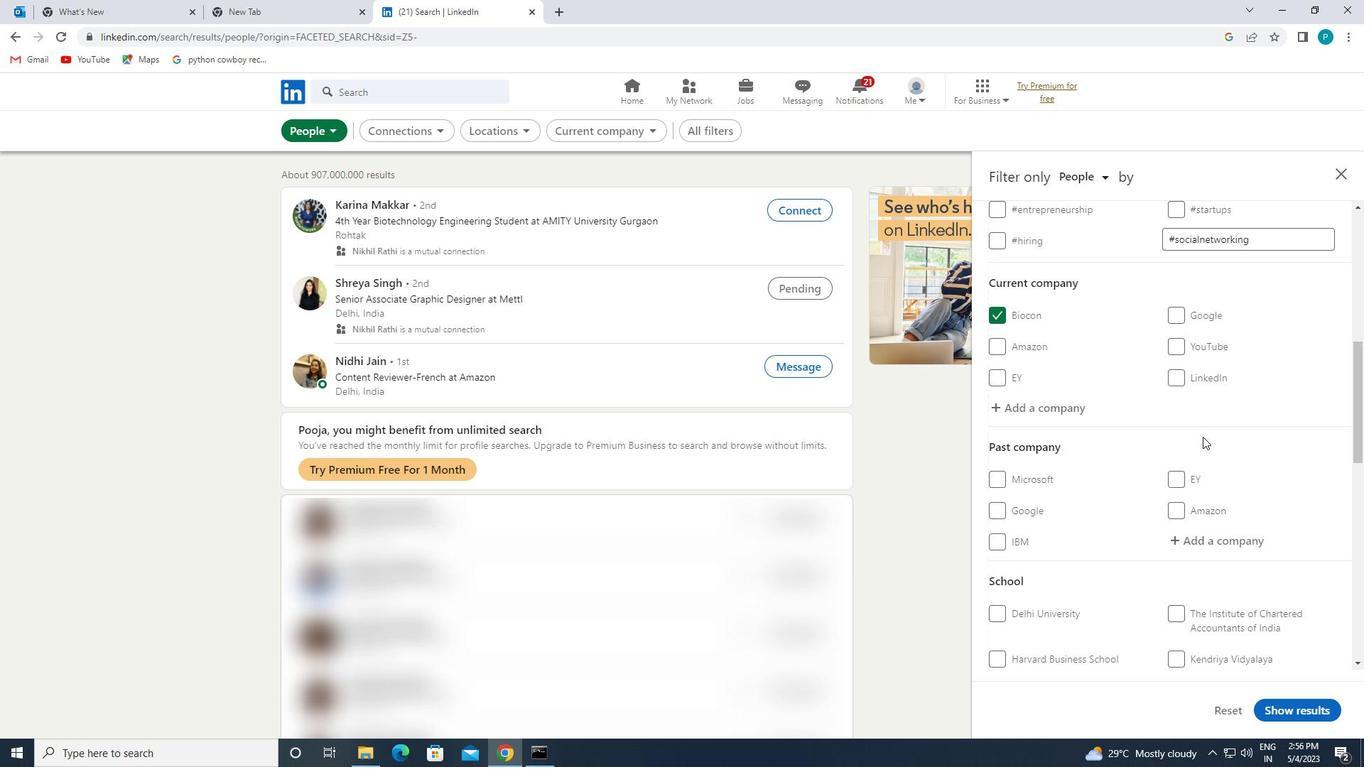 
Action: Mouse moved to (1226, 546)
Screenshot: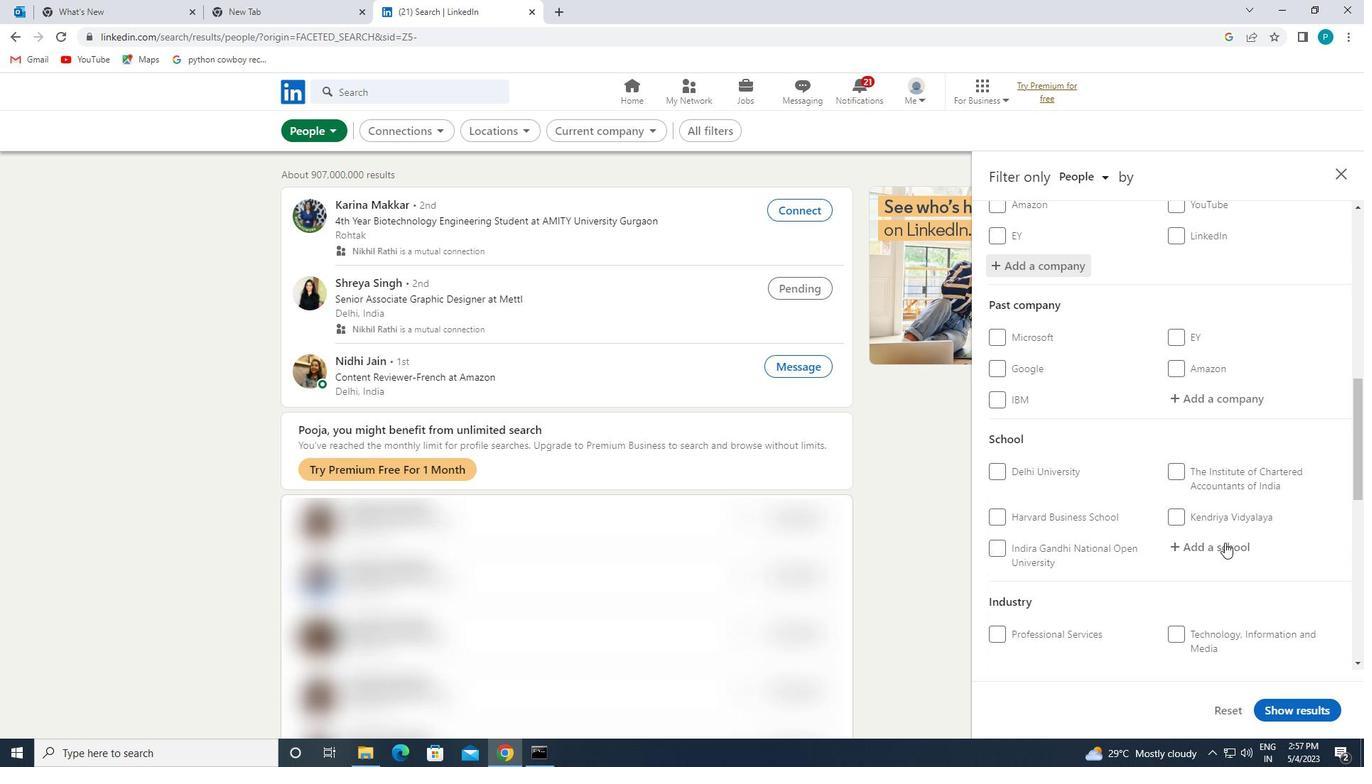 
Action: Mouse pressed left at (1226, 546)
Screenshot: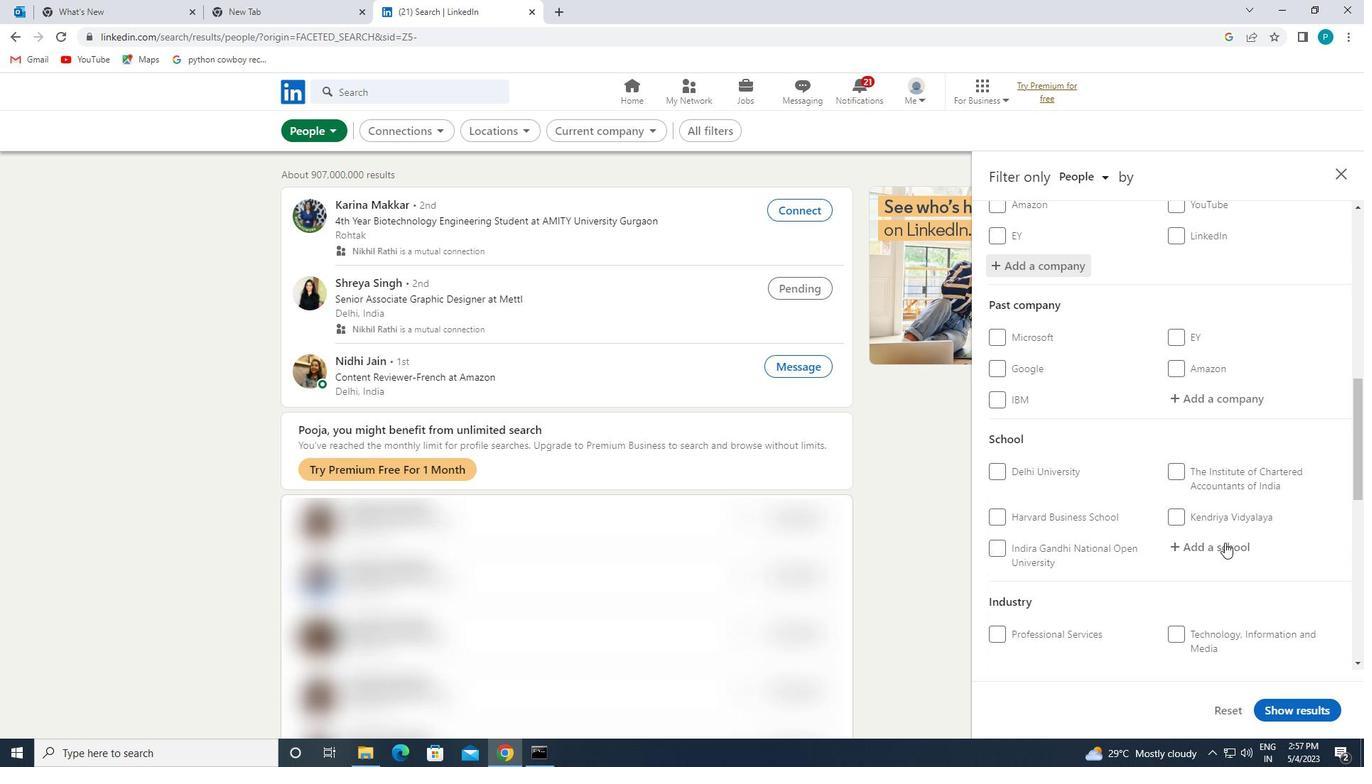 
Action: Key pressed <Key.caps_lock>A<Key.caps_lock>TRIA<Key.space>
Screenshot: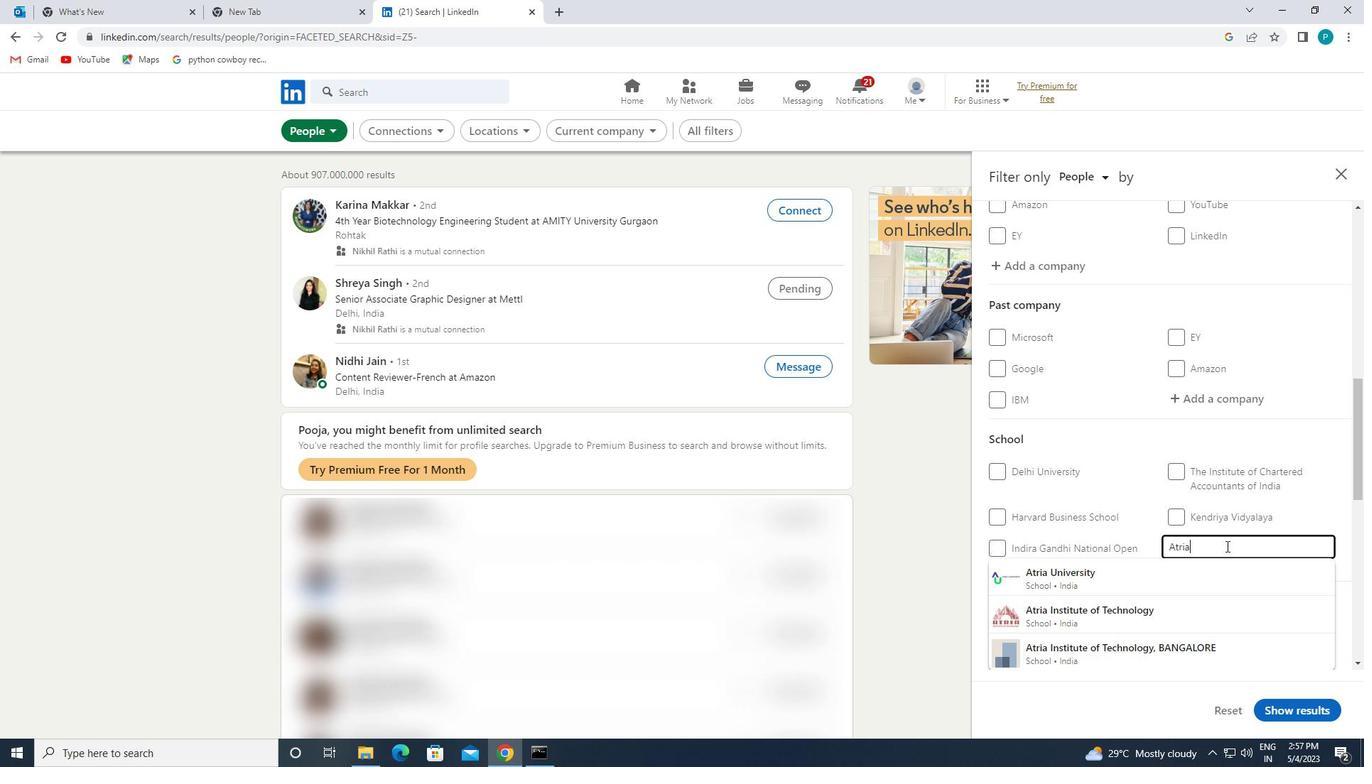 
Action: Mouse moved to (1180, 601)
Screenshot: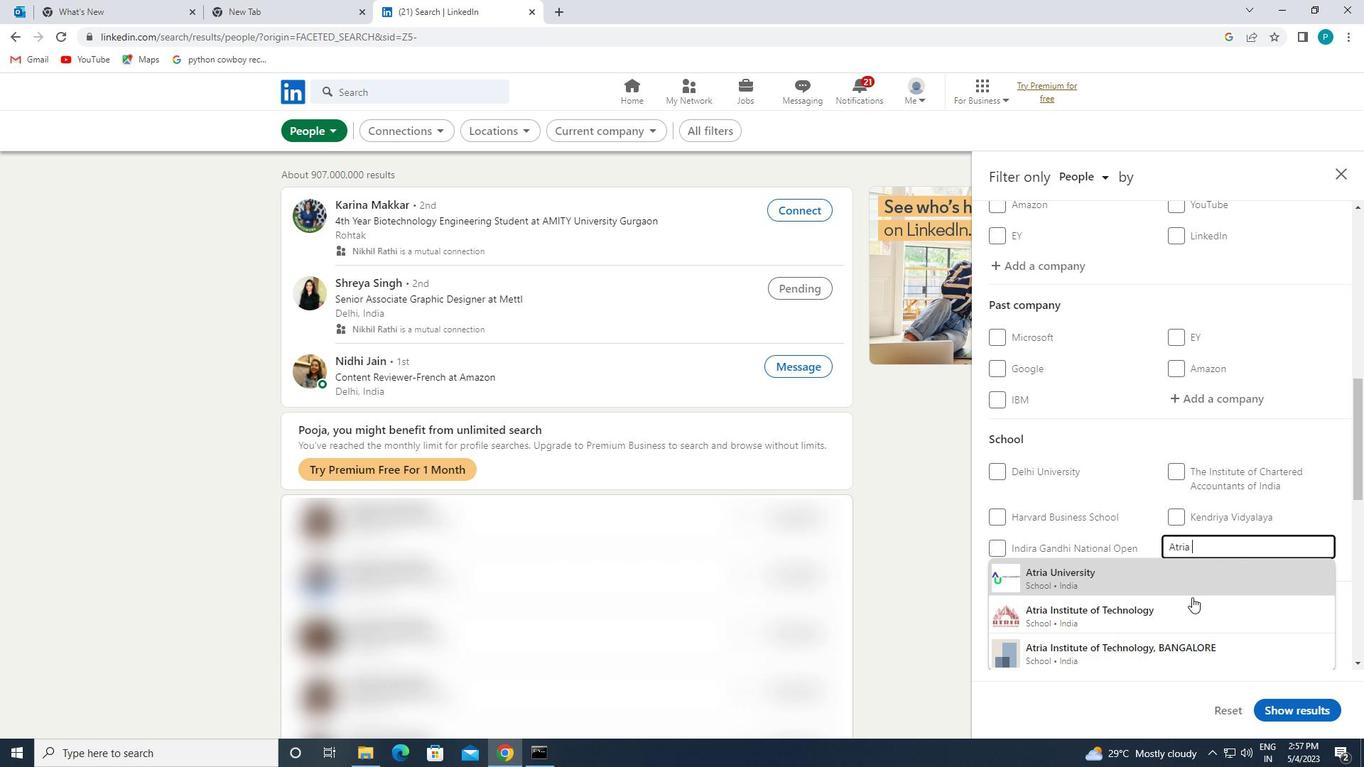 
Action: Mouse pressed left at (1180, 601)
Screenshot: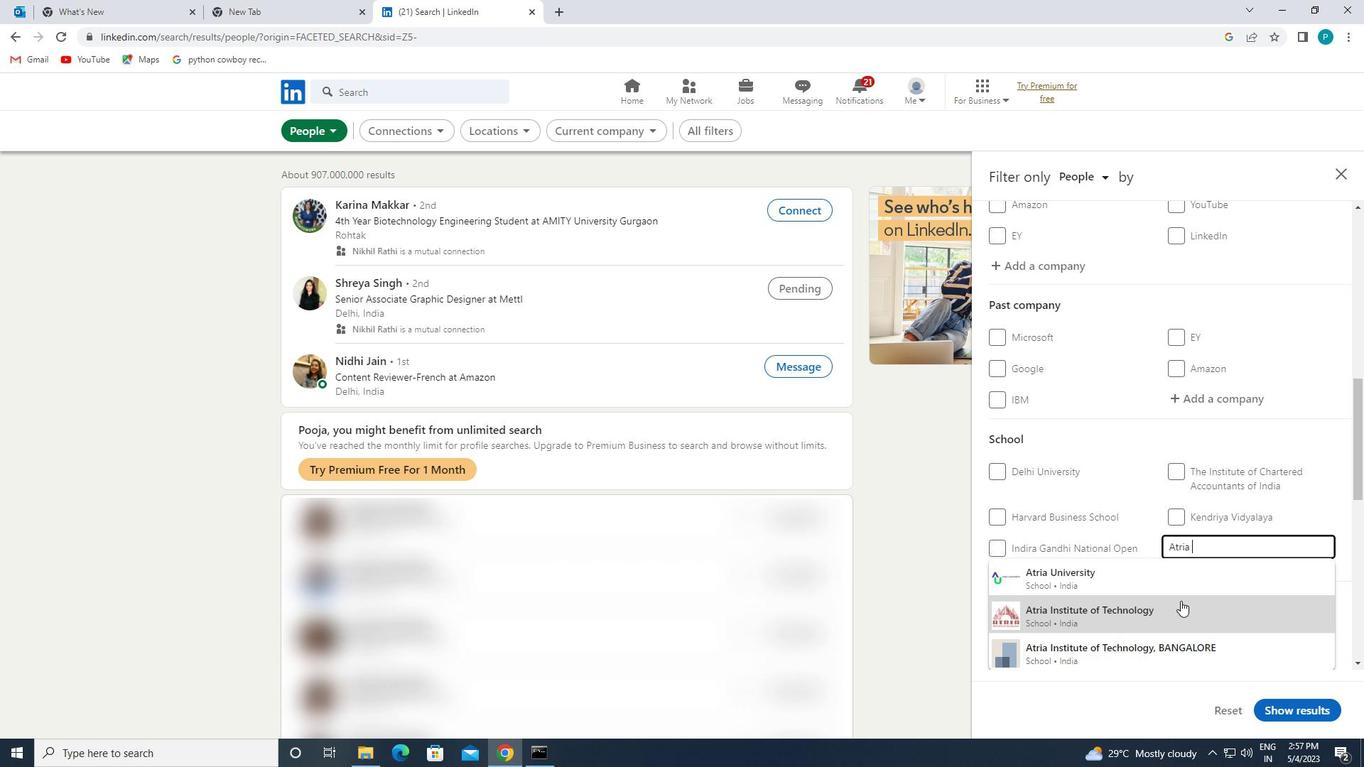 
Action: Mouse moved to (1179, 601)
Screenshot: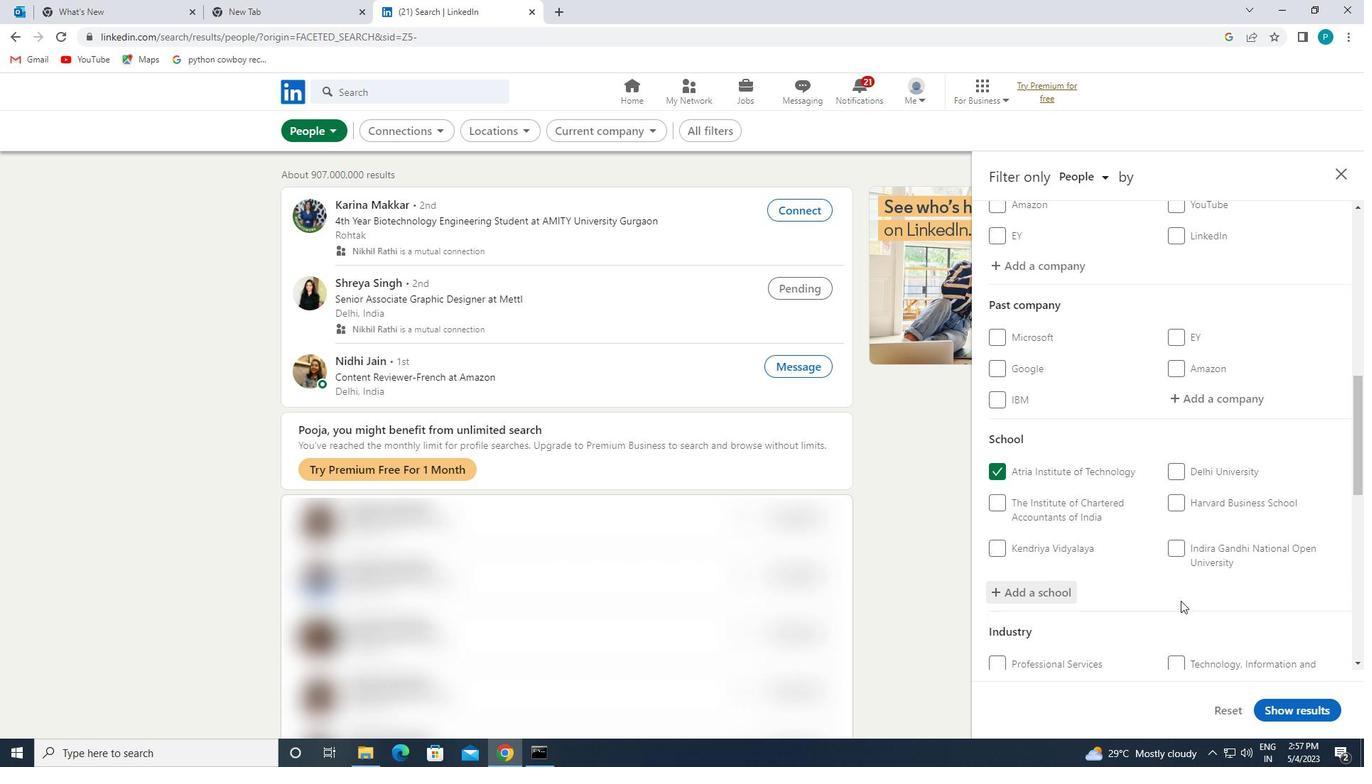 
Action: Mouse scrolled (1179, 600) with delta (0, 0)
Screenshot: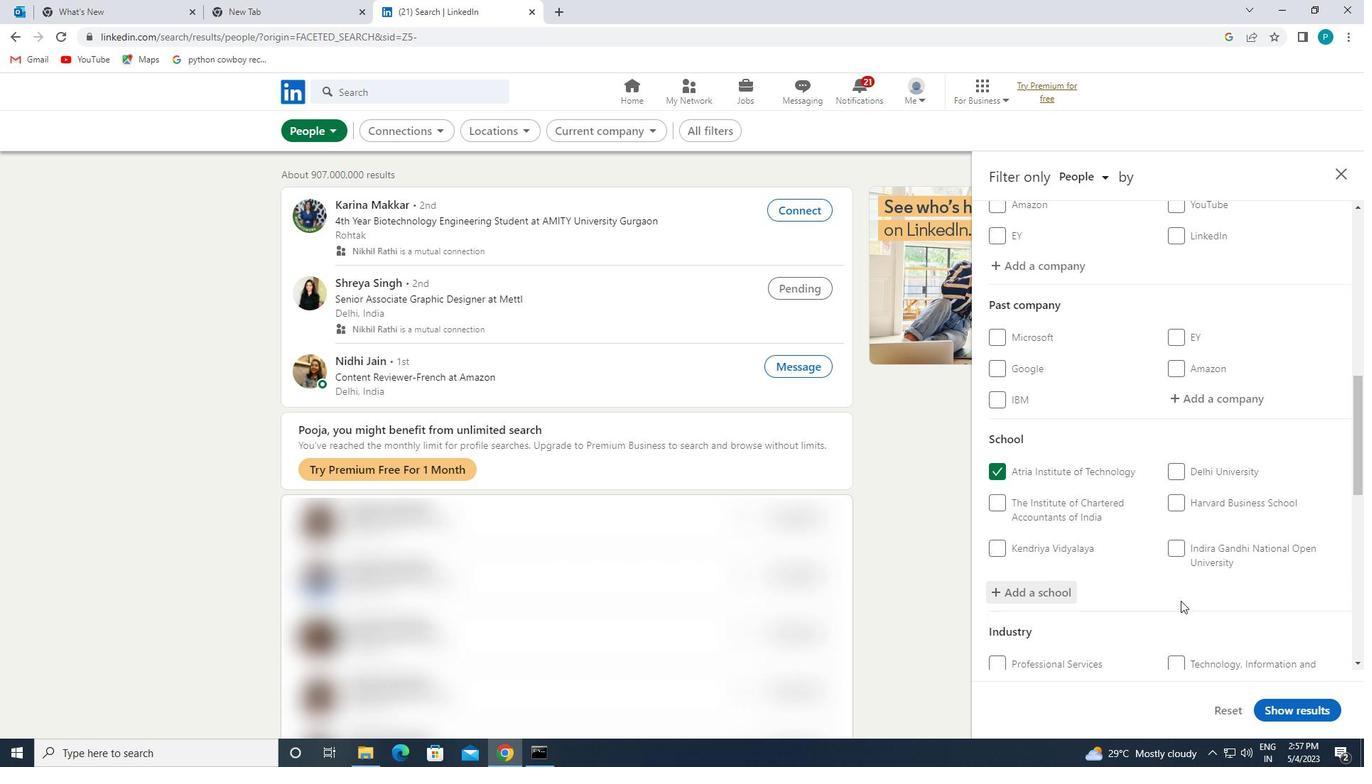 
Action: Mouse scrolled (1179, 600) with delta (0, 0)
Screenshot: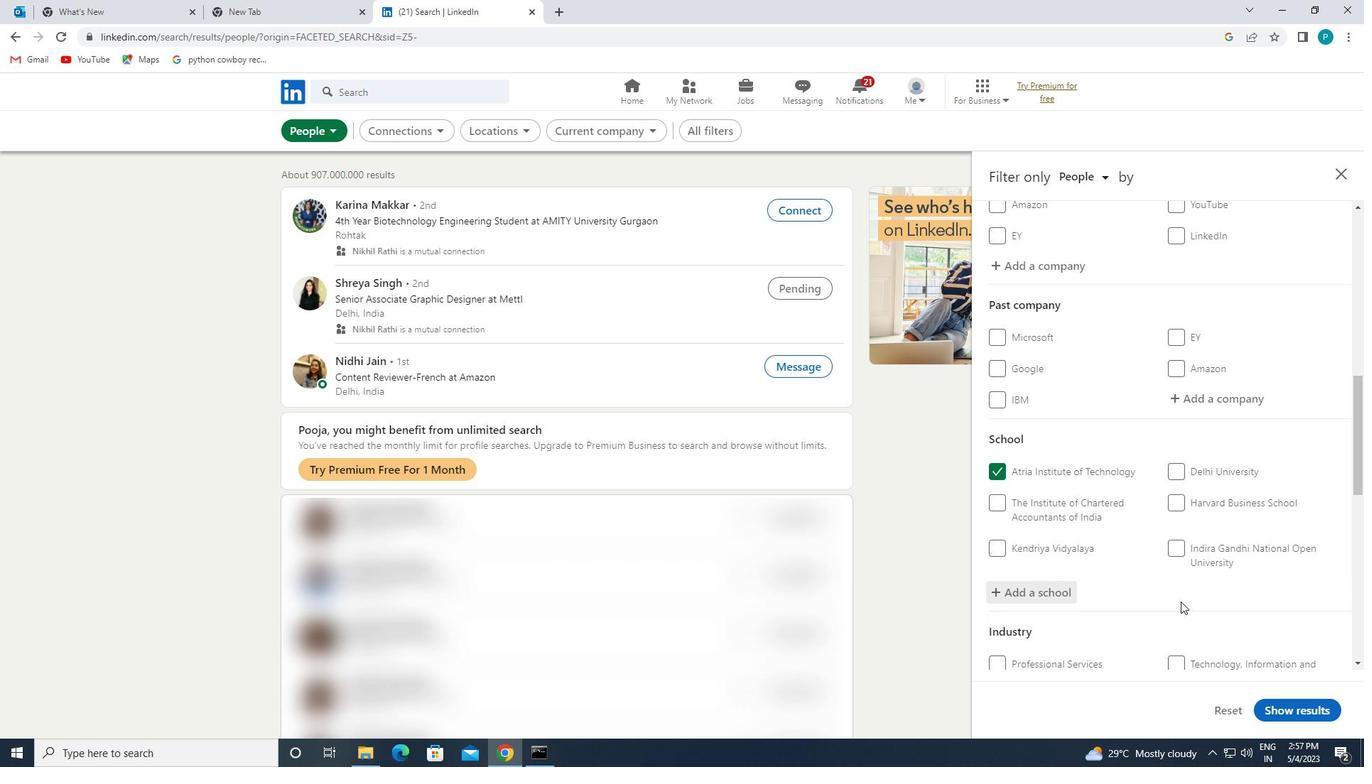 
Action: Mouse moved to (1178, 601)
Screenshot: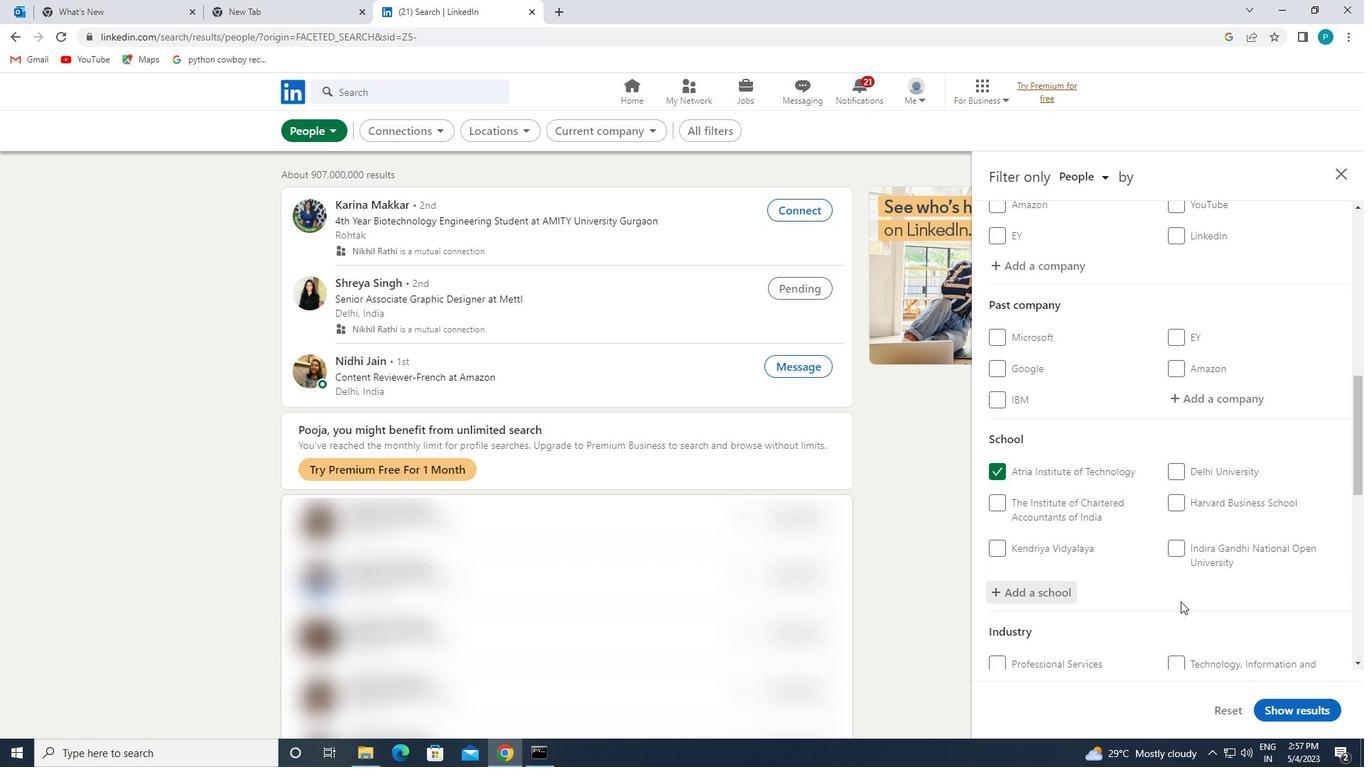 
Action: Mouse scrolled (1178, 600) with delta (0, 0)
Screenshot: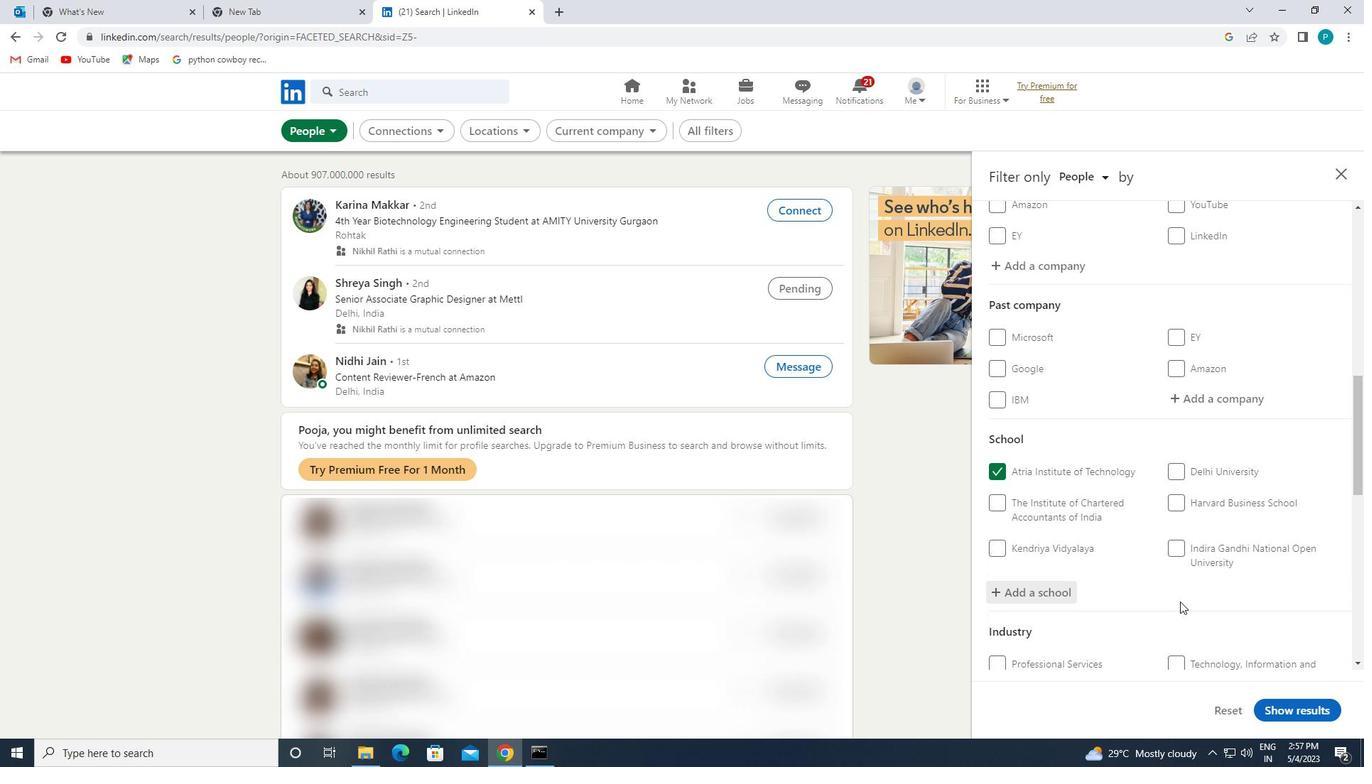 
Action: Mouse moved to (1202, 544)
Screenshot: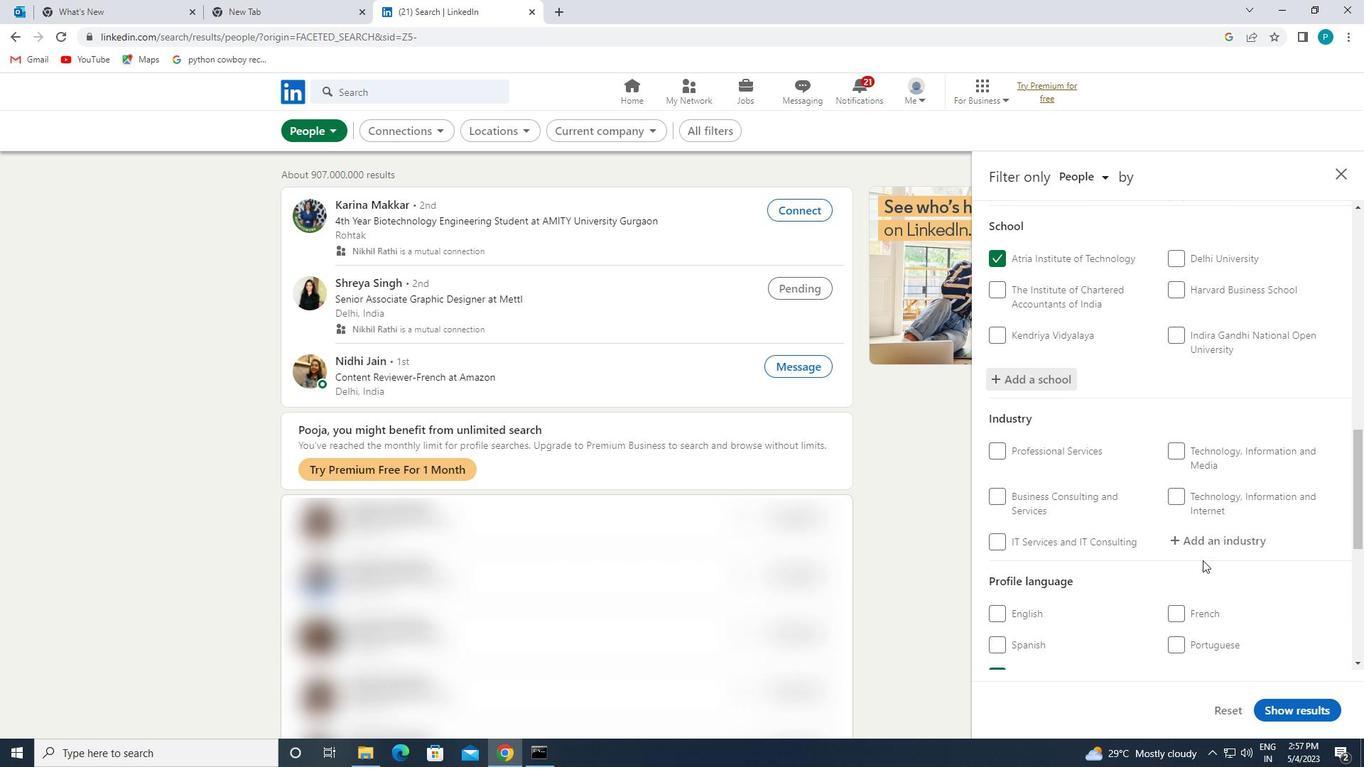 
Action: Mouse pressed left at (1202, 544)
Screenshot: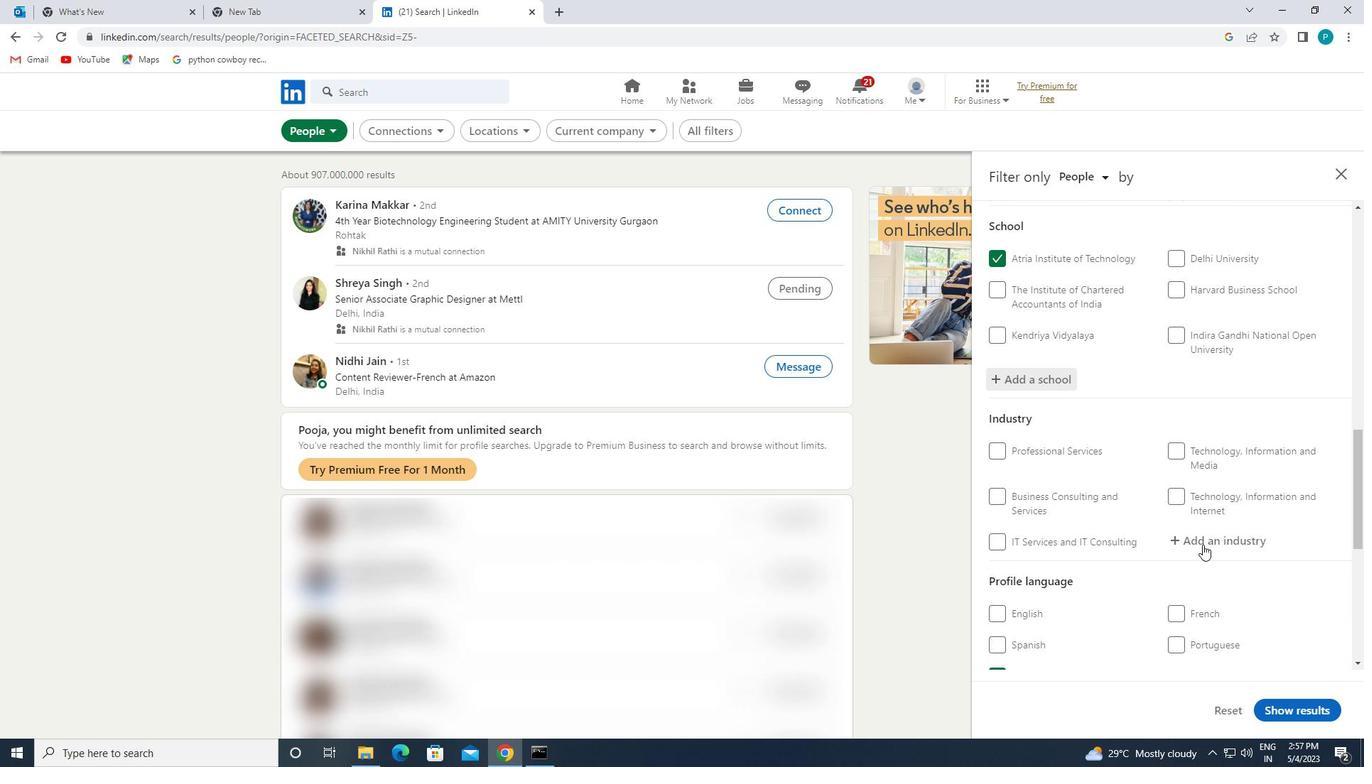 
Action: Key pressed <Key.caps_lock>C<Key.caps_lock>OMPUT
Screenshot: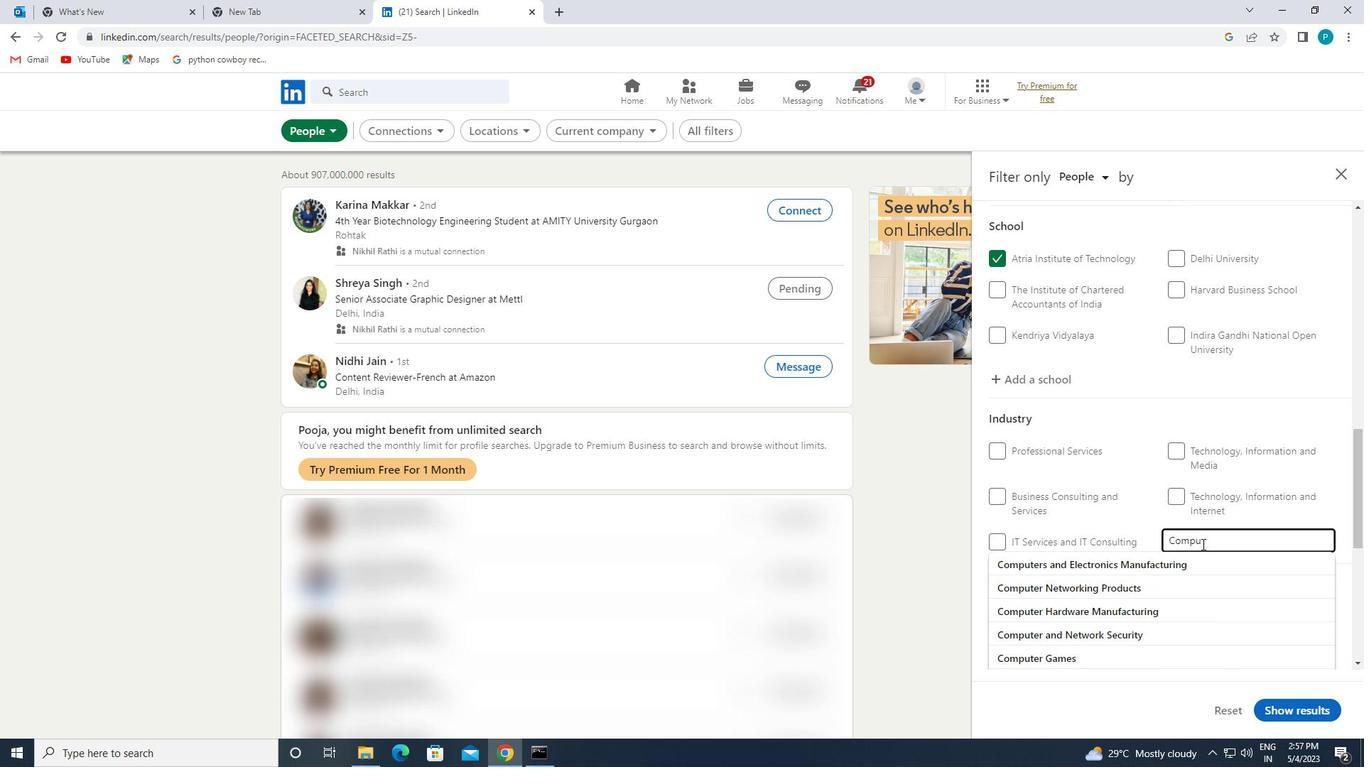 
Action: Mouse moved to (1188, 566)
Screenshot: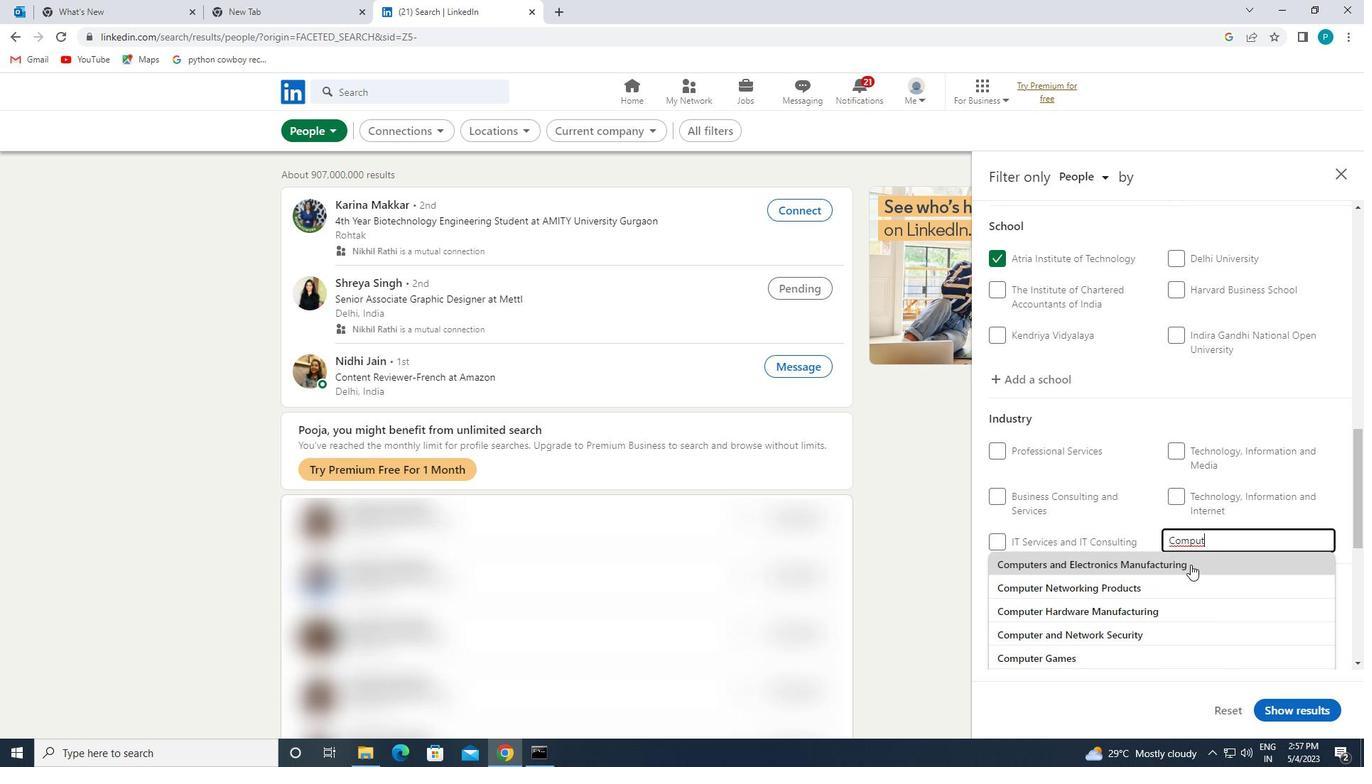 
Action: Mouse pressed left at (1188, 566)
Screenshot: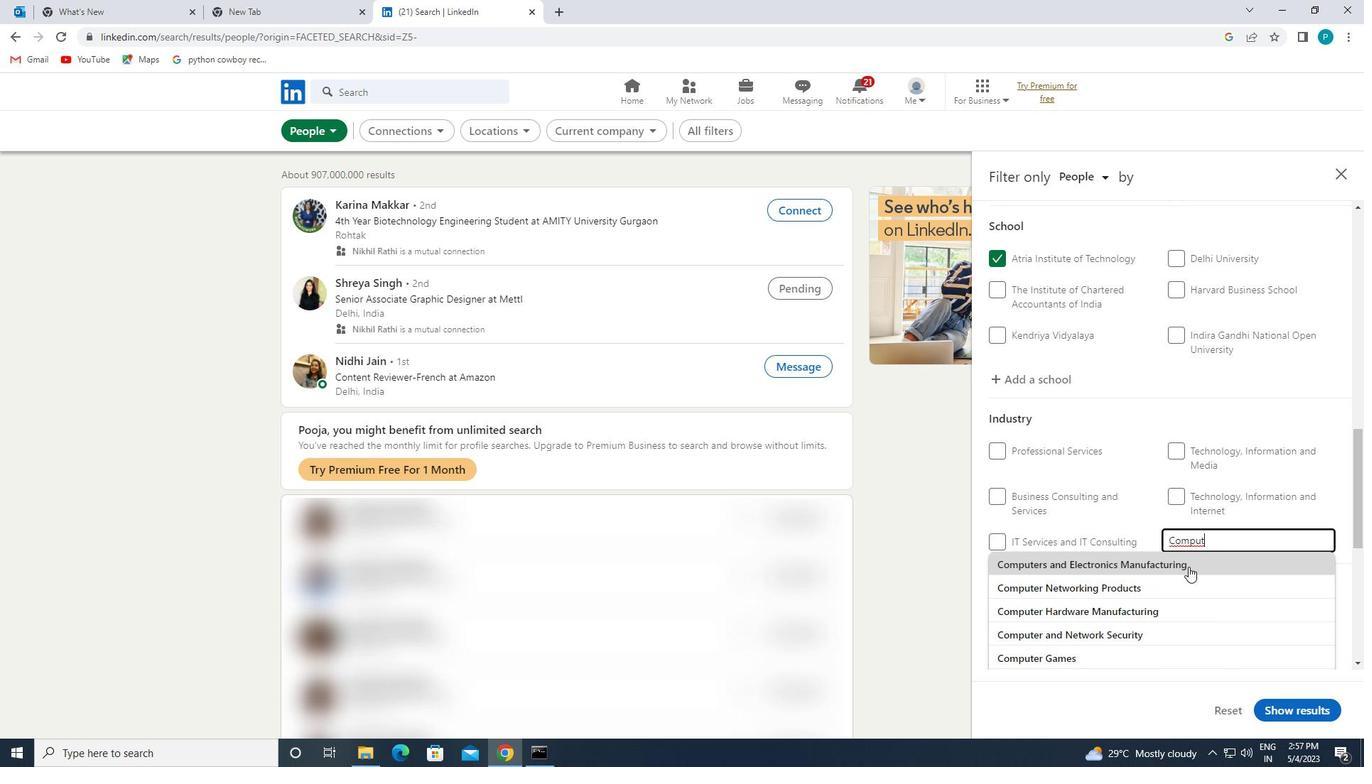 
Action: Mouse moved to (1204, 561)
Screenshot: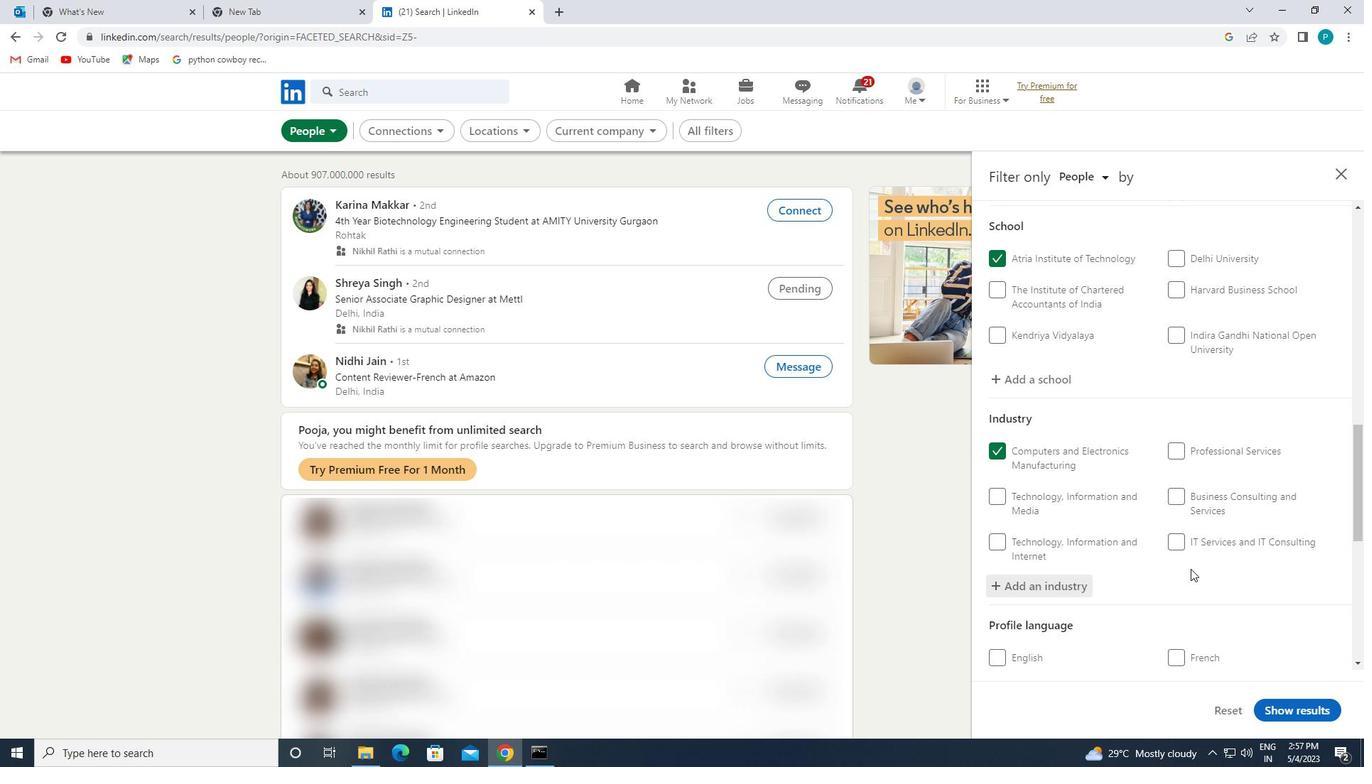 
Action: Mouse scrolled (1204, 561) with delta (0, 0)
Screenshot: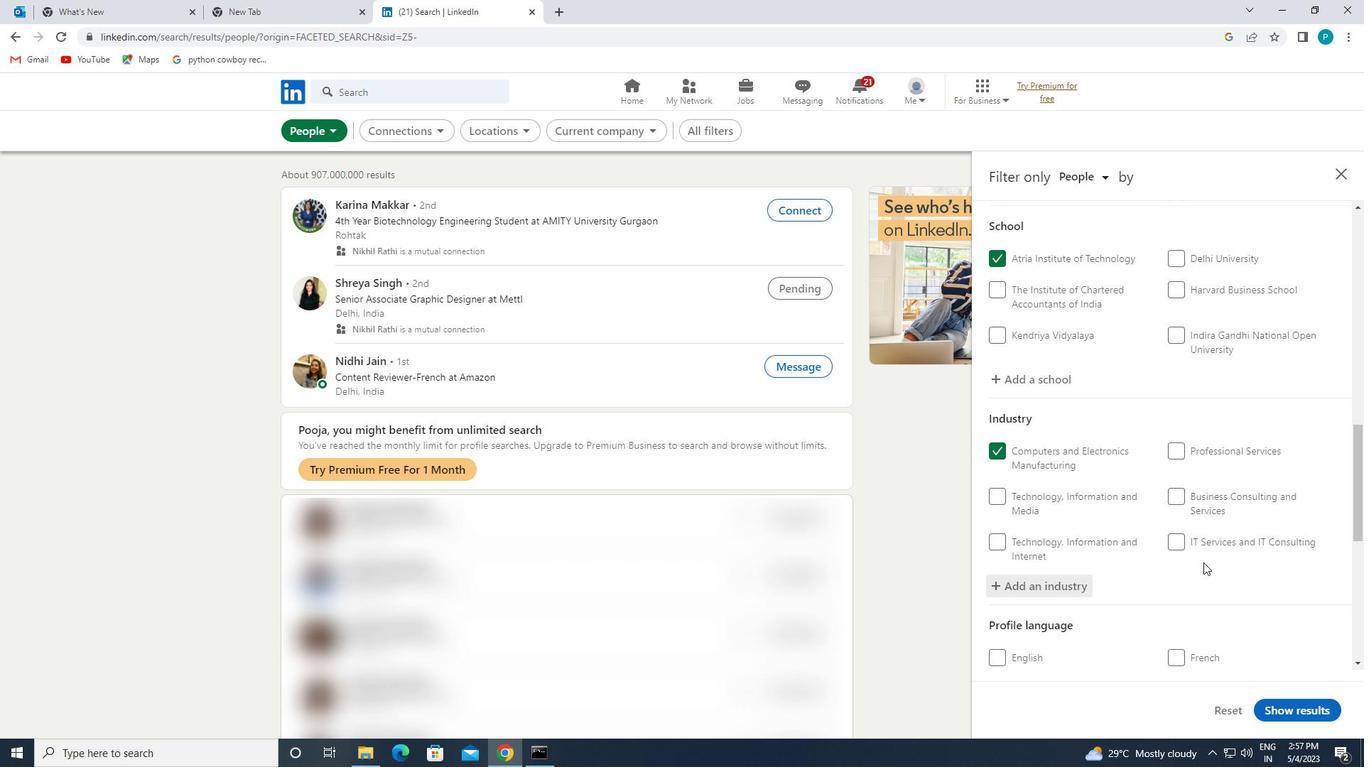 
Action: Mouse scrolled (1204, 561) with delta (0, 0)
Screenshot: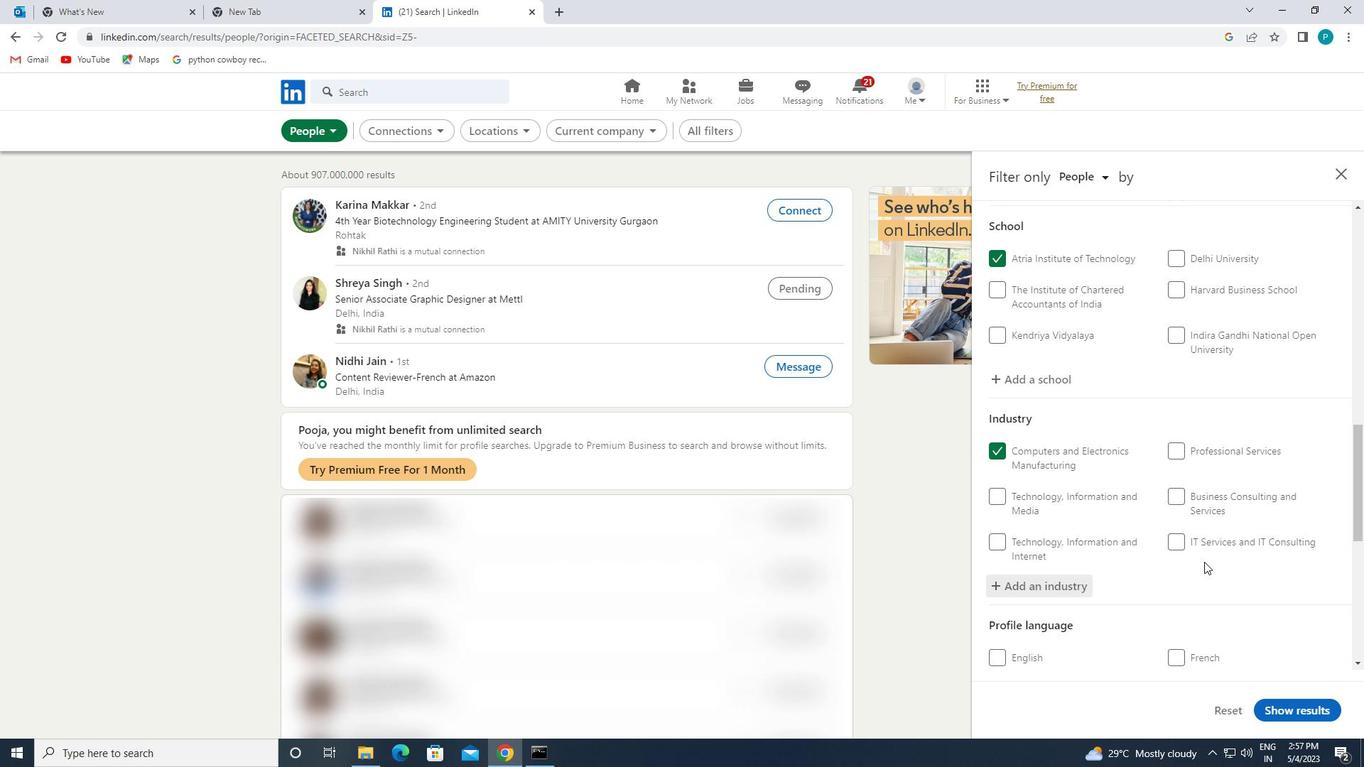 
Action: Mouse scrolled (1204, 561) with delta (0, 0)
Screenshot: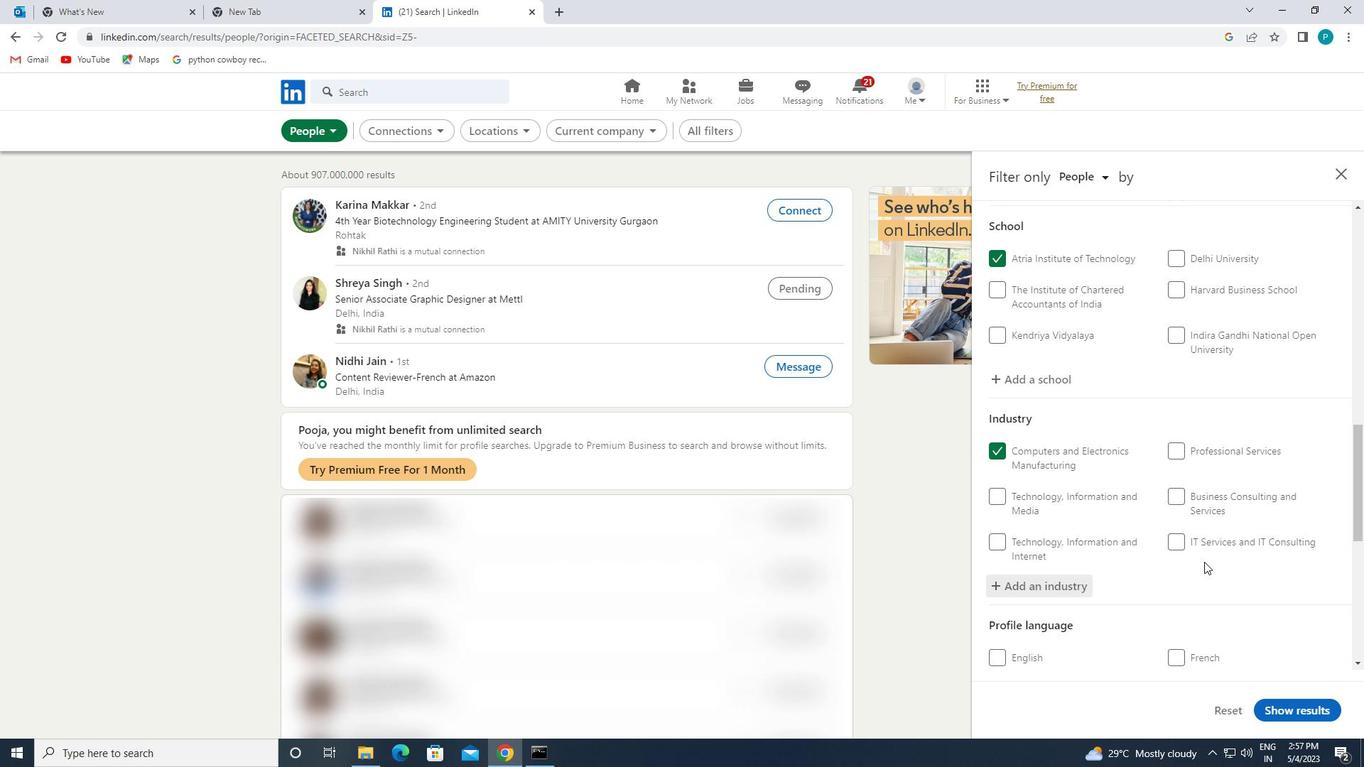 
Action: Mouse moved to (1215, 575)
Screenshot: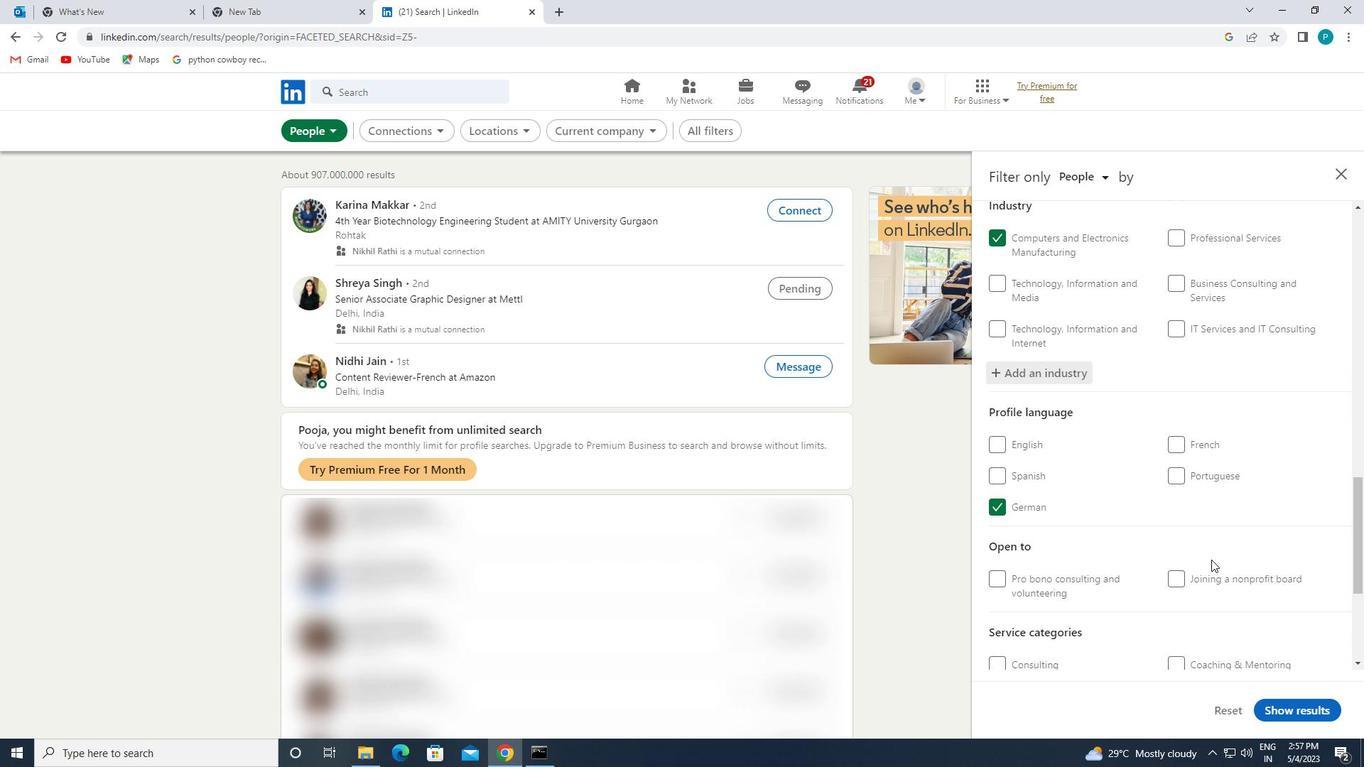 
Action: Mouse scrolled (1215, 574) with delta (0, 0)
Screenshot: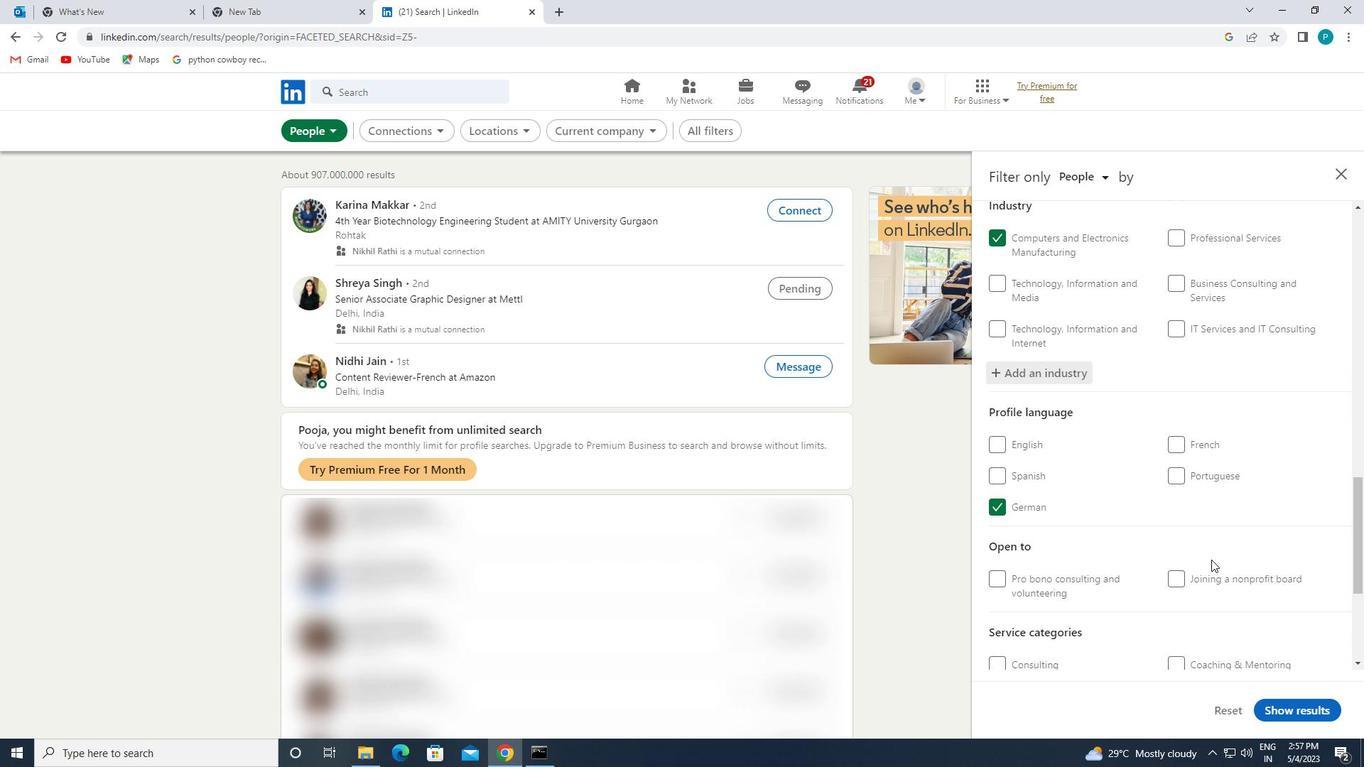 
Action: Mouse scrolled (1215, 574) with delta (0, 0)
Screenshot: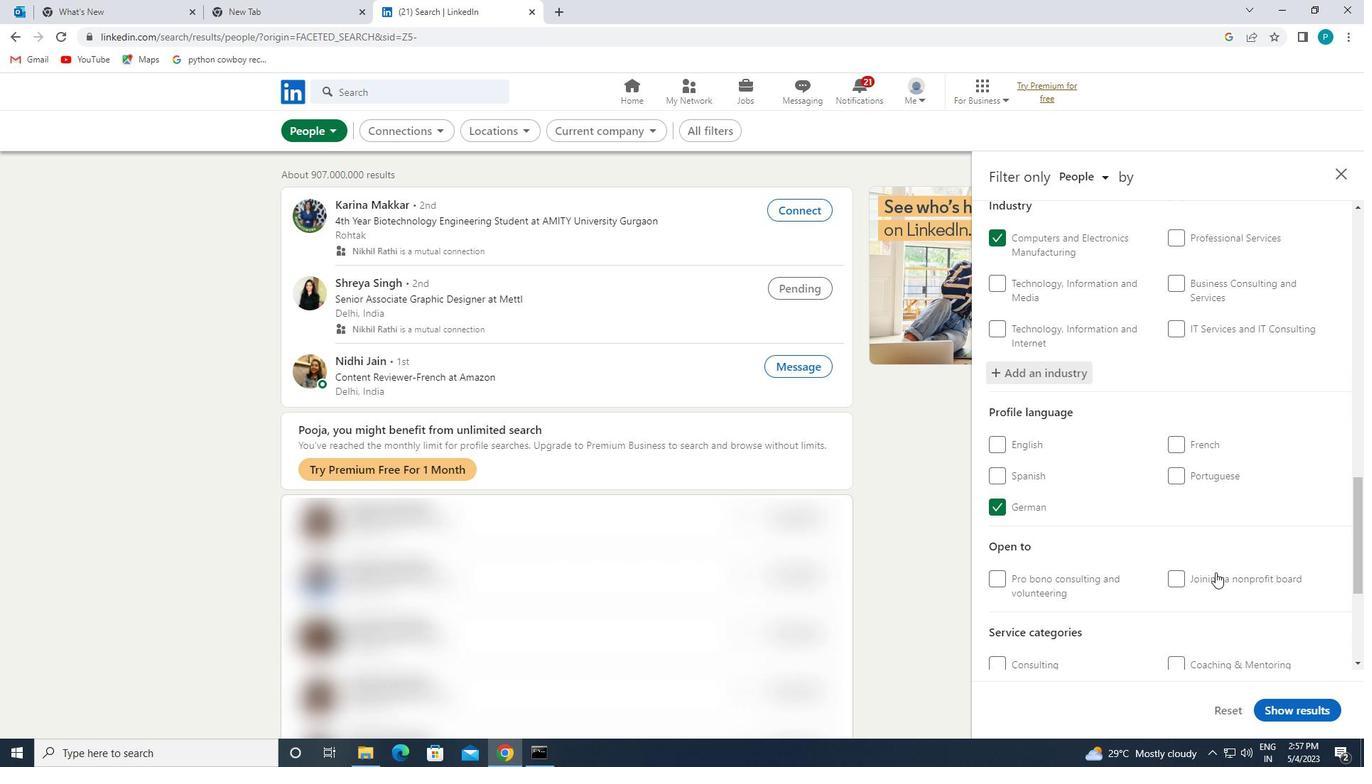 
Action: Mouse moved to (1214, 579)
Screenshot: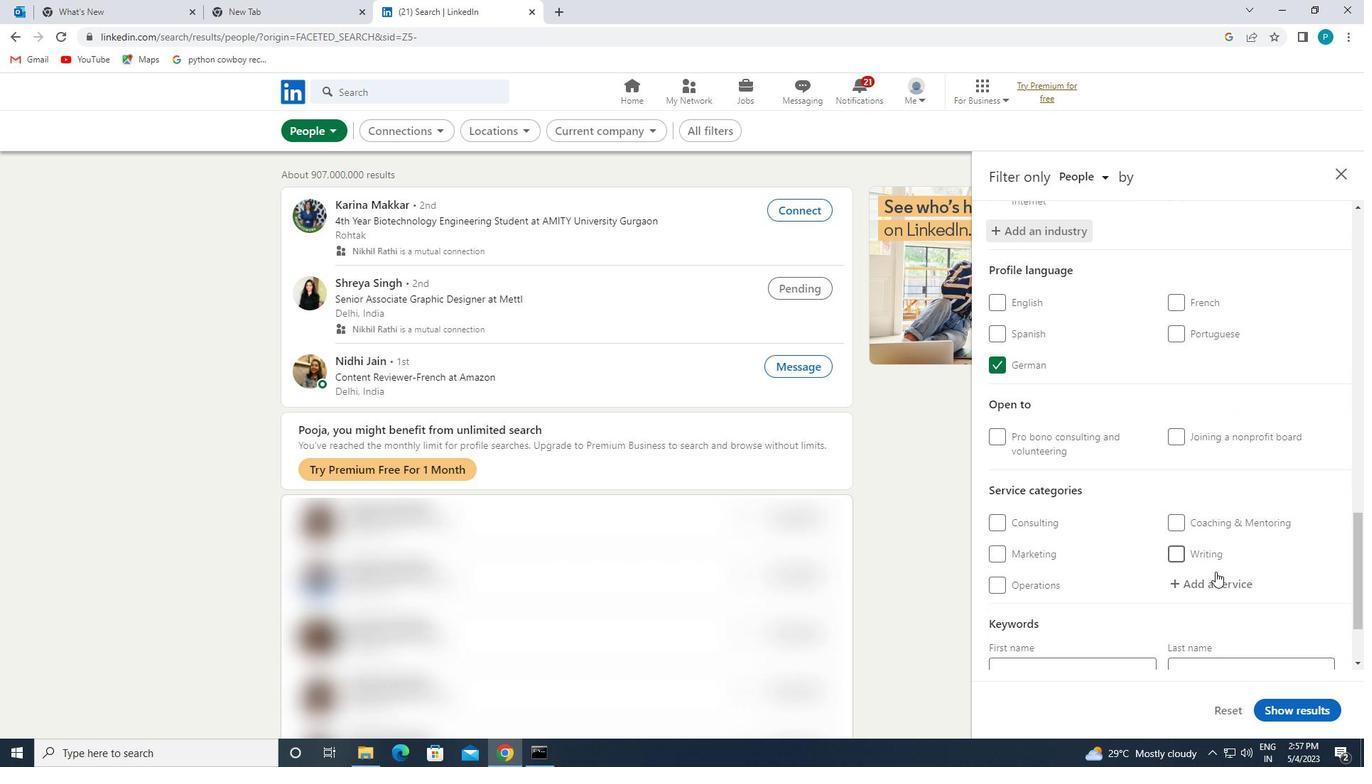 
Action: Mouse pressed left at (1214, 579)
Screenshot: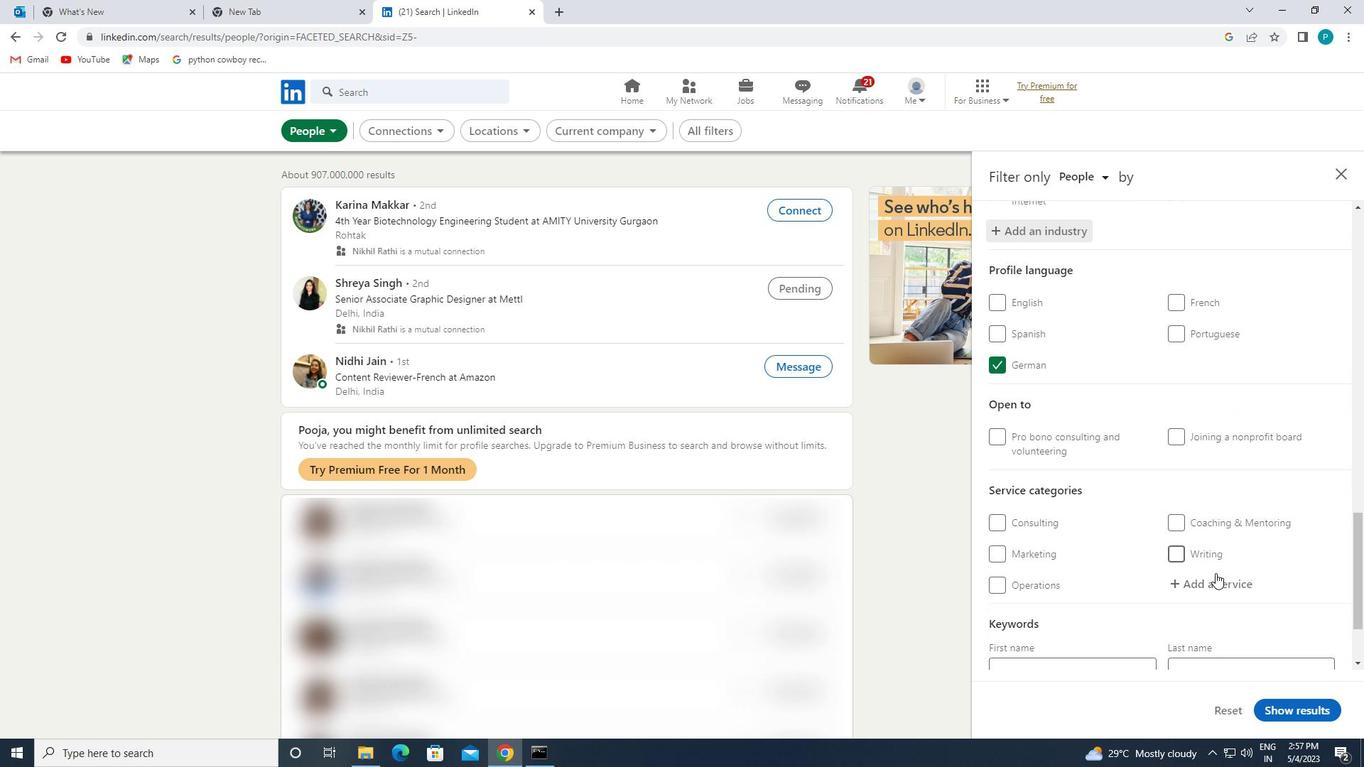 
Action: Mouse moved to (1212, 579)
Screenshot: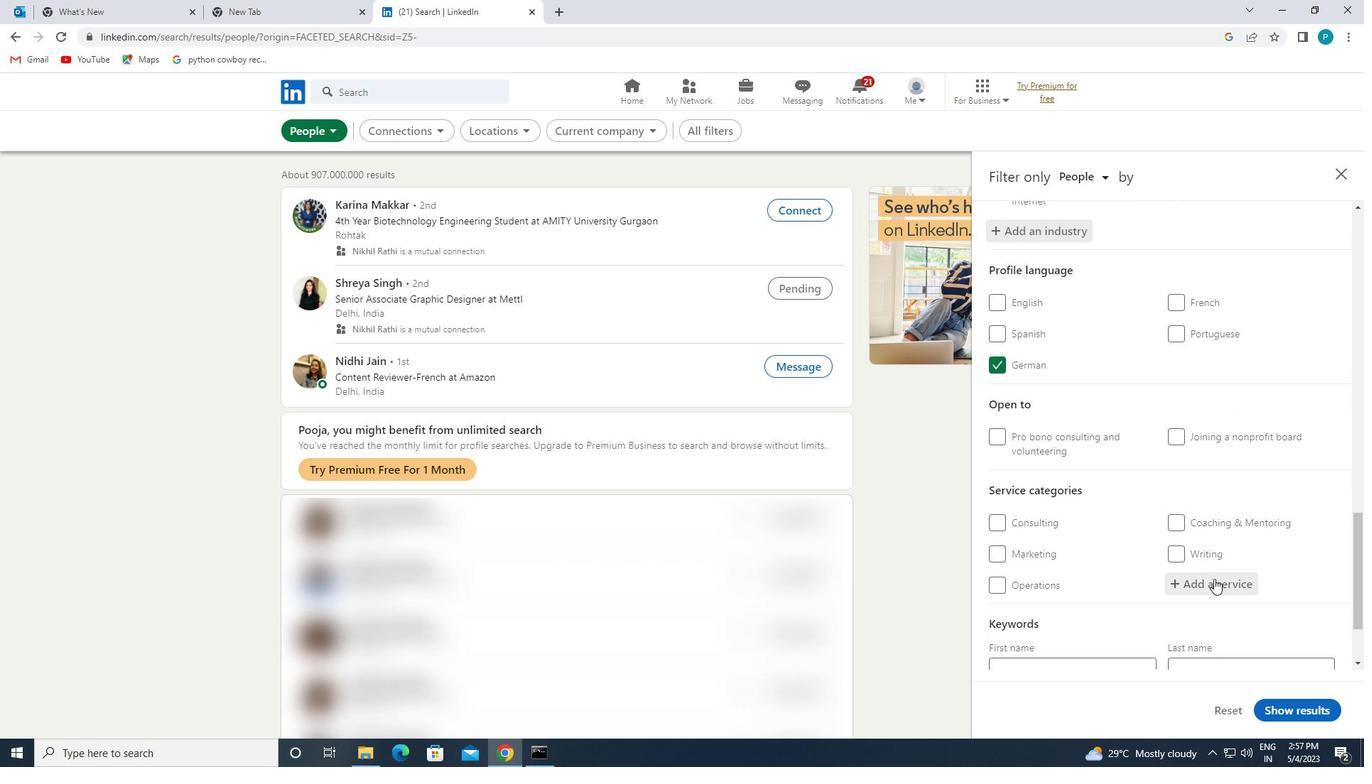 
Action: Key pressed <Key.caps_lock>P<Key.caps_lock>ERSONAL
Screenshot: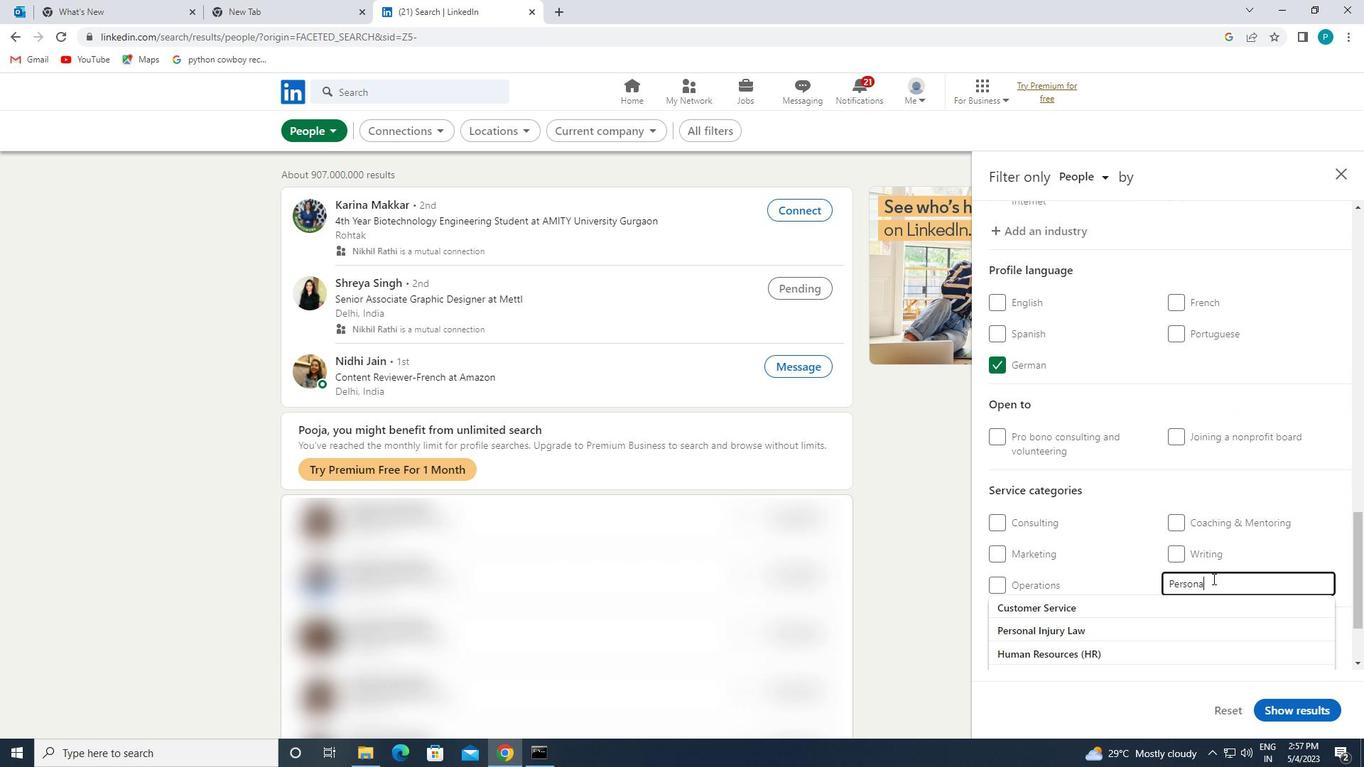 
Action: Mouse moved to (1091, 515)
Screenshot: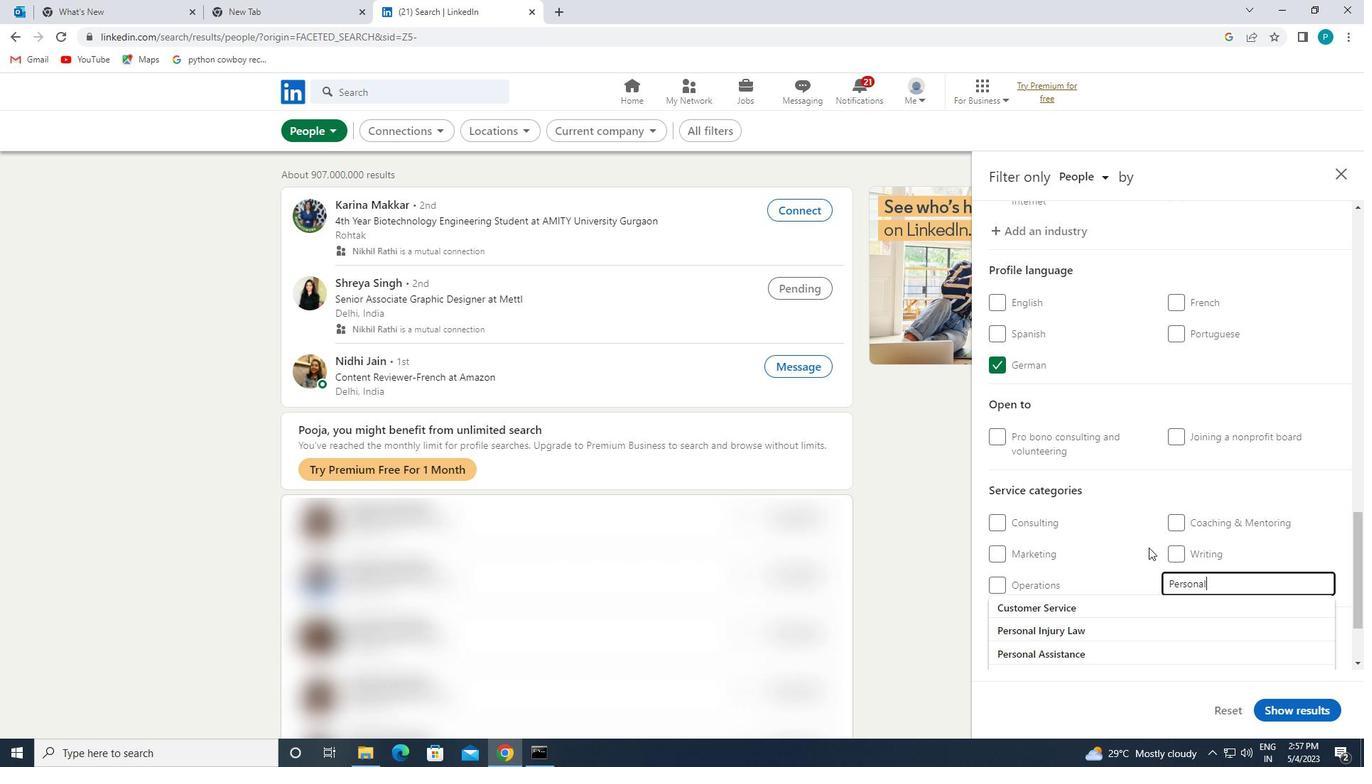 
Action: Mouse scrolled (1091, 514) with delta (0, 0)
Screenshot: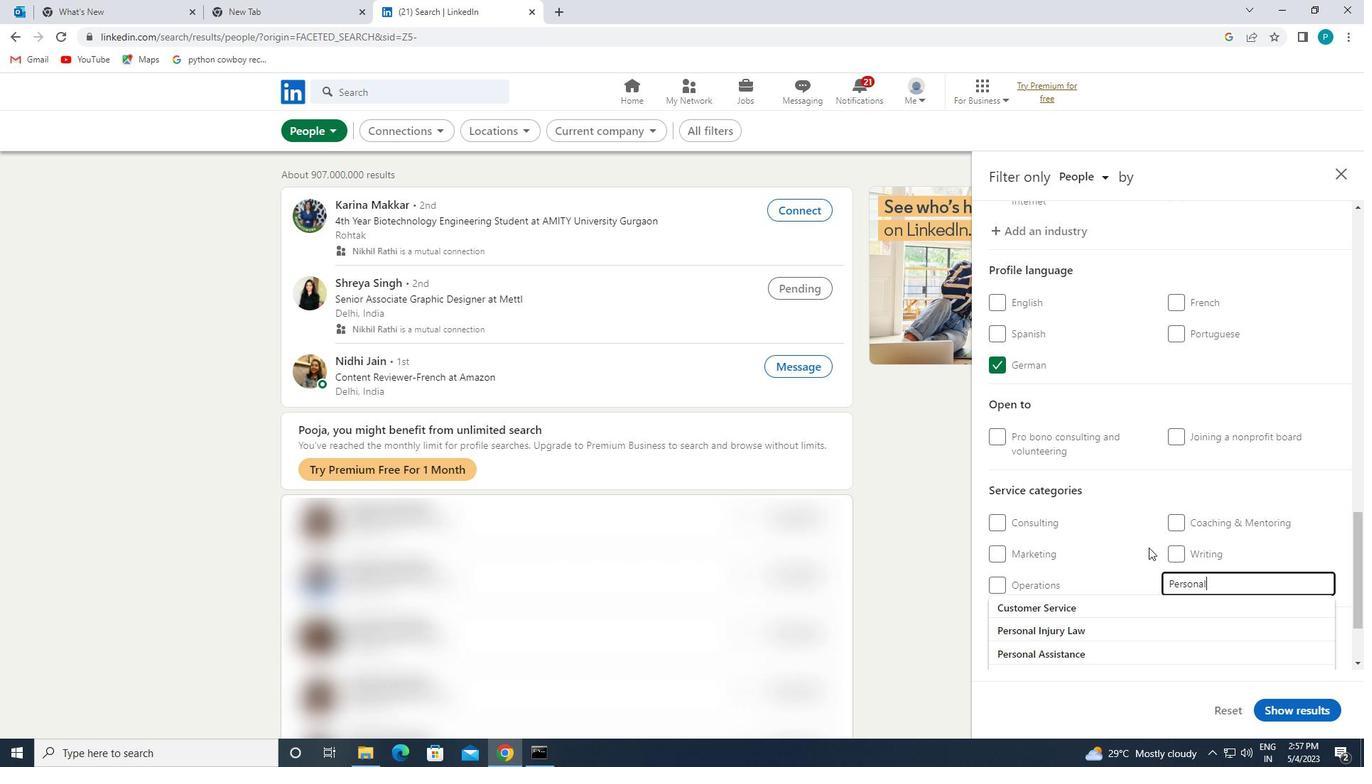 
Action: Mouse moved to (1085, 519)
Screenshot: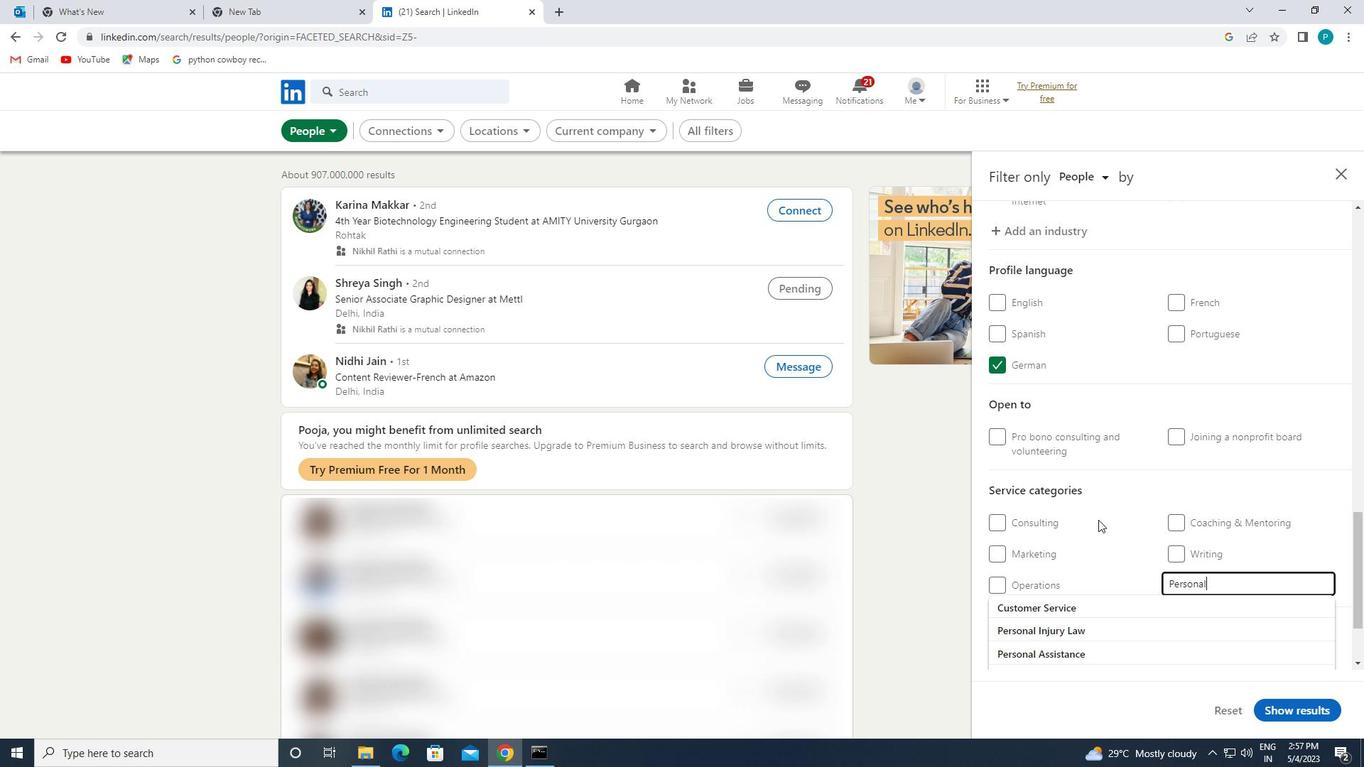
Action: Mouse scrolled (1085, 518) with delta (0, 0)
Screenshot: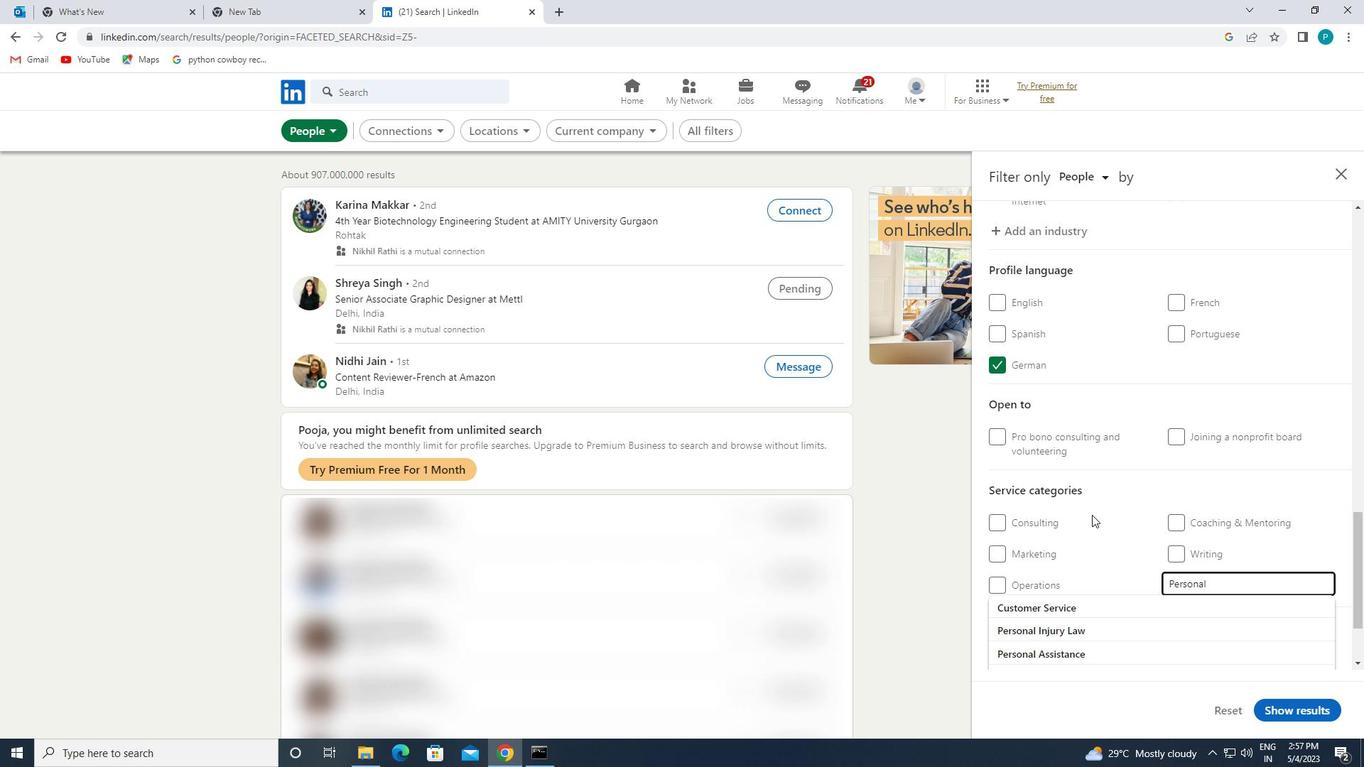 
Action: Mouse moved to (1052, 515)
Screenshot: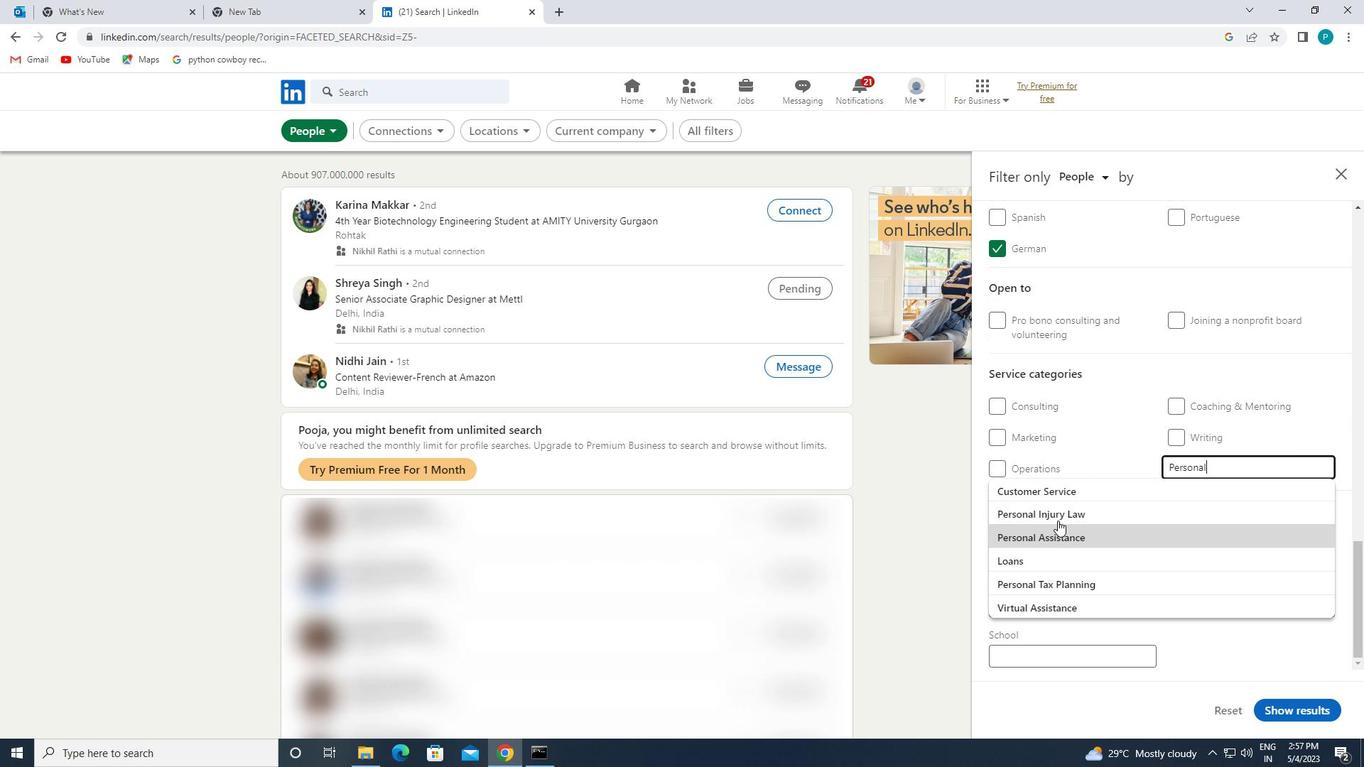
Action: Mouse pressed left at (1052, 515)
Screenshot: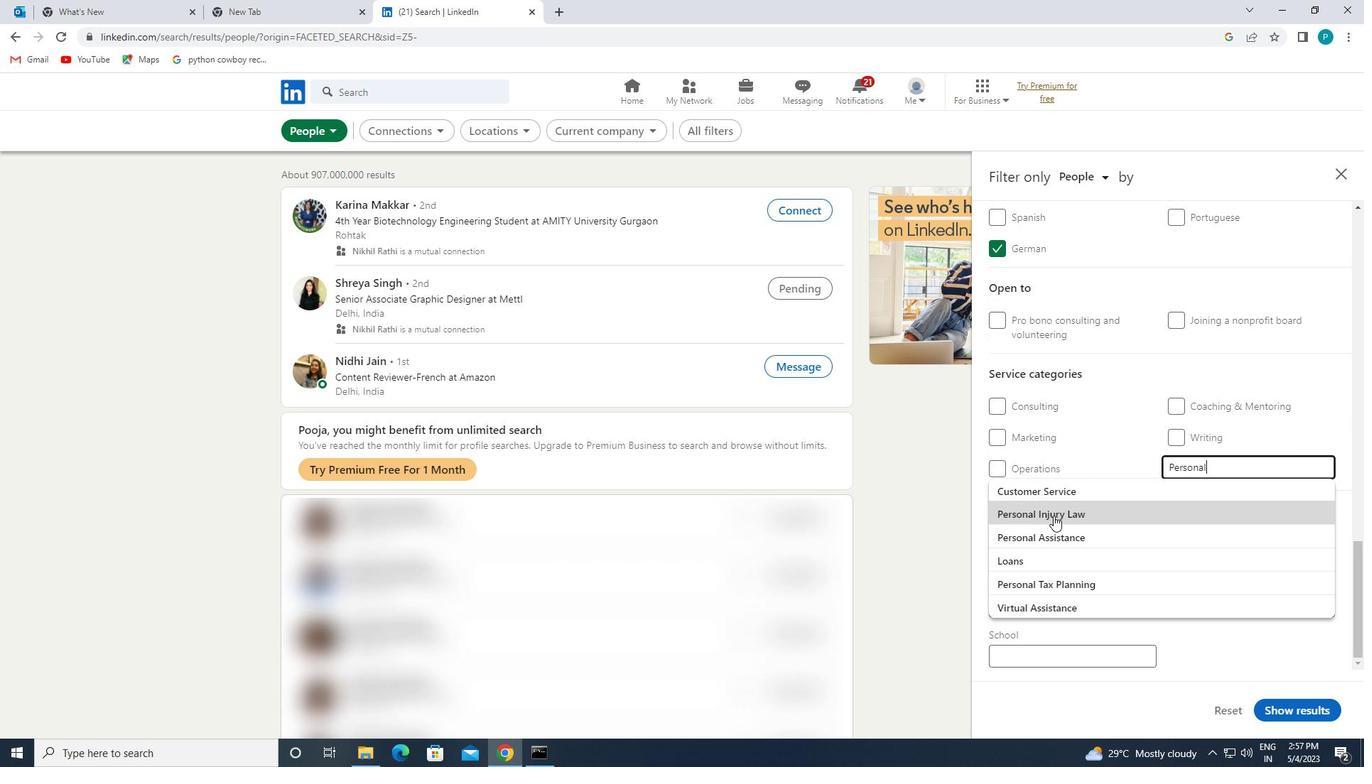 
Action: Mouse moved to (1056, 569)
Screenshot: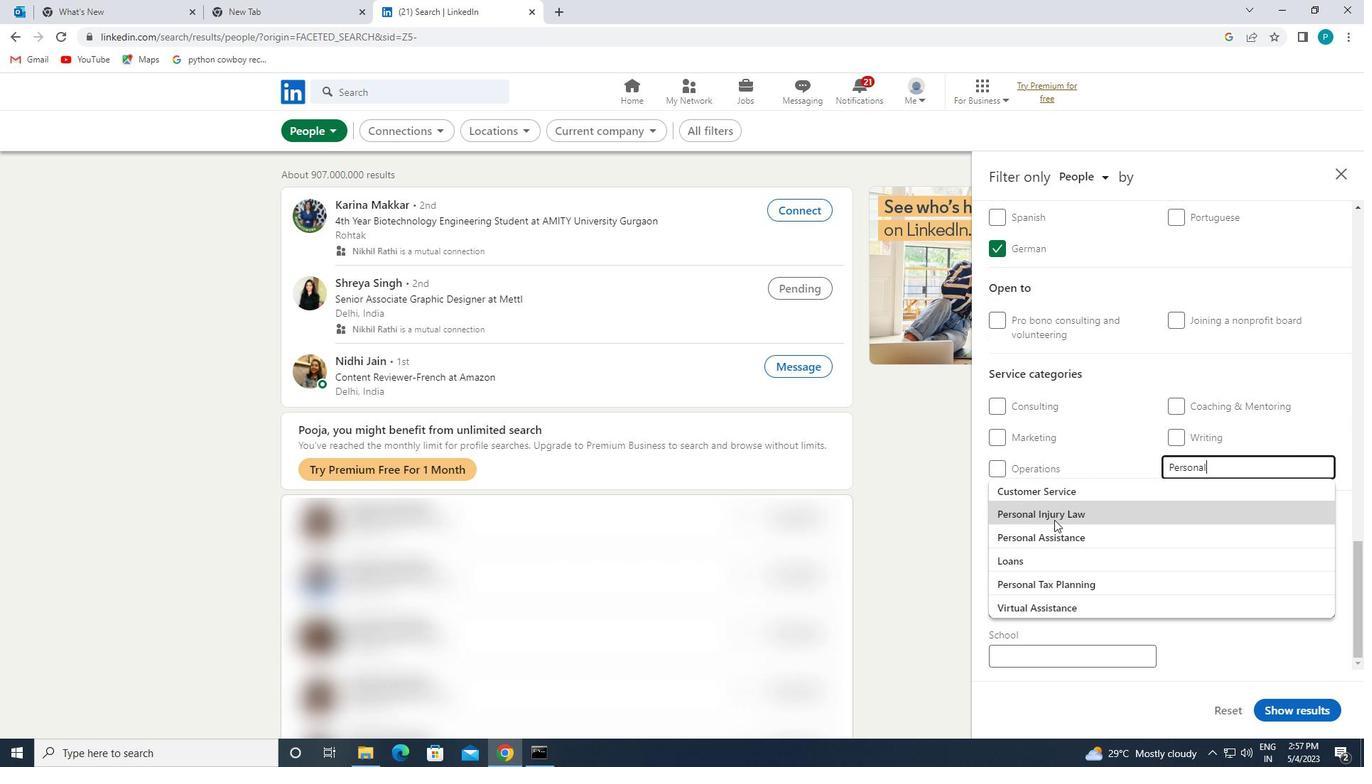 
Action: Mouse scrolled (1056, 569) with delta (0, 0)
Screenshot: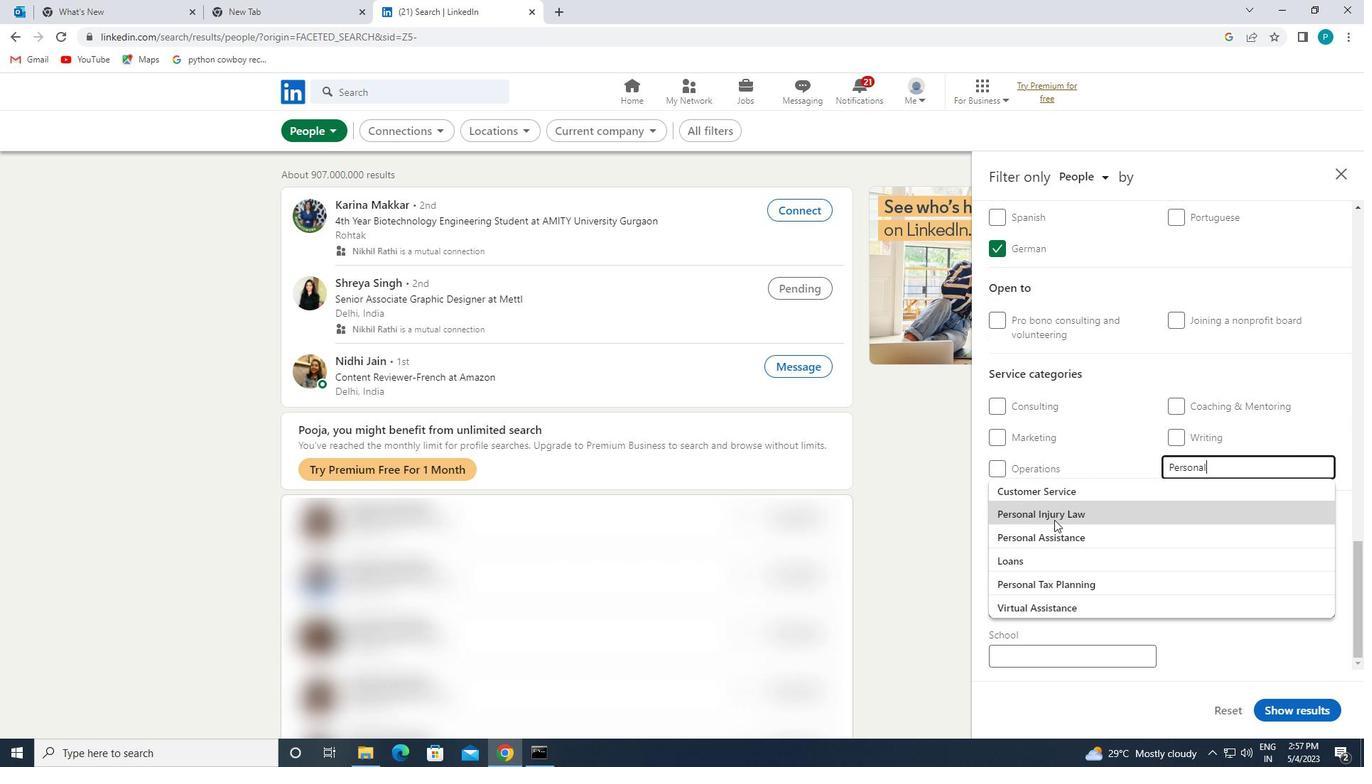
Action: Mouse moved to (1056, 571)
Screenshot: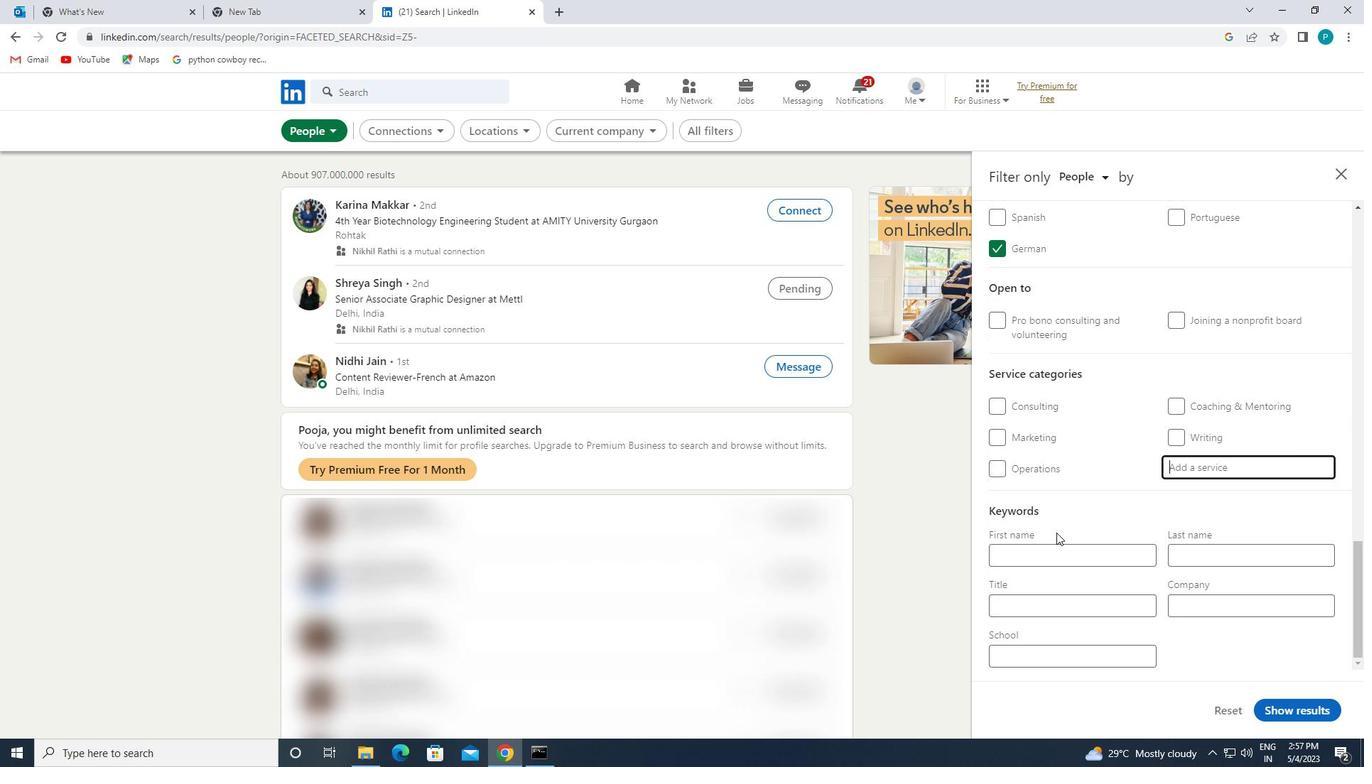 
Action: Mouse scrolled (1056, 570) with delta (0, 0)
Screenshot: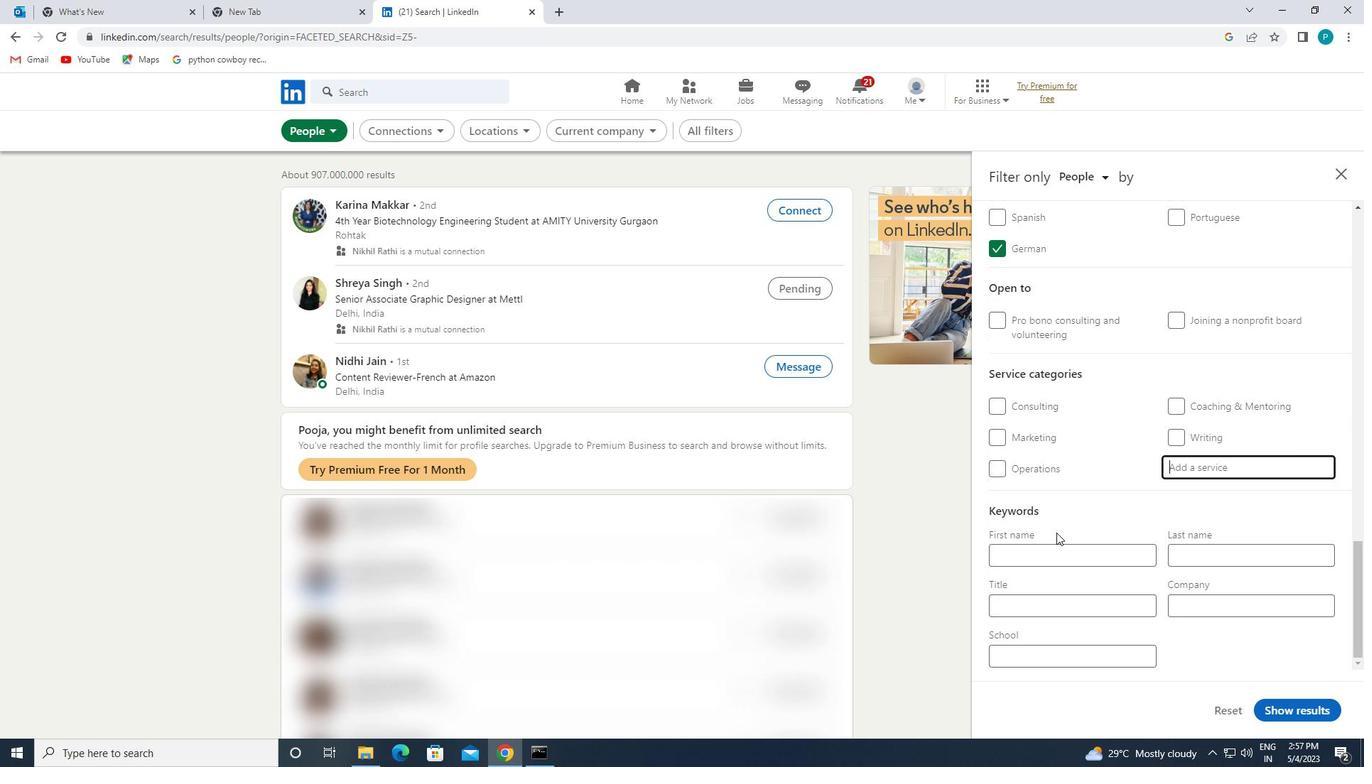 
Action: Mouse moved to (1056, 572)
Screenshot: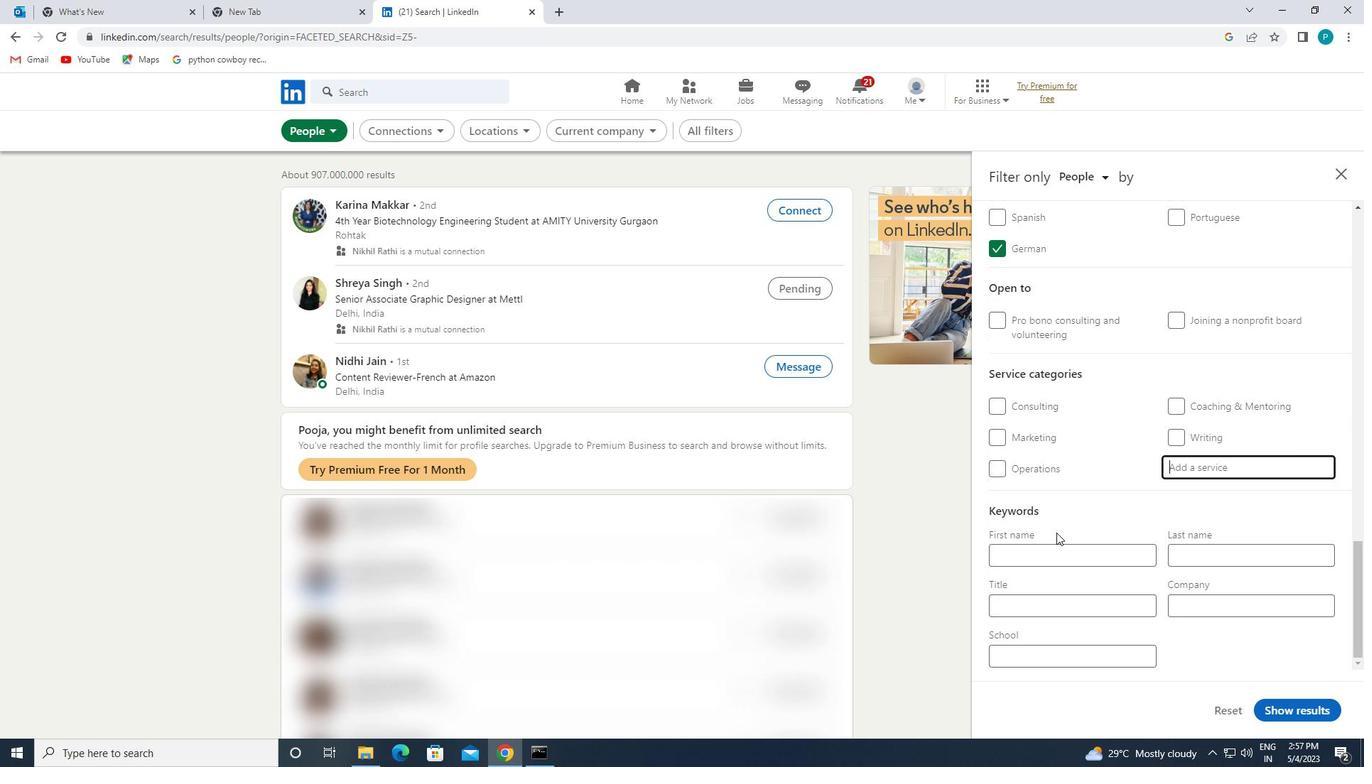 
Action: Mouse scrolled (1056, 571) with delta (0, 0)
Screenshot: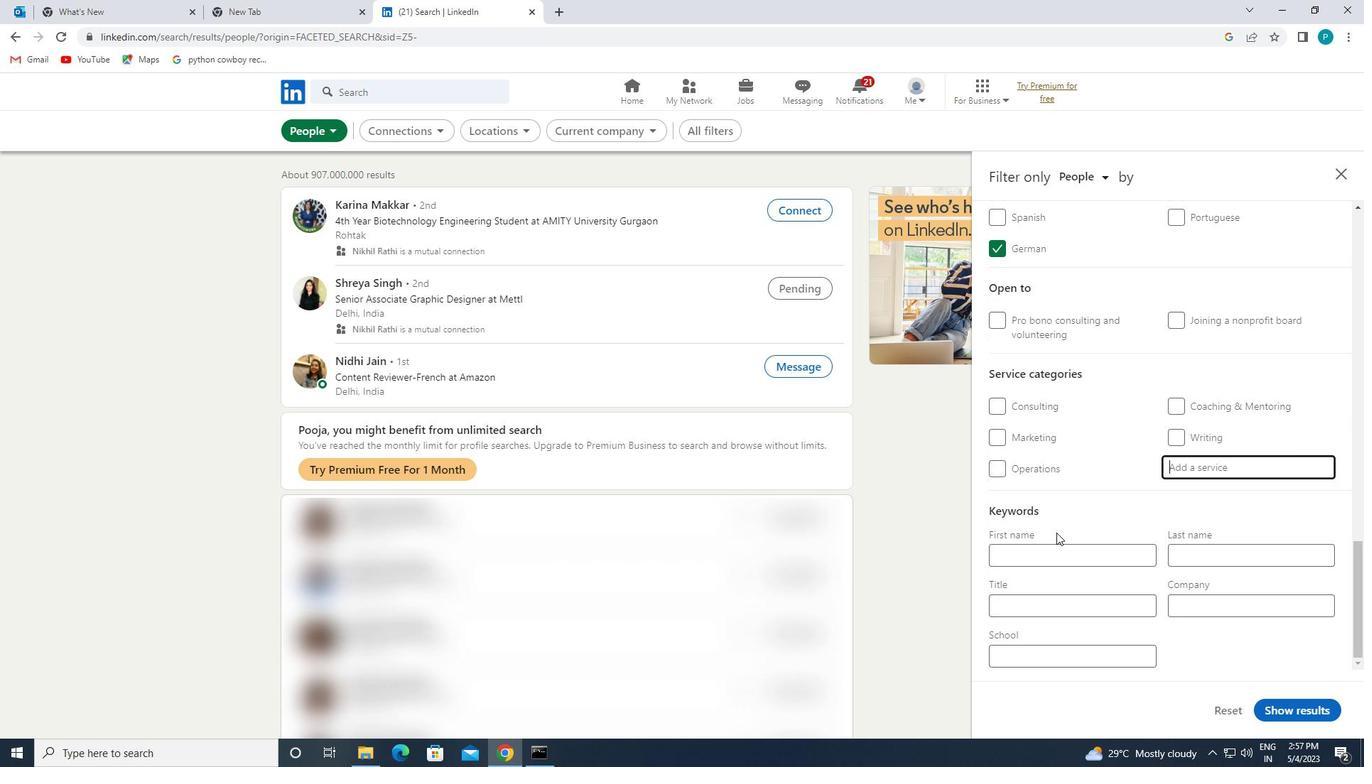 
Action: Mouse moved to (1063, 606)
Screenshot: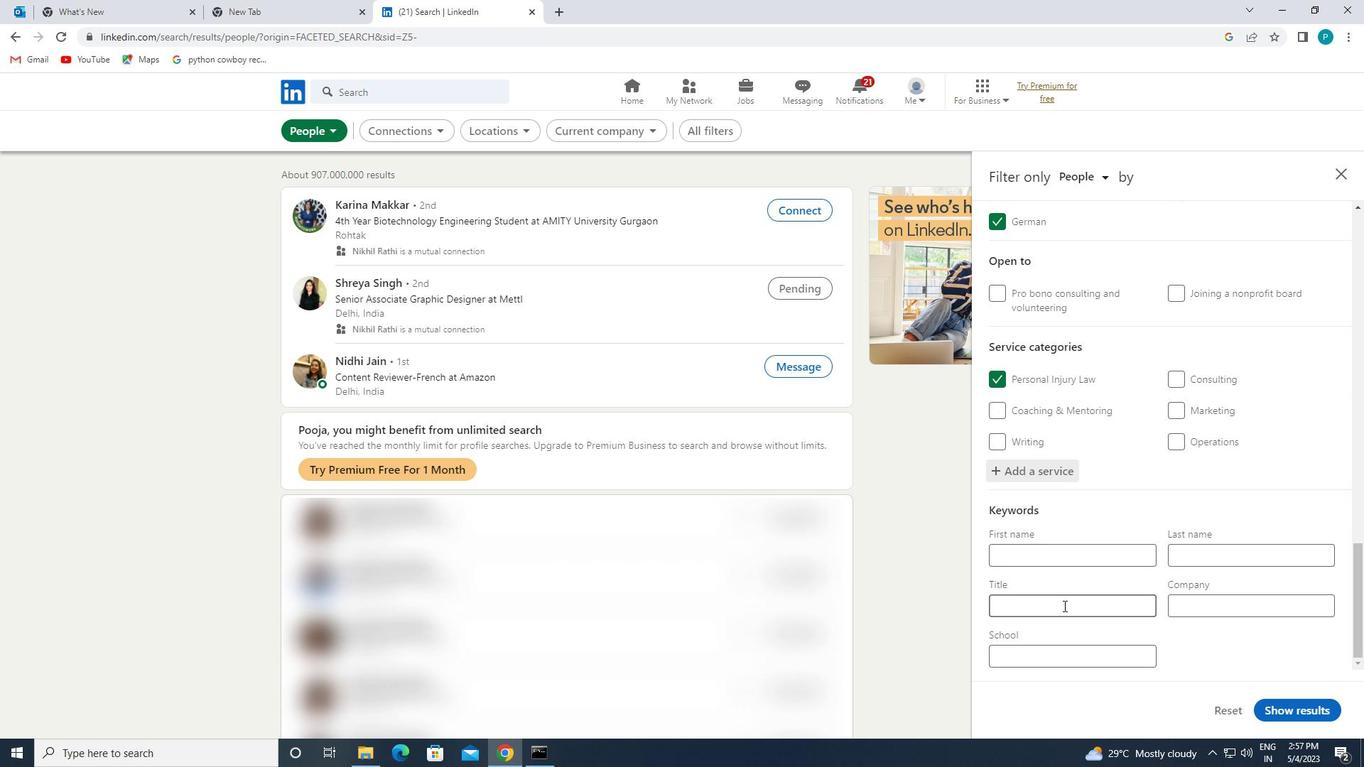 
Action: Mouse pressed left at (1063, 606)
Screenshot: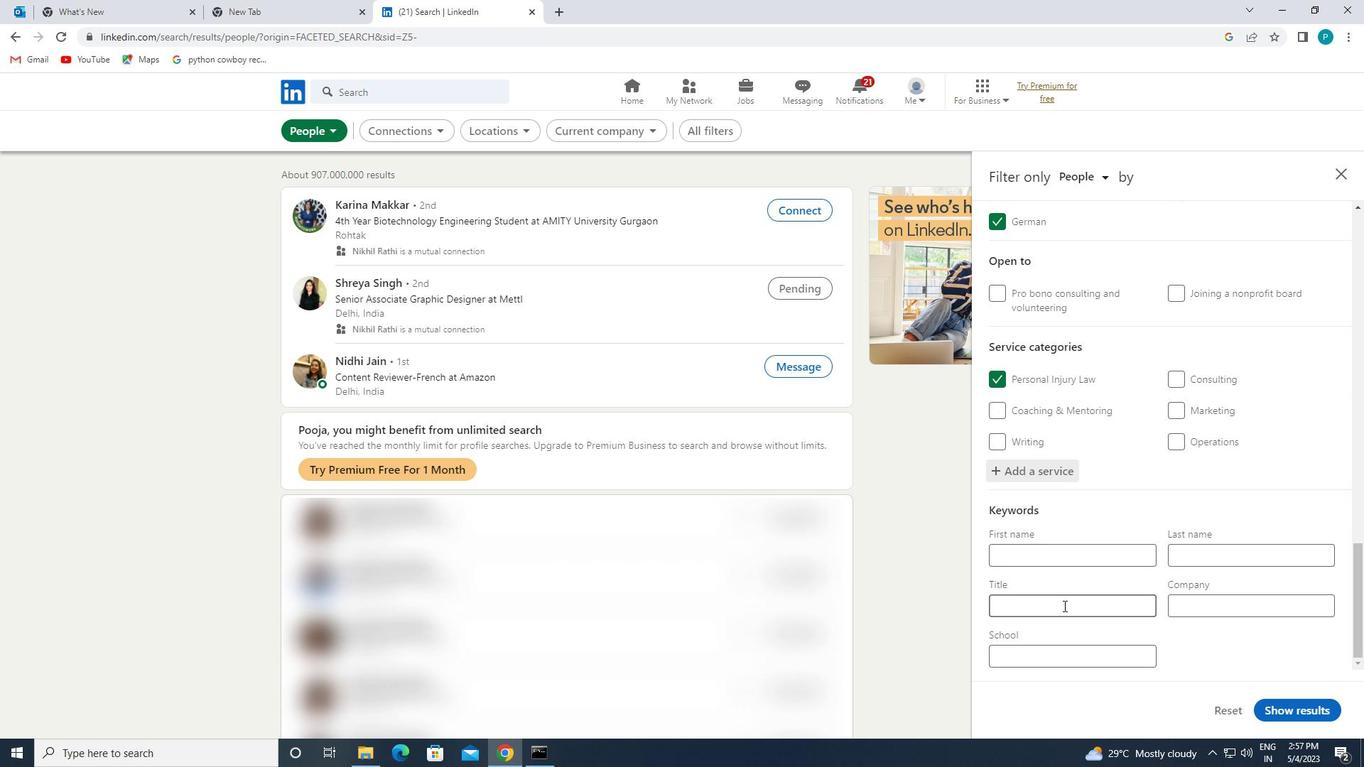 
Action: Key pressed <Key.caps_lock>S<Key.caps_lock>OCIAL<Key.space><Key.caps_lock>W<Key.caps_lock>ORKER
Screenshot: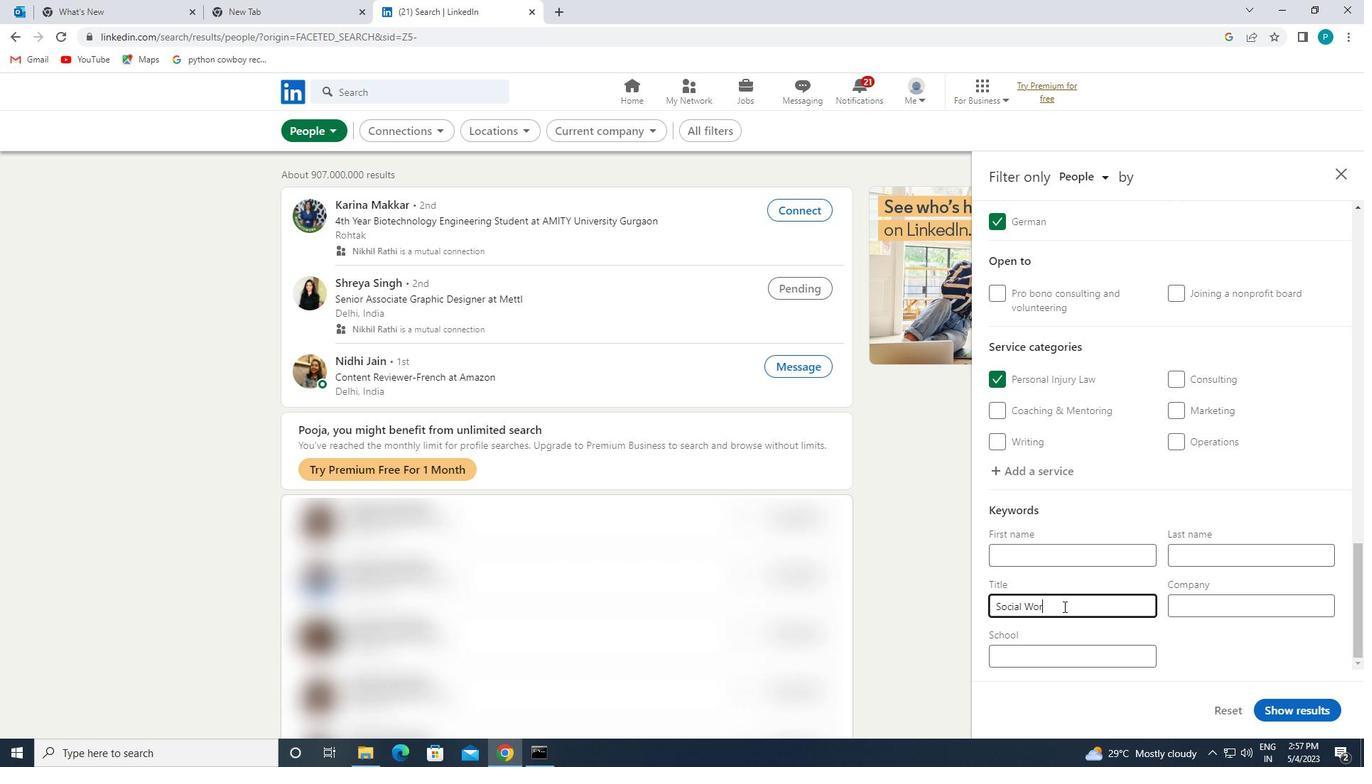 
Action: Mouse moved to (1283, 705)
Screenshot: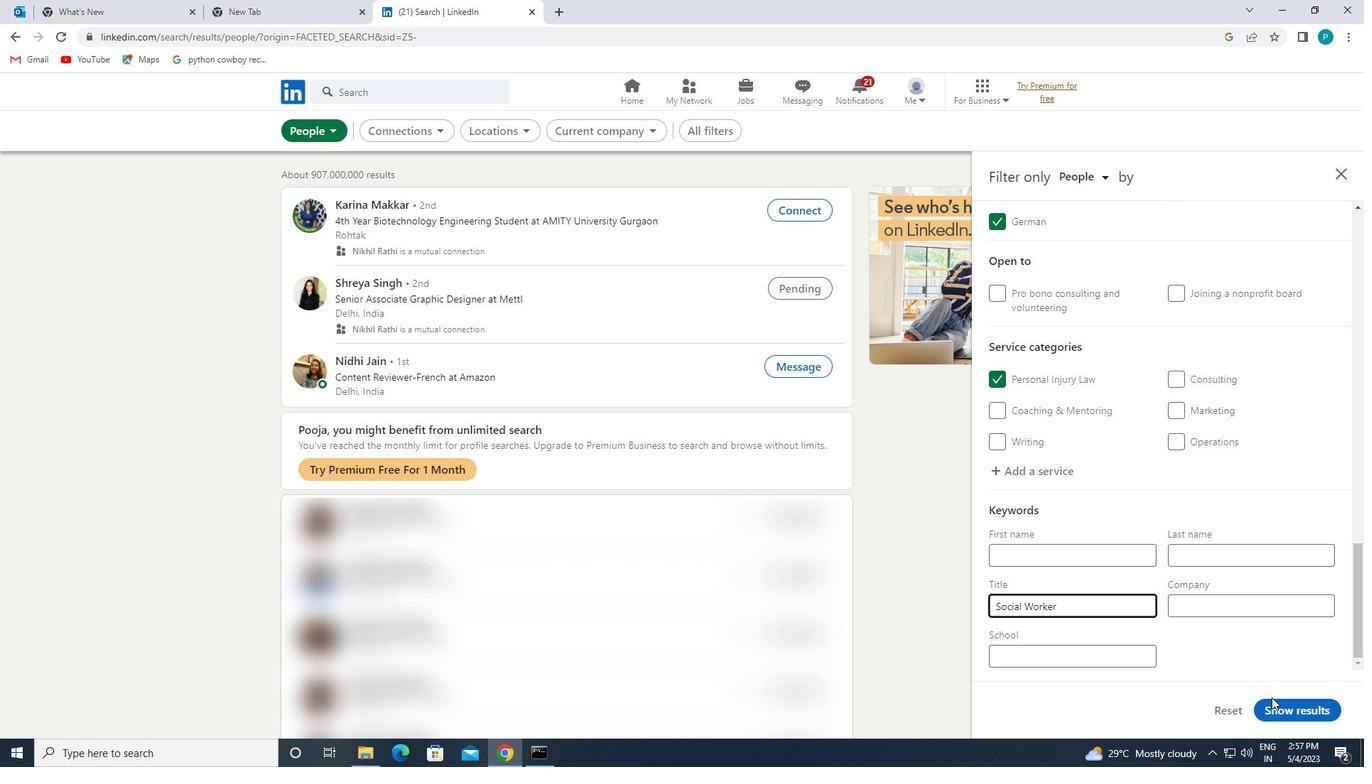 
Action: Mouse pressed left at (1283, 705)
Screenshot: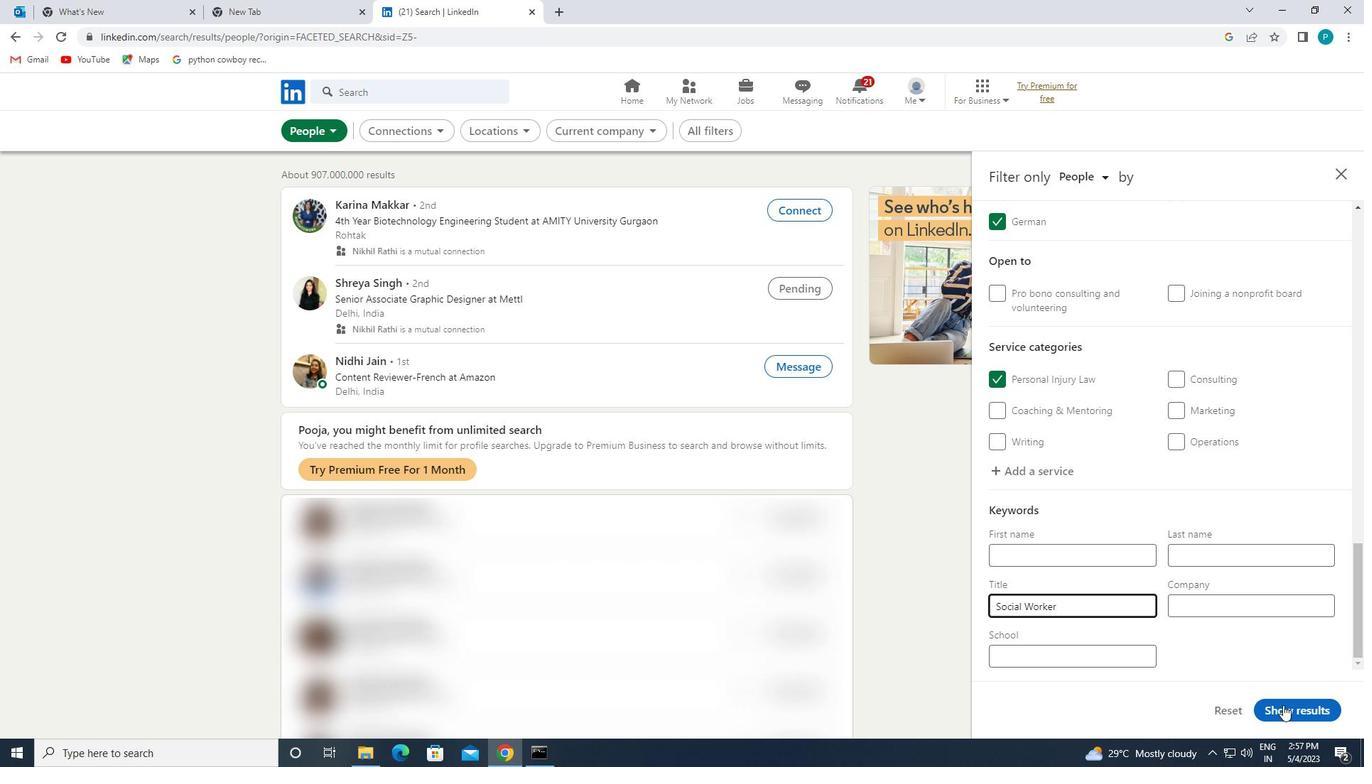 
